 Task: Add Three Wishes Cinnamon, Grain Free Cereal to the cart.
Action: Mouse moved to (867, 312)
Screenshot: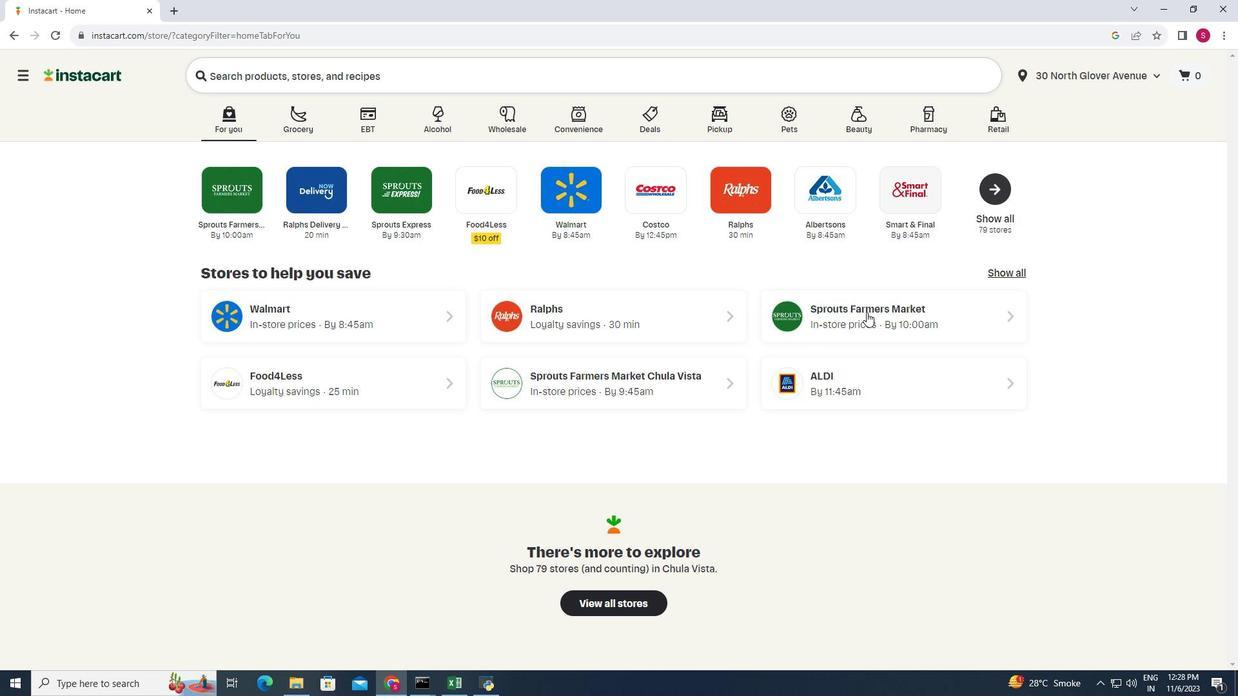 
Action: Mouse pressed left at (867, 312)
Screenshot: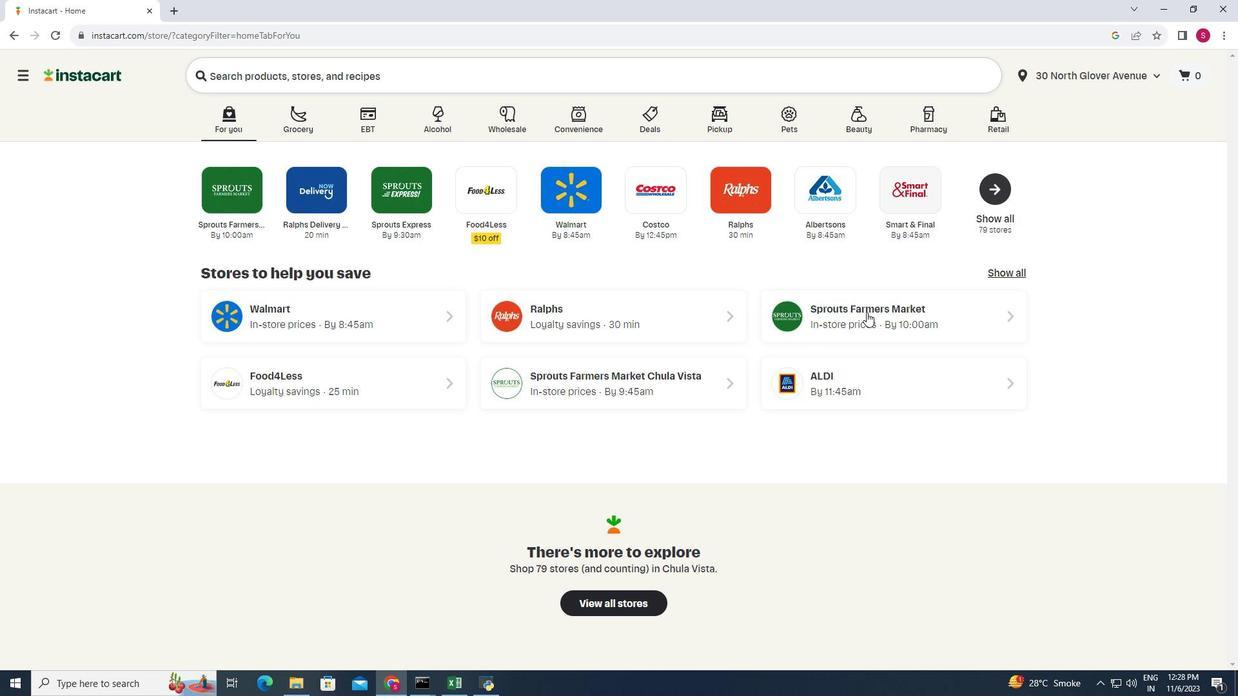 
Action: Mouse moved to (138, 458)
Screenshot: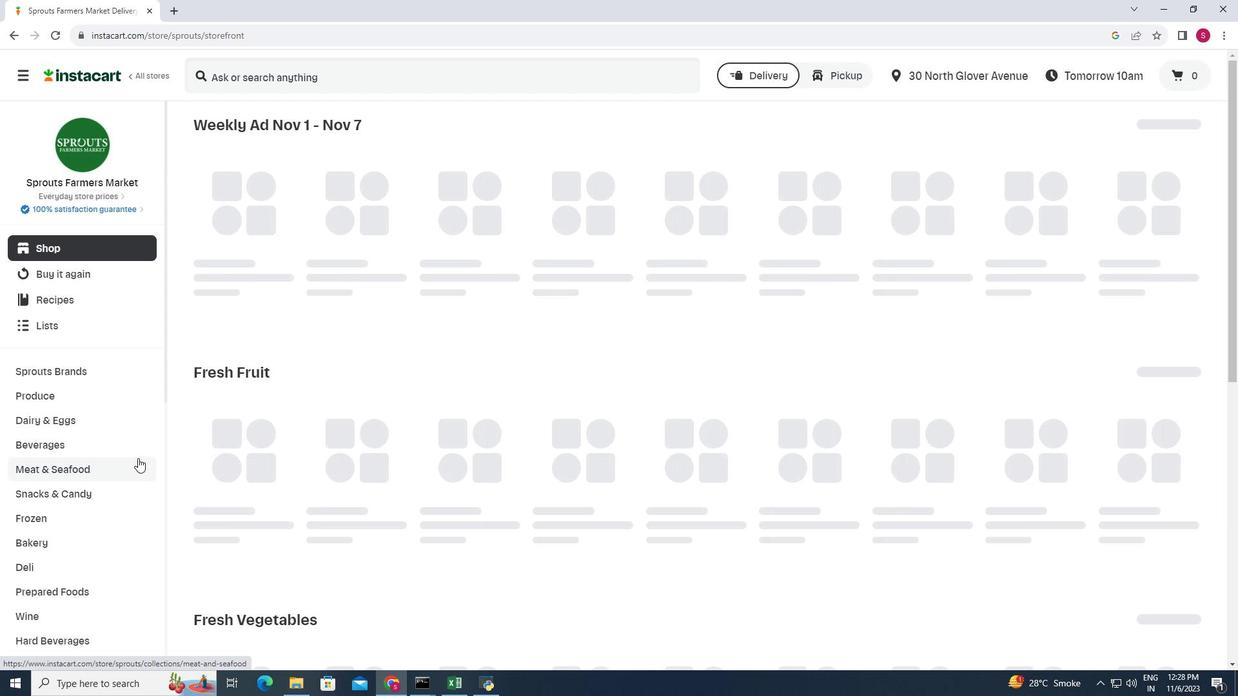 
Action: Mouse scrolled (138, 458) with delta (0, 0)
Screenshot: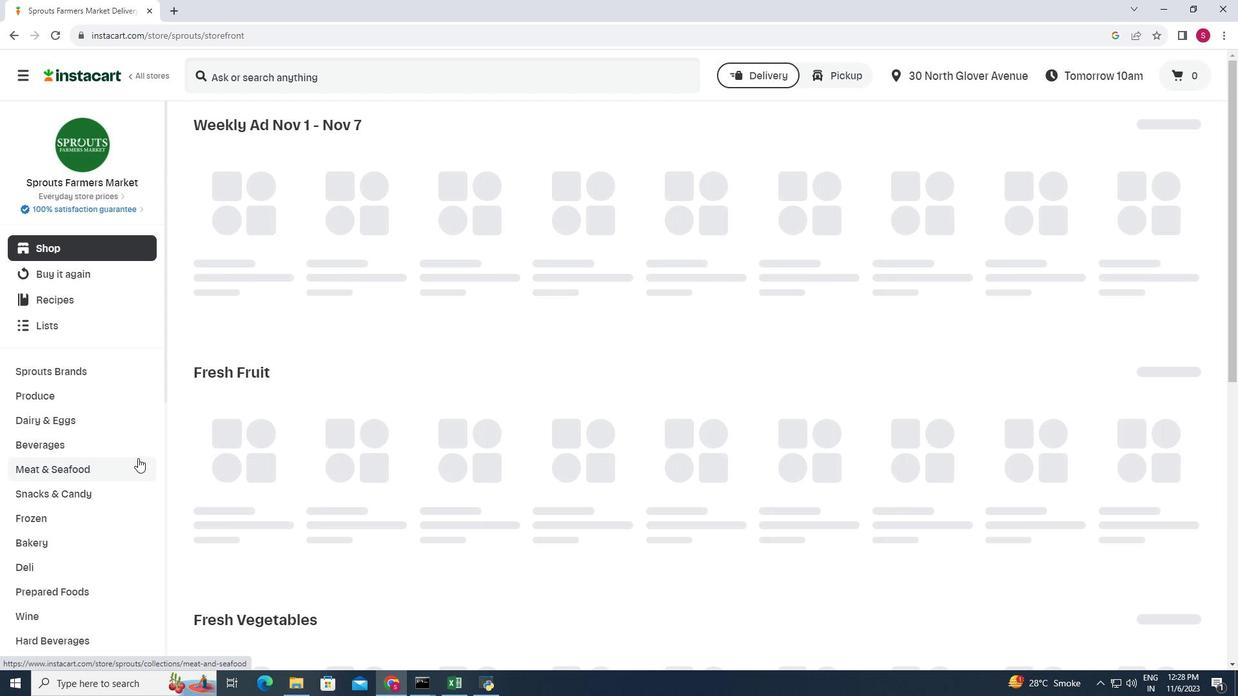 
Action: Mouse moved to (138, 458)
Screenshot: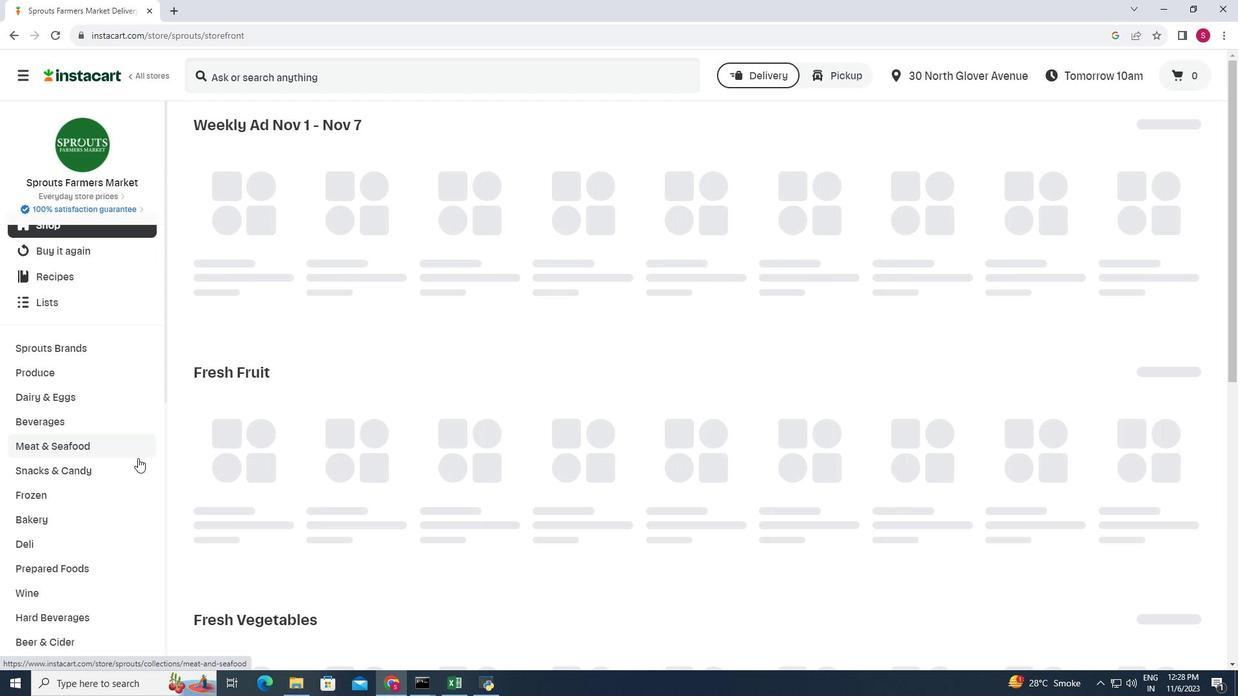 
Action: Mouse scrolled (138, 458) with delta (0, 0)
Screenshot: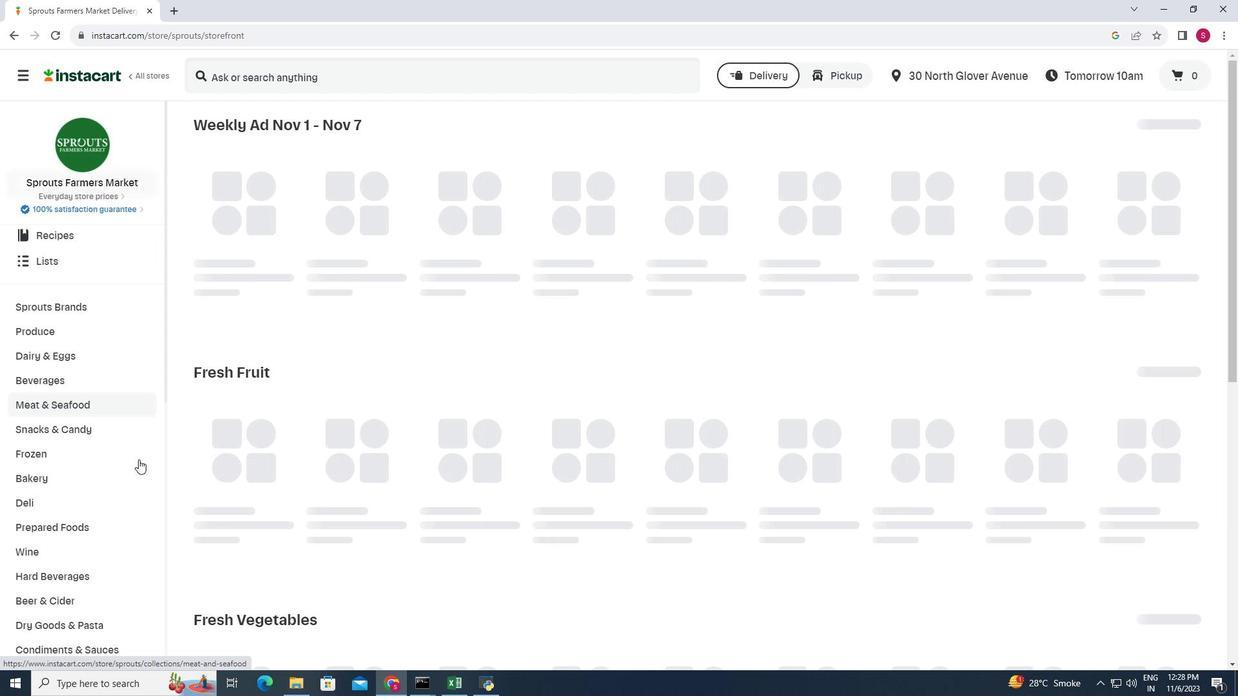 
Action: Mouse moved to (139, 460)
Screenshot: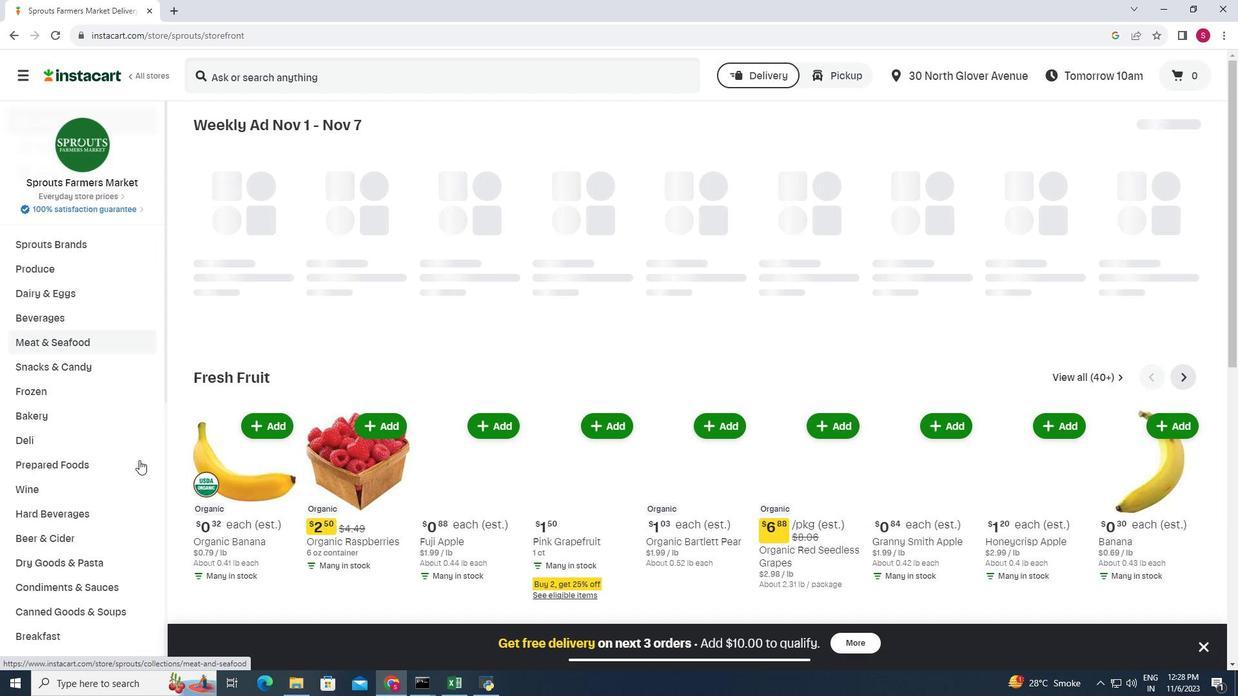 
Action: Mouse scrolled (139, 460) with delta (0, 0)
Screenshot: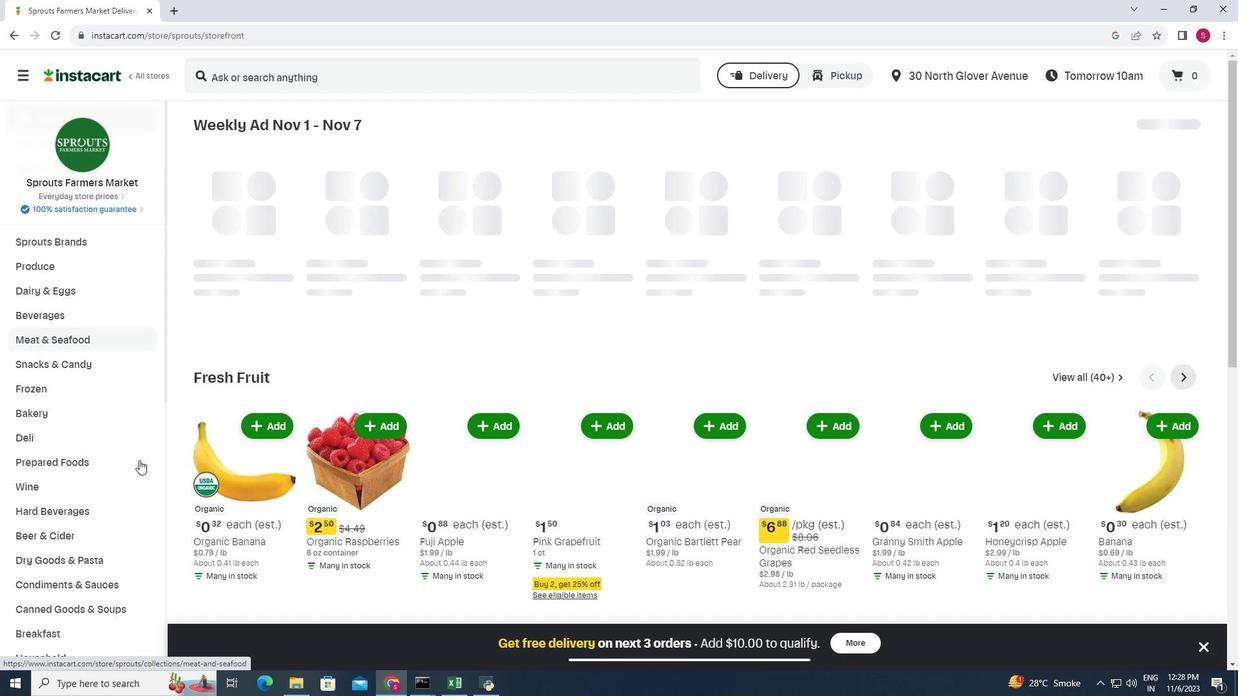
Action: Mouse moved to (80, 576)
Screenshot: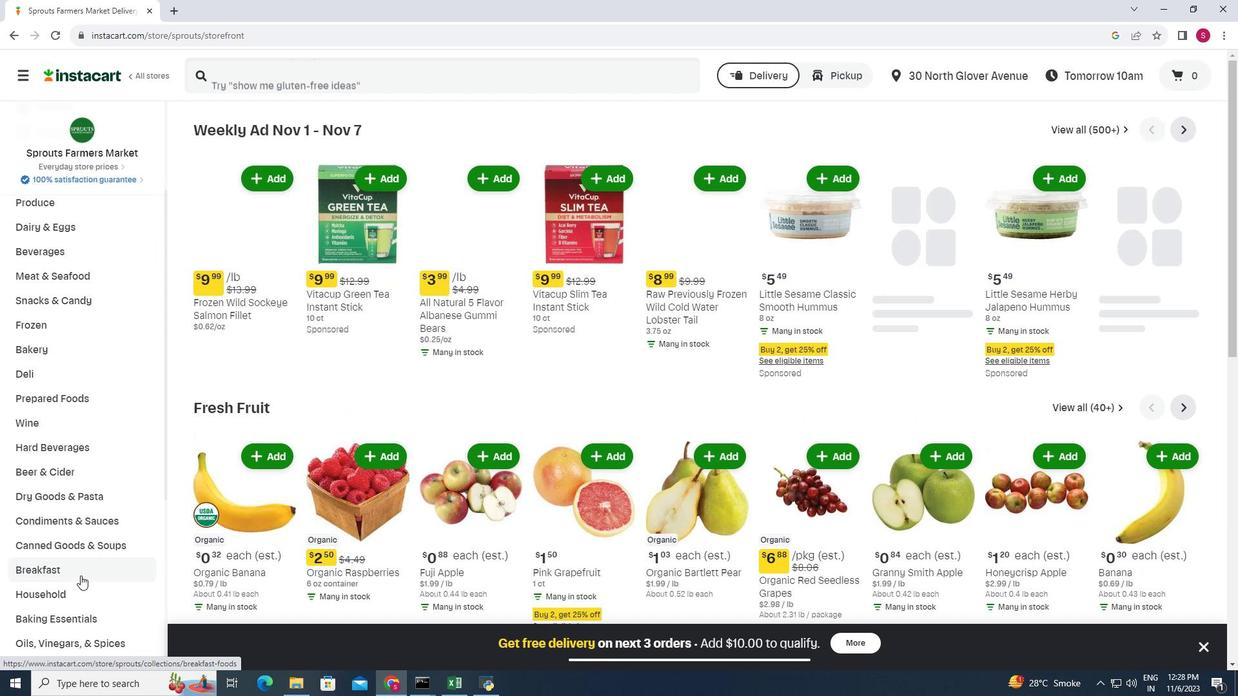 
Action: Mouse pressed left at (80, 576)
Screenshot: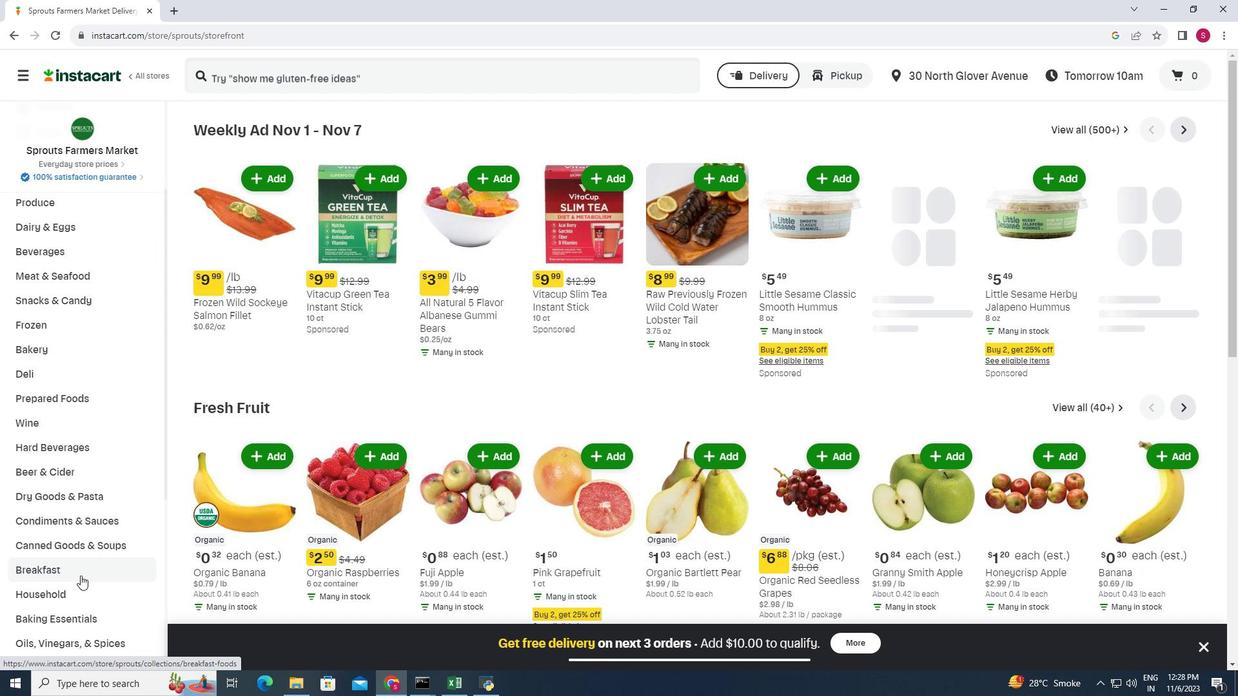 
Action: Mouse moved to (953, 157)
Screenshot: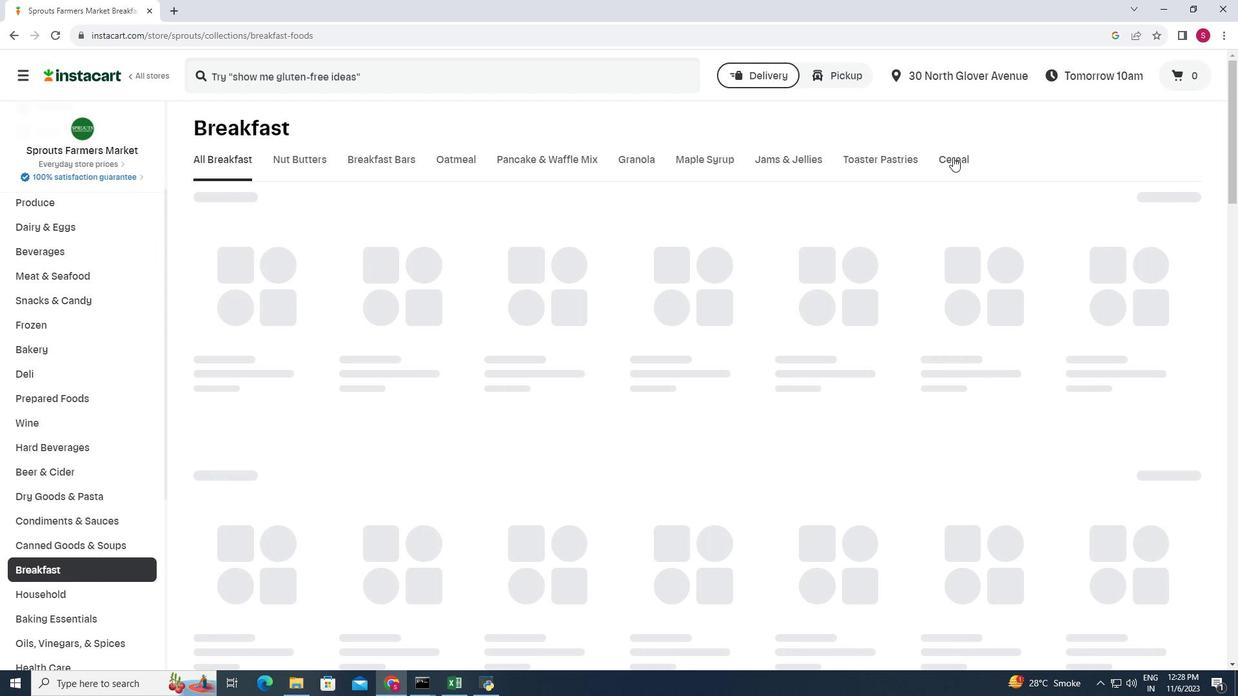 
Action: Mouse pressed left at (953, 157)
Screenshot: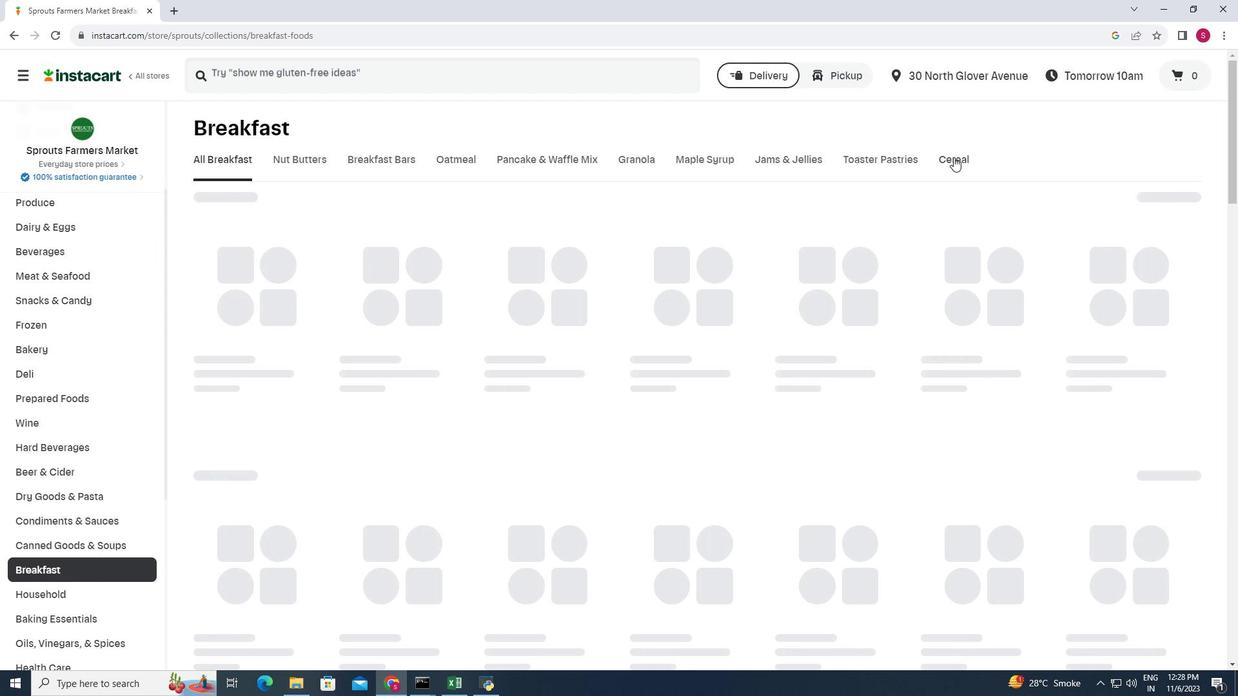 
Action: Mouse moved to (560, 236)
Screenshot: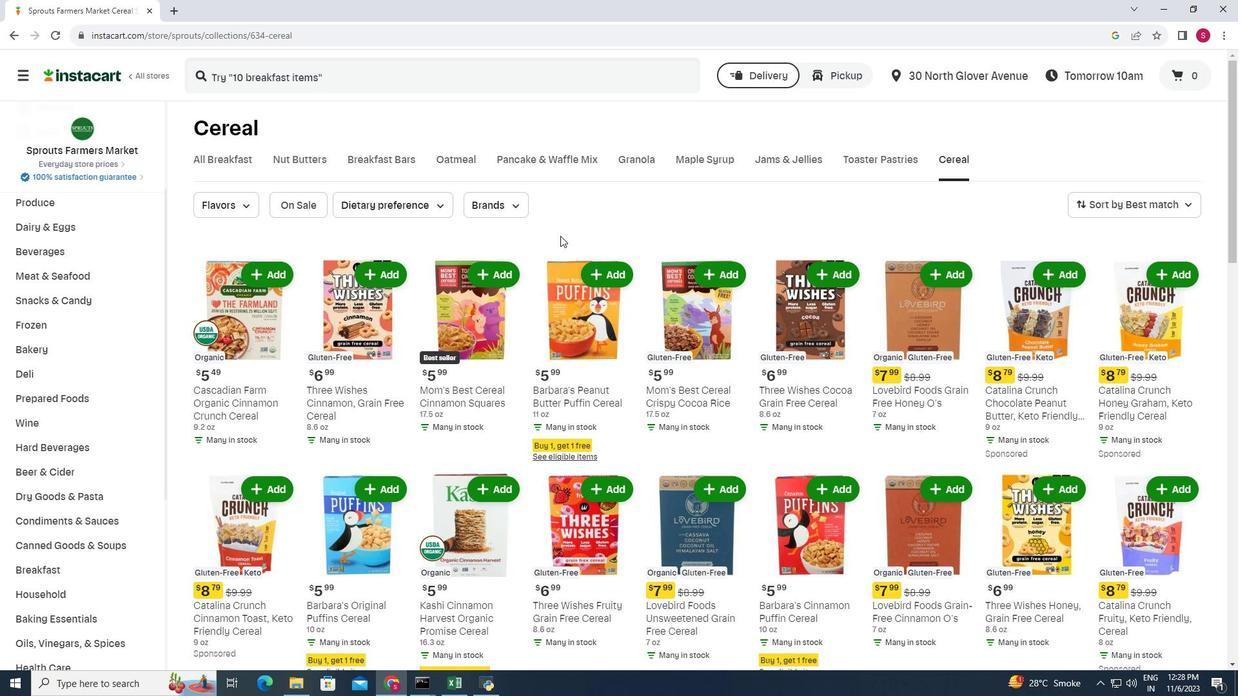 
Action: Mouse scrolled (560, 235) with delta (0, 0)
Screenshot: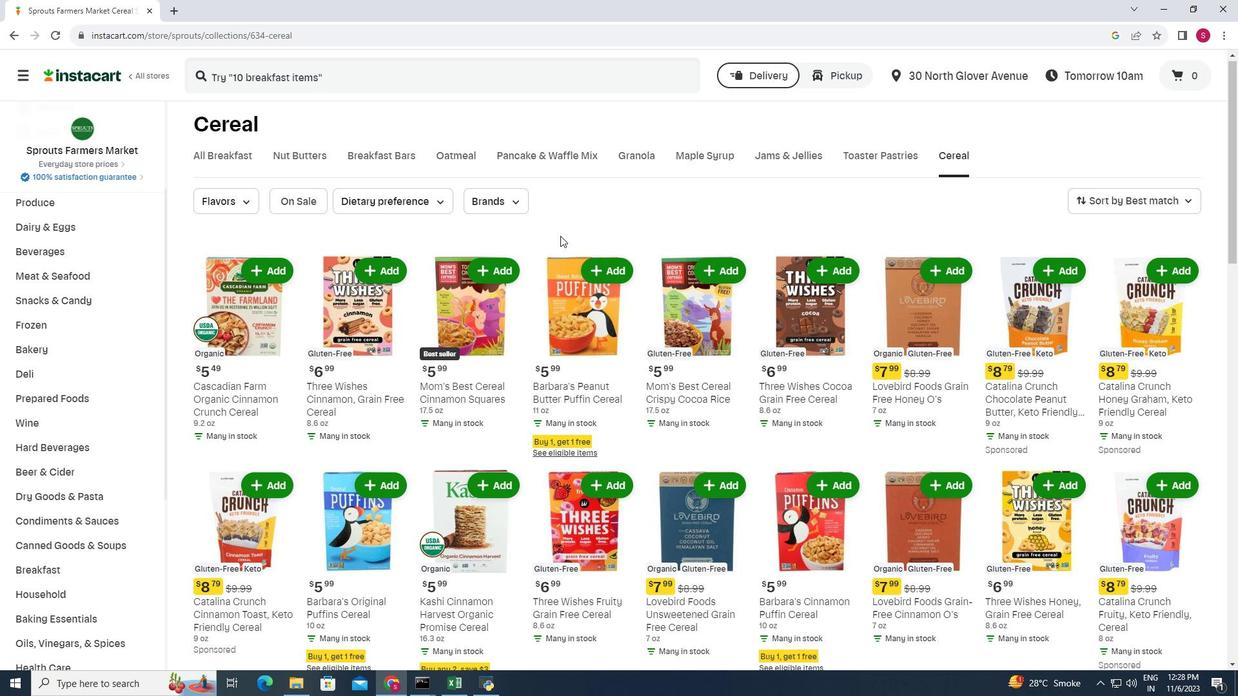
Action: Mouse moved to (560, 234)
Screenshot: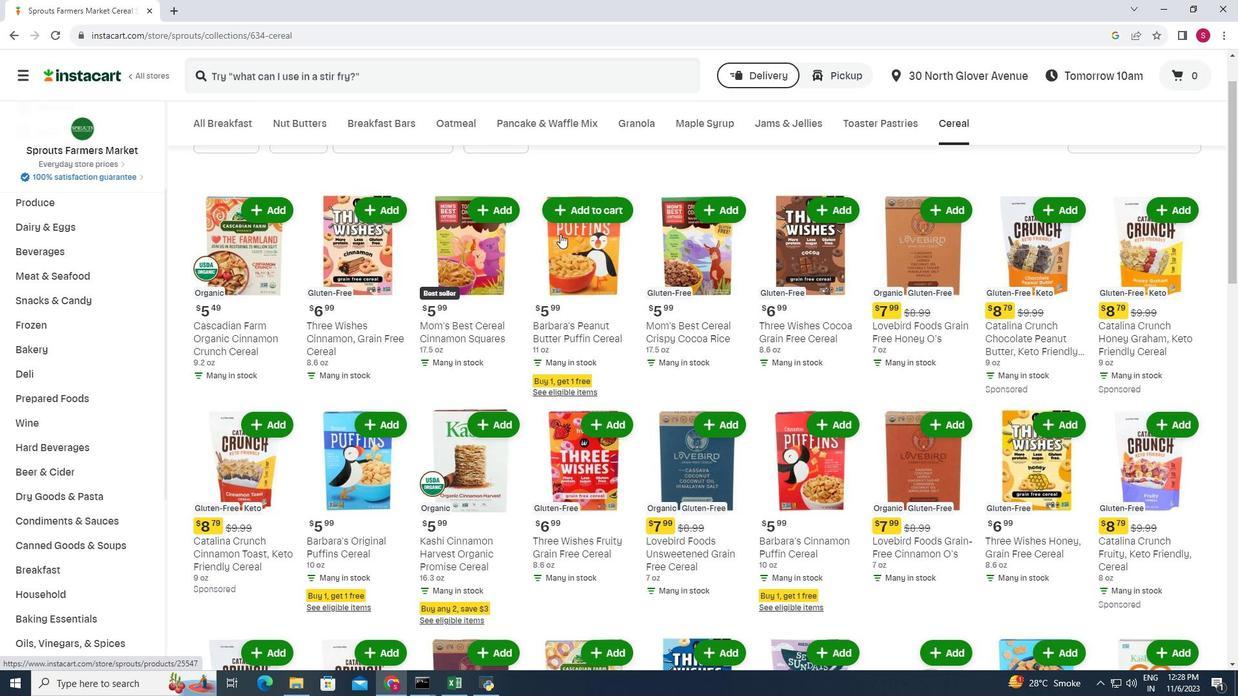 
Action: Mouse scrolled (560, 233) with delta (0, 0)
Screenshot: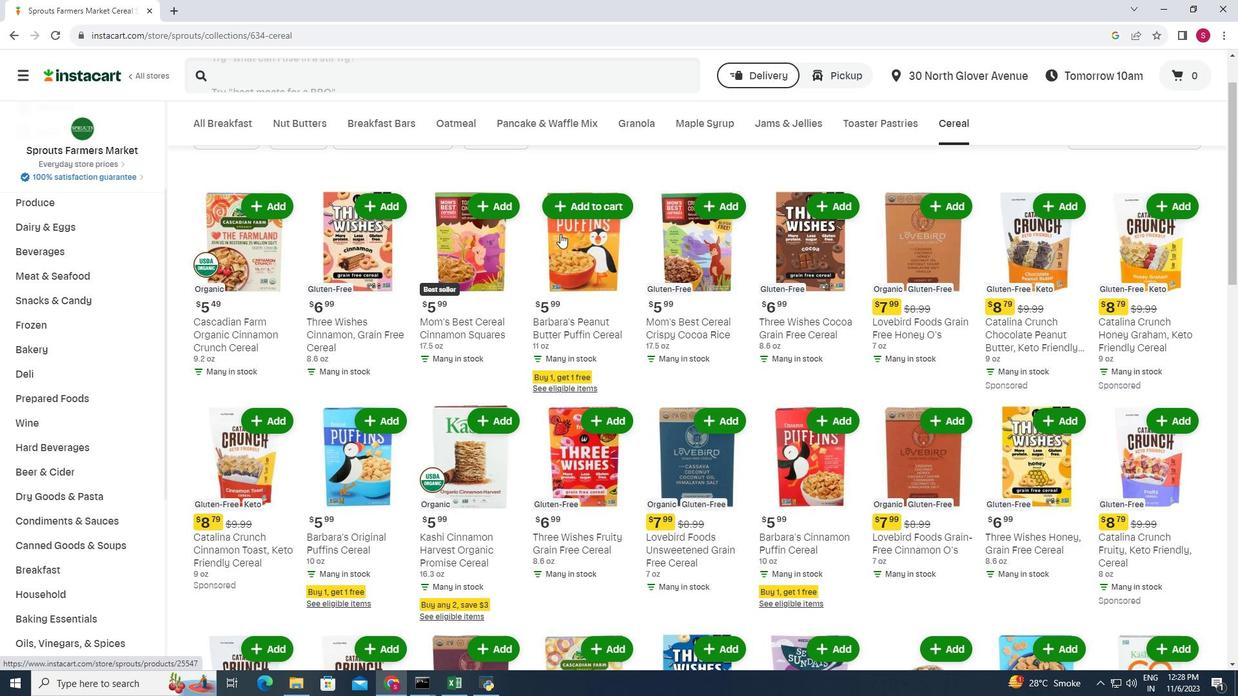
Action: Mouse moved to (559, 234)
Screenshot: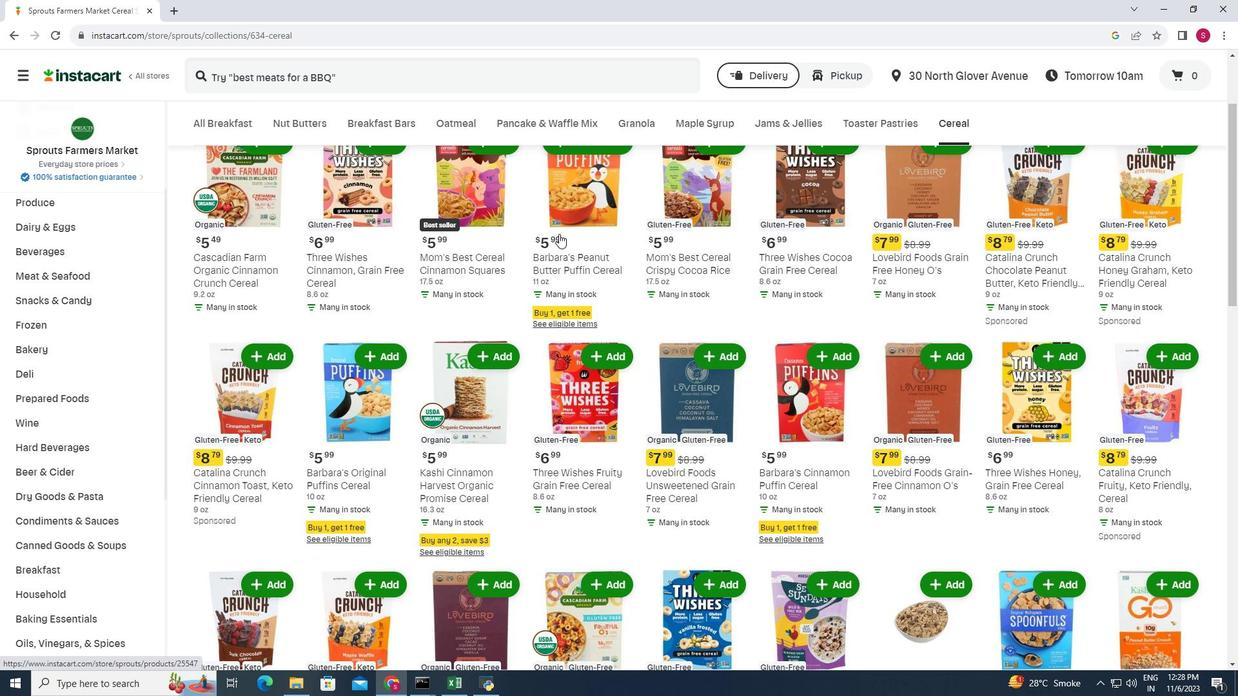 
Action: Mouse scrolled (559, 233) with delta (0, 0)
Screenshot: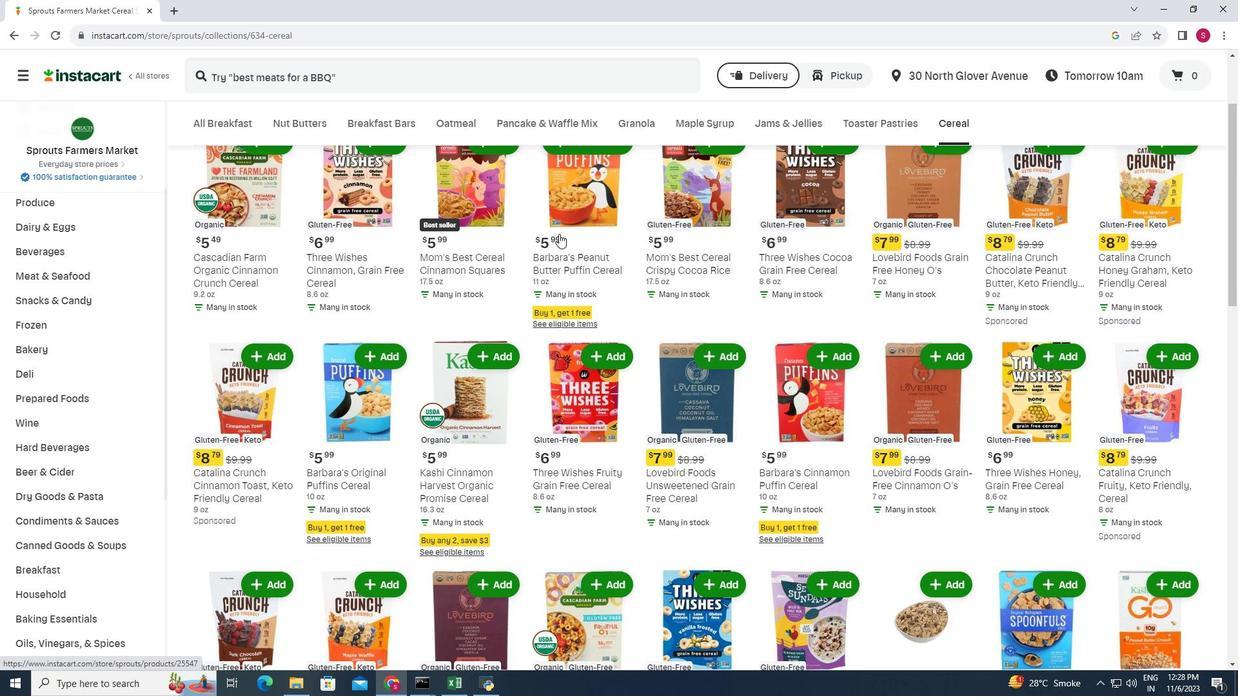 
Action: Mouse moved to (558, 237)
Screenshot: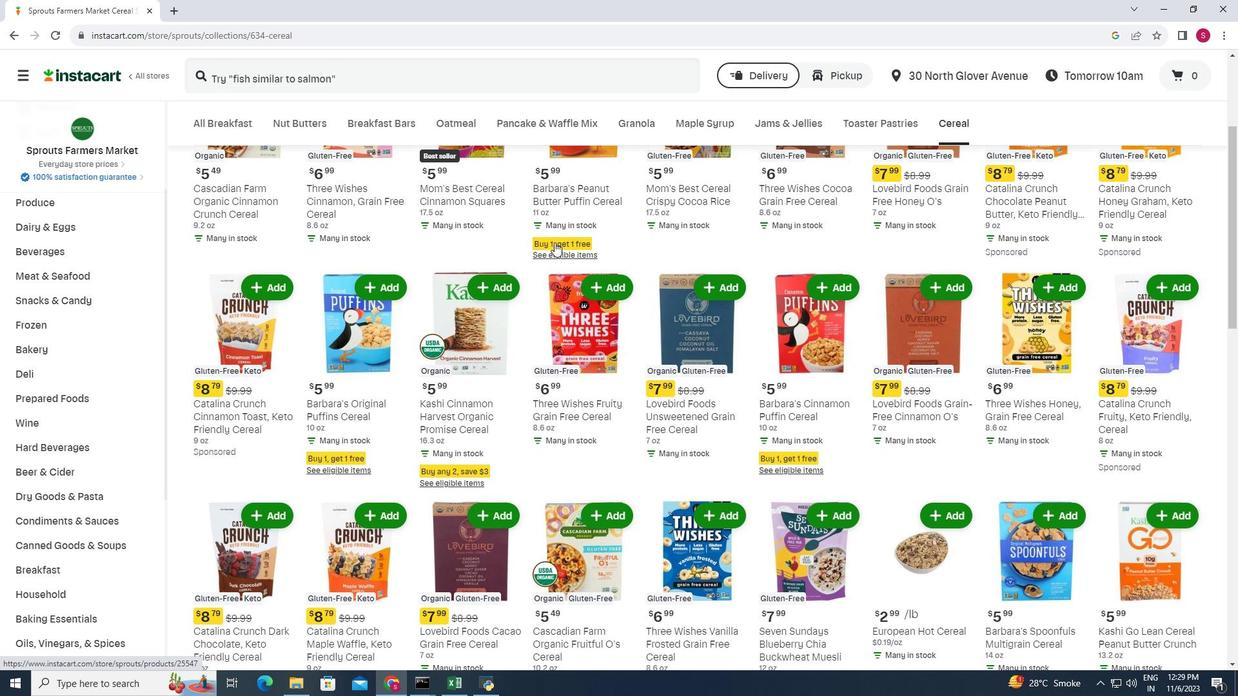 
Action: Mouse scrolled (558, 236) with delta (0, 0)
Screenshot: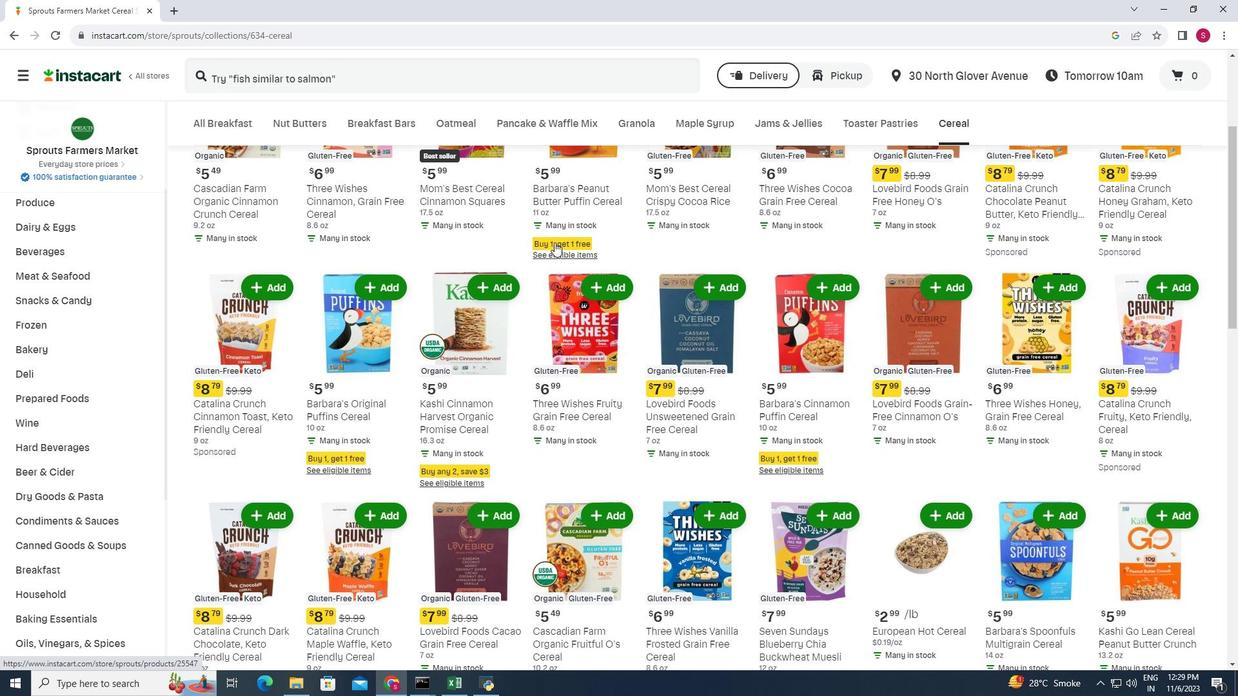 
Action: Mouse moved to (555, 245)
Screenshot: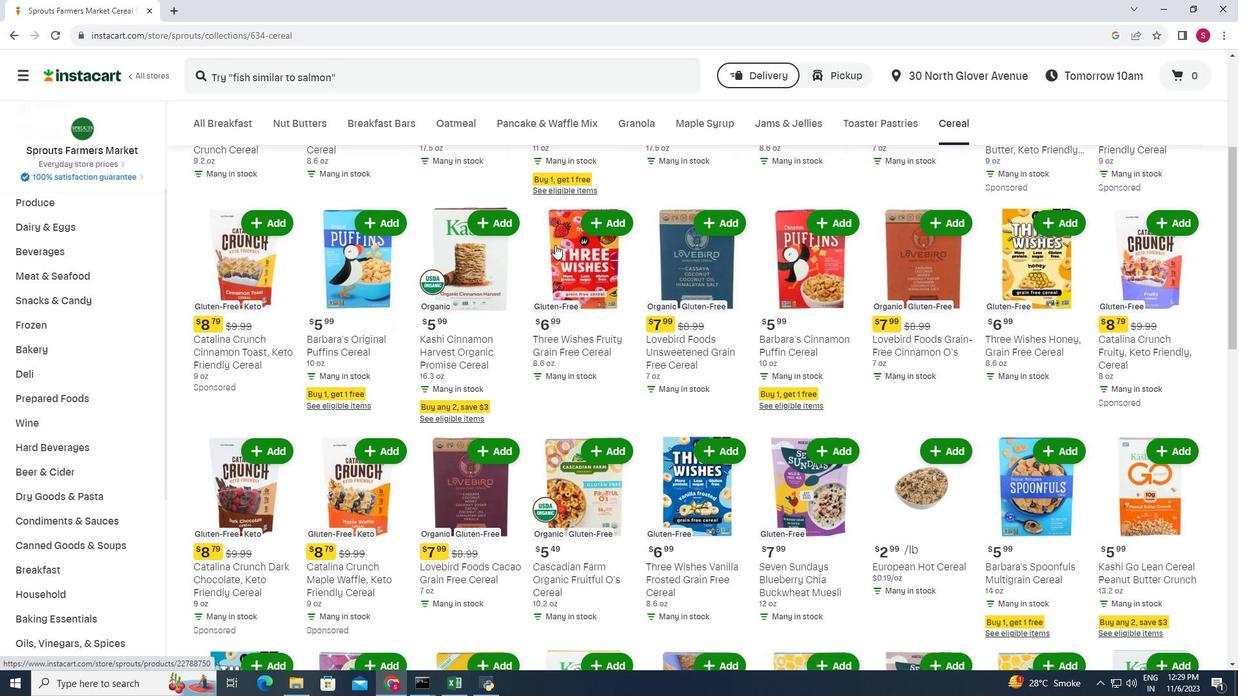 
Action: Mouse scrolled (555, 244) with delta (0, 0)
Screenshot: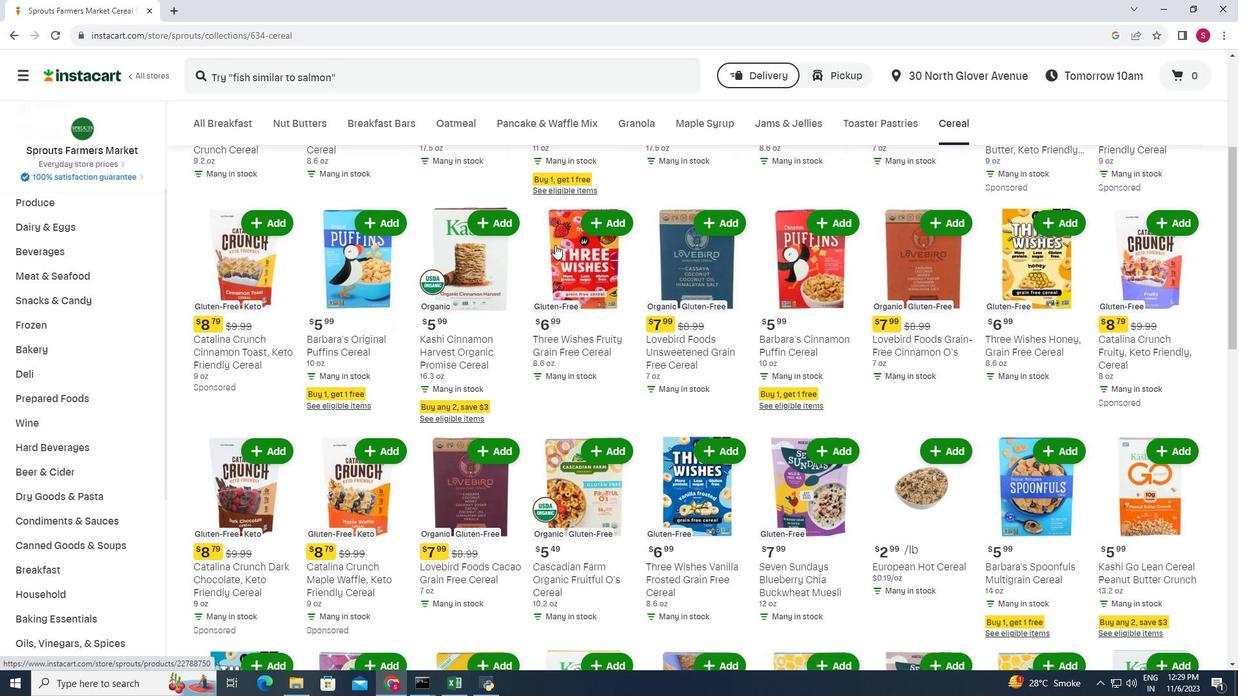 
Action: Mouse moved to (539, 243)
Screenshot: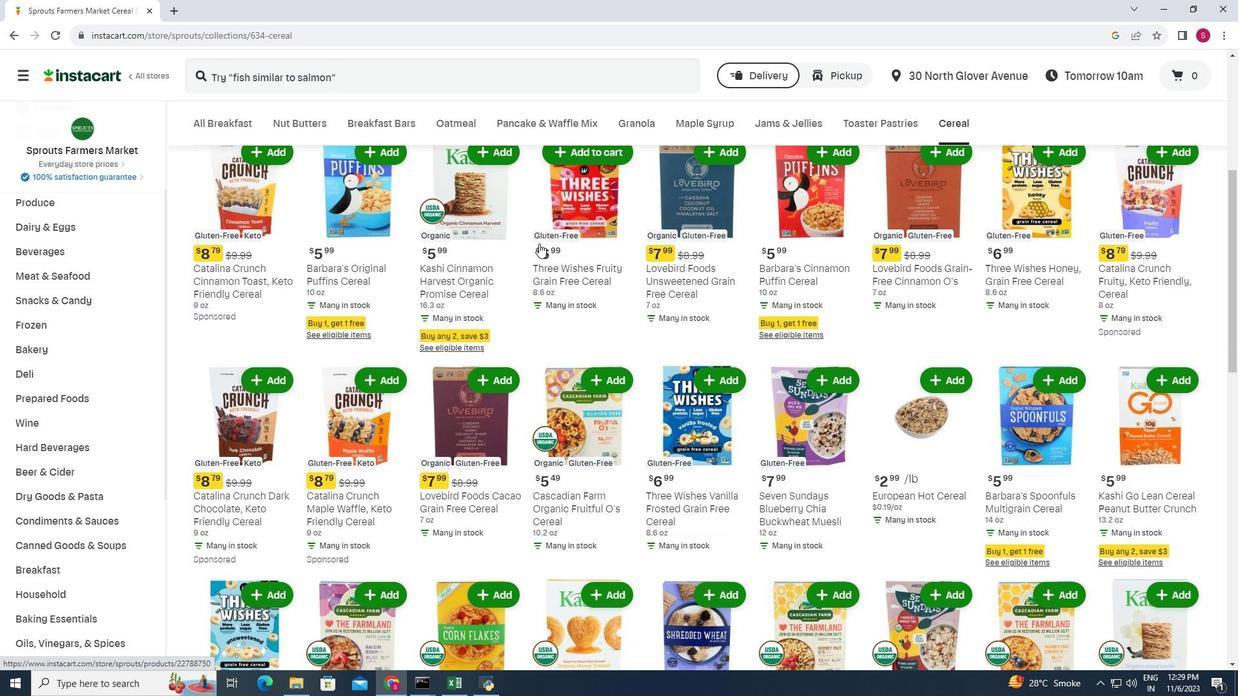 
Action: Mouse scrolled (539, 243) with delta (0, 0)
Screenshot: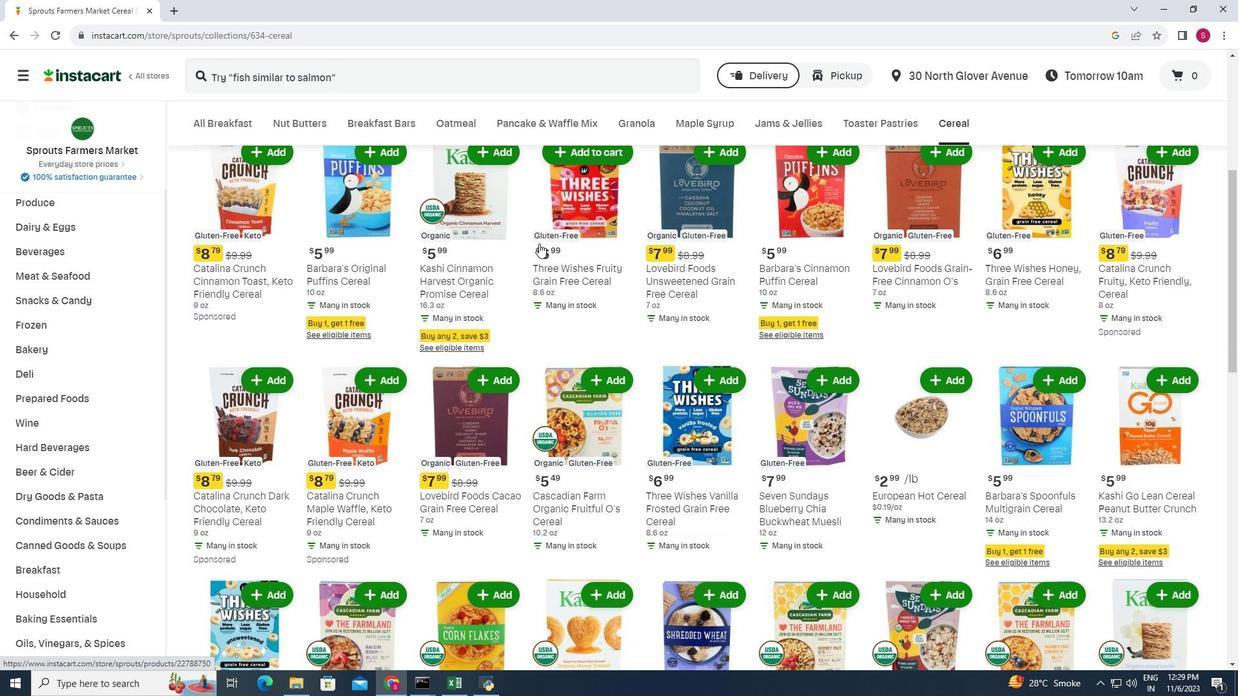 
Action: Mouse moved to (538, 243)
Screenshot: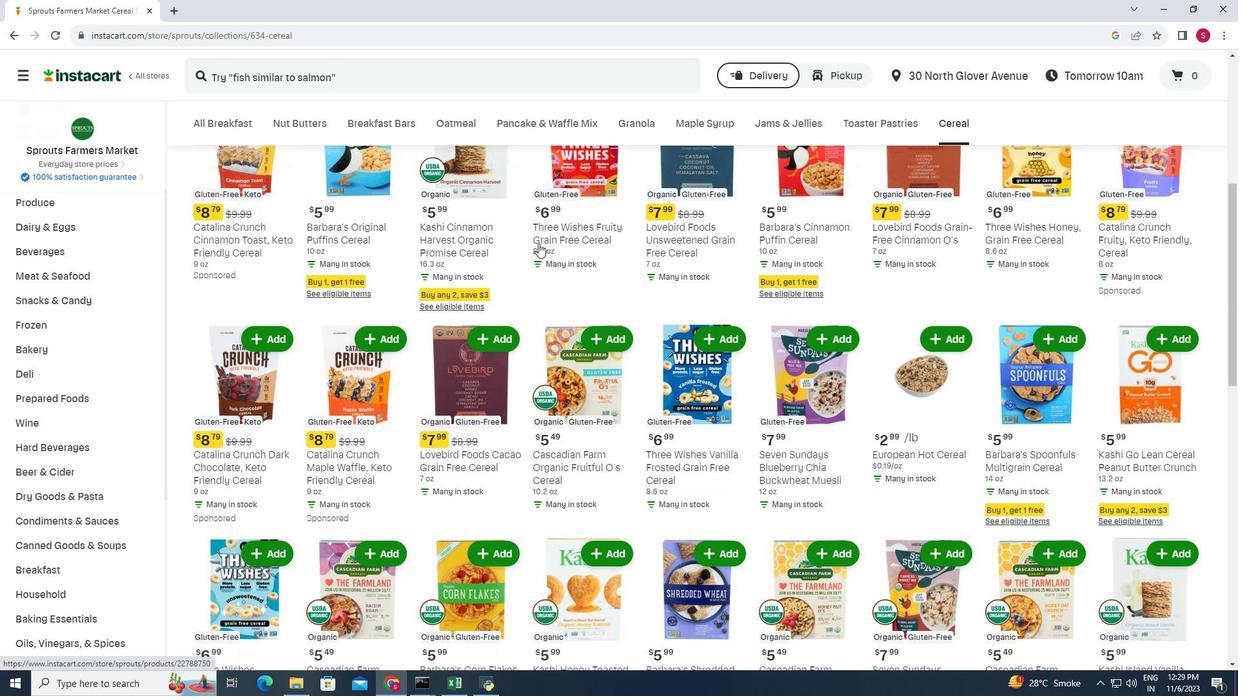 
Action: Mouse scrolled (538, 243) with delta (0, 0)
Screenshot: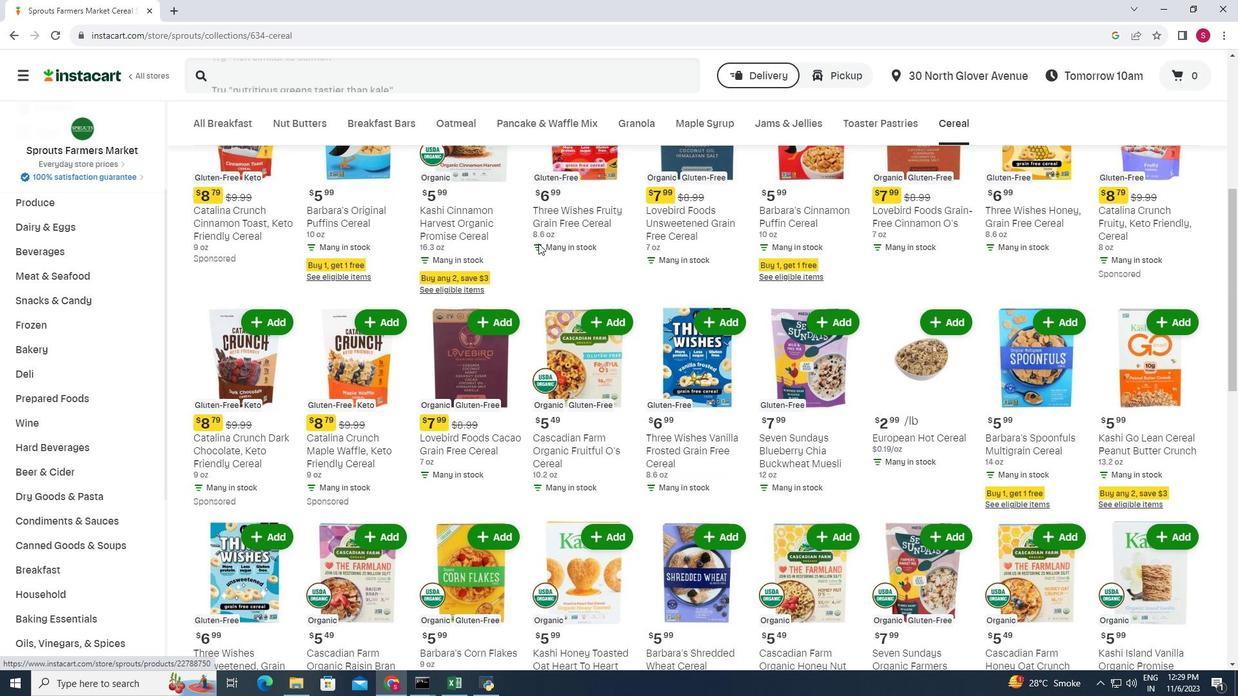 
Action: Mouse scrolled (538, 243) with delta (0, 0)
Screenshot: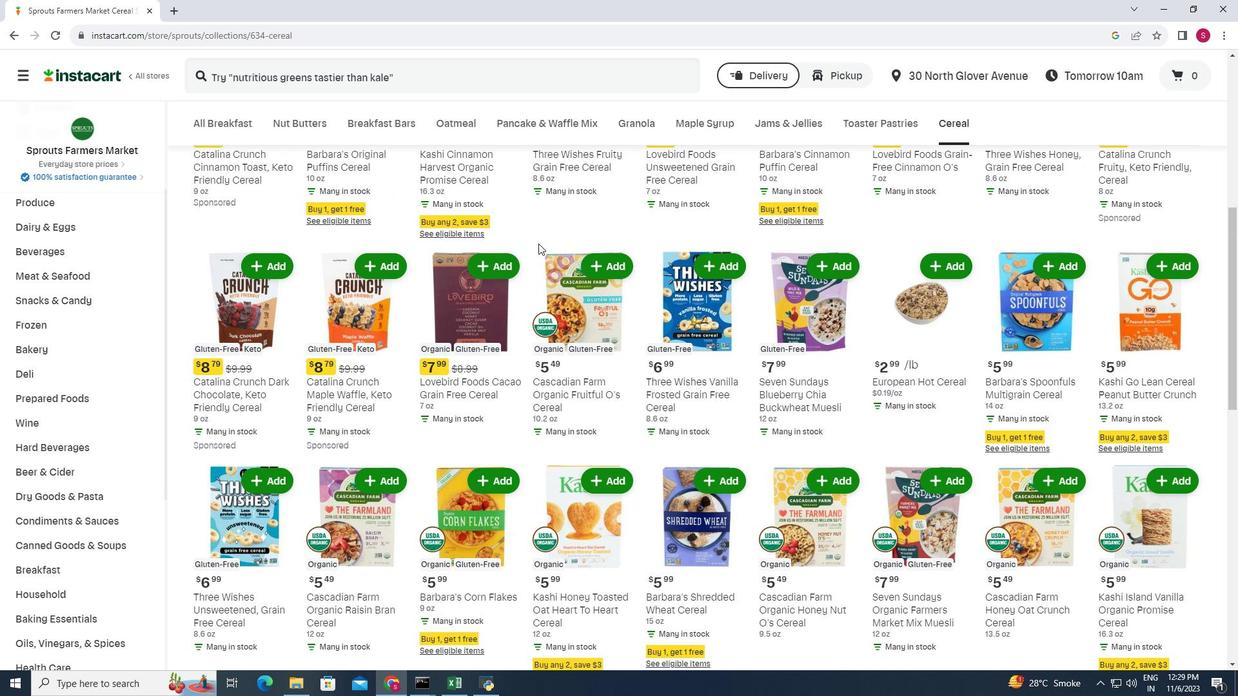 
Action: Mouse scrolled (538, 243) with delta (0, 0)
Screenshot: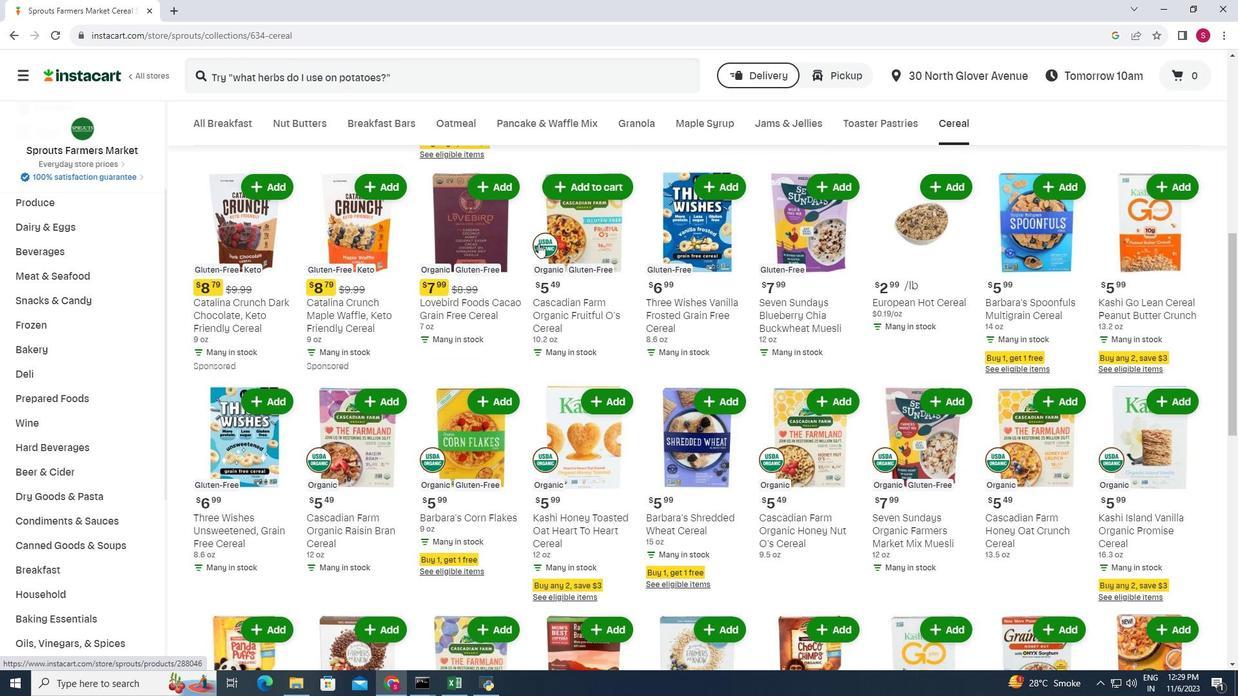 
Action: Mouse scrolled (538, 243) with delta (0, 0)
Screenshot: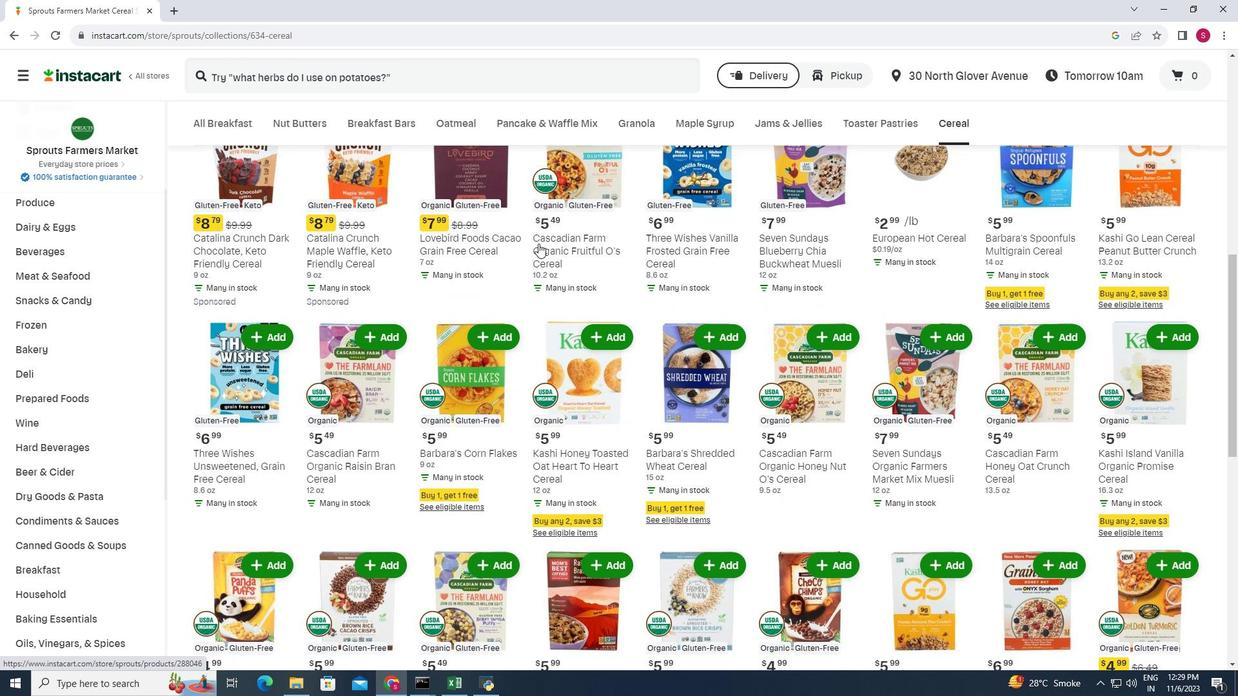 
Action: Mouse scrolled (538, 243) with delta (0, 0)
Screenshot: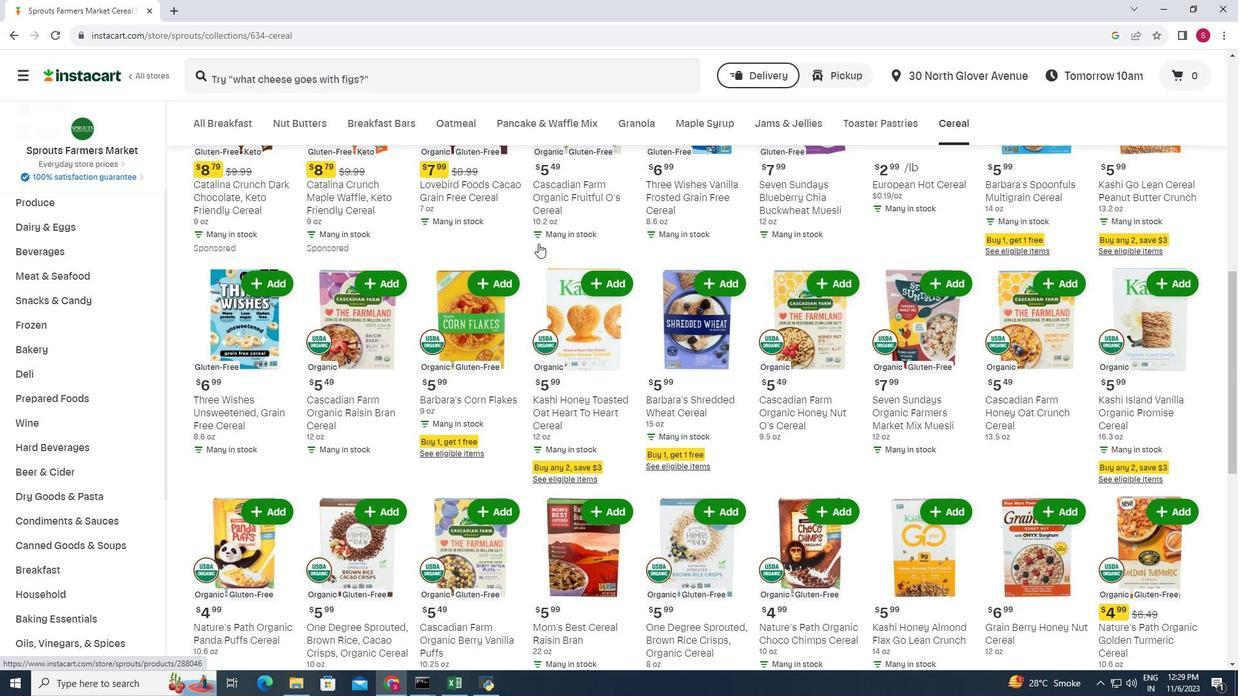 
Action: Mouse moved to (538, 243)
Screenshot: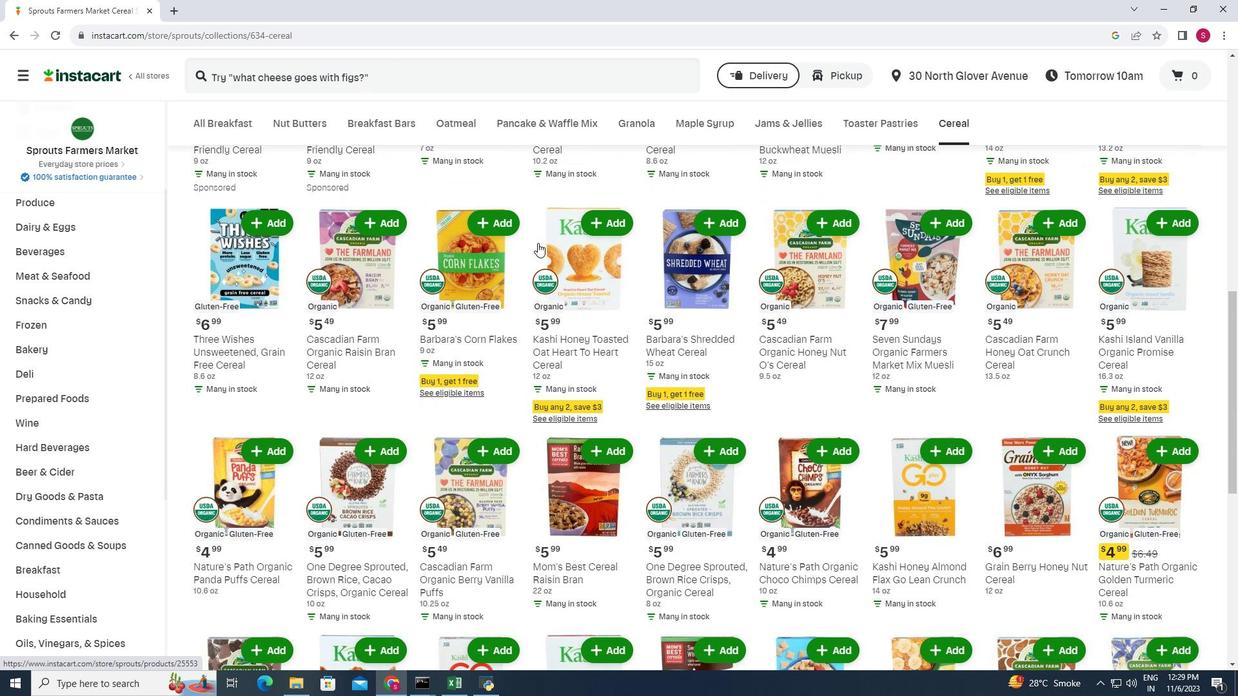 
Action: Mouse scrolled (538, 242) with delta (0, 0)
Screenshot: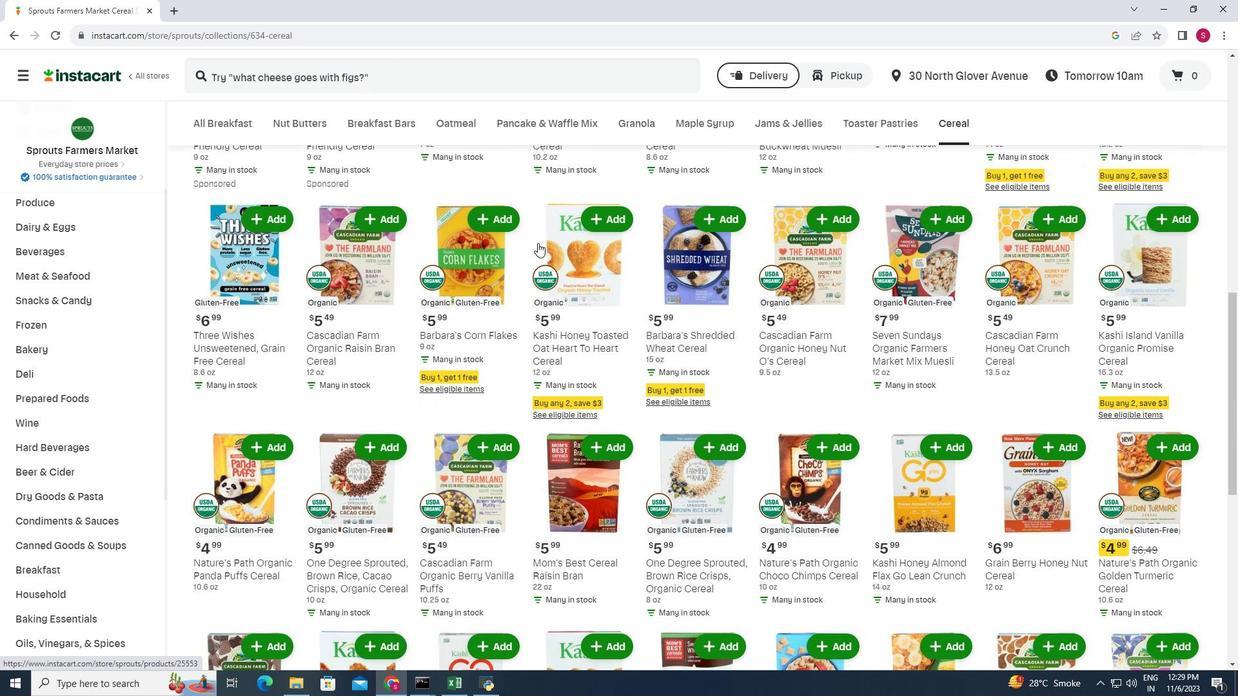 
Action: Mouse scrolled (538, 242) with delta (0, 0)
Screenshot: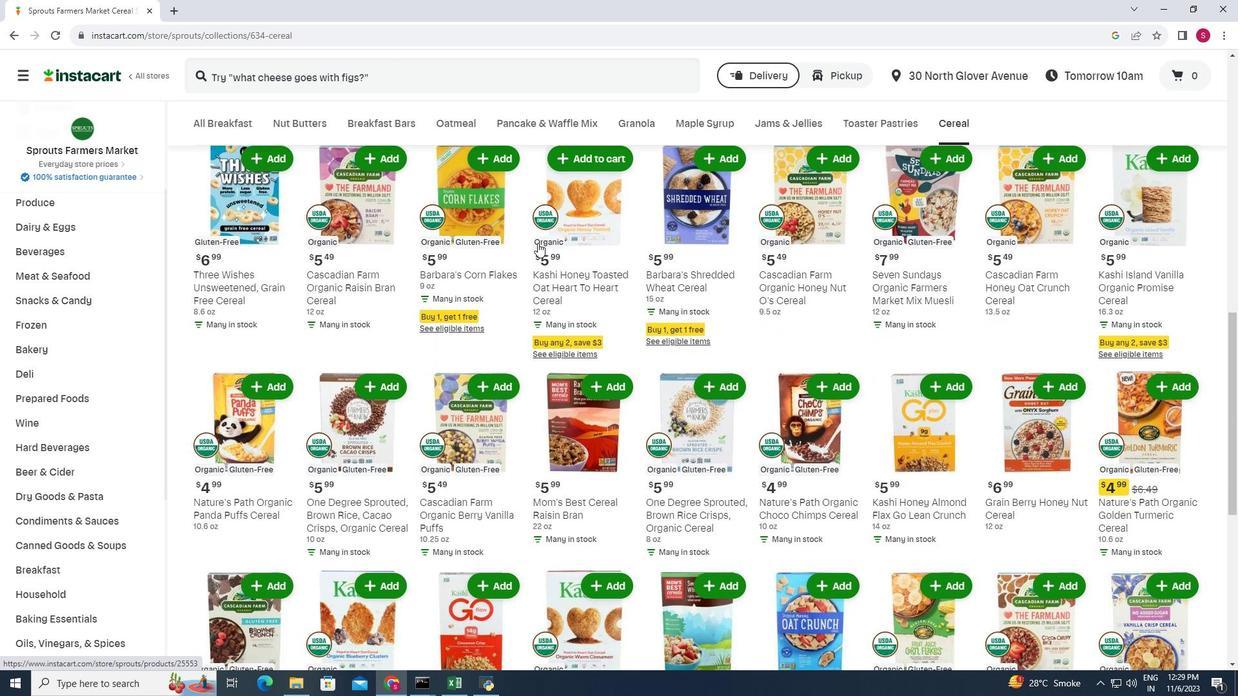 
Action: Mouse moved to (537, 243)
Screenshot: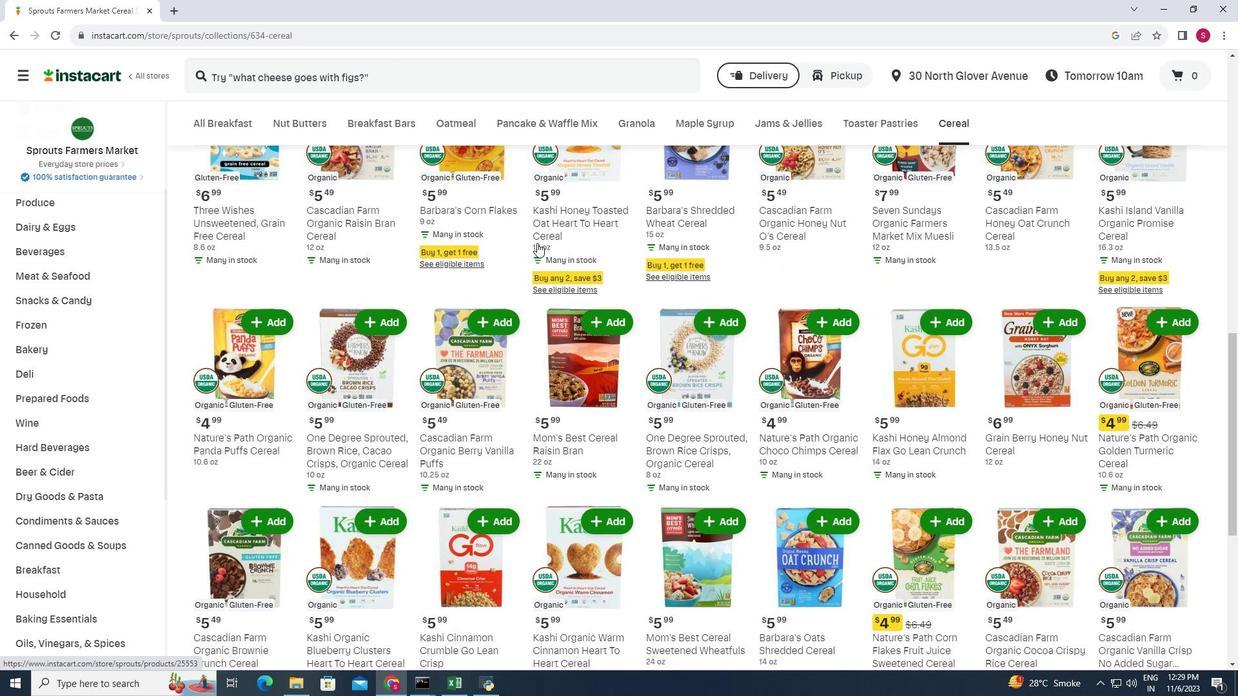 
Action: Mouse scrolled (537, 242) with delta (0, 0)
Screenshot: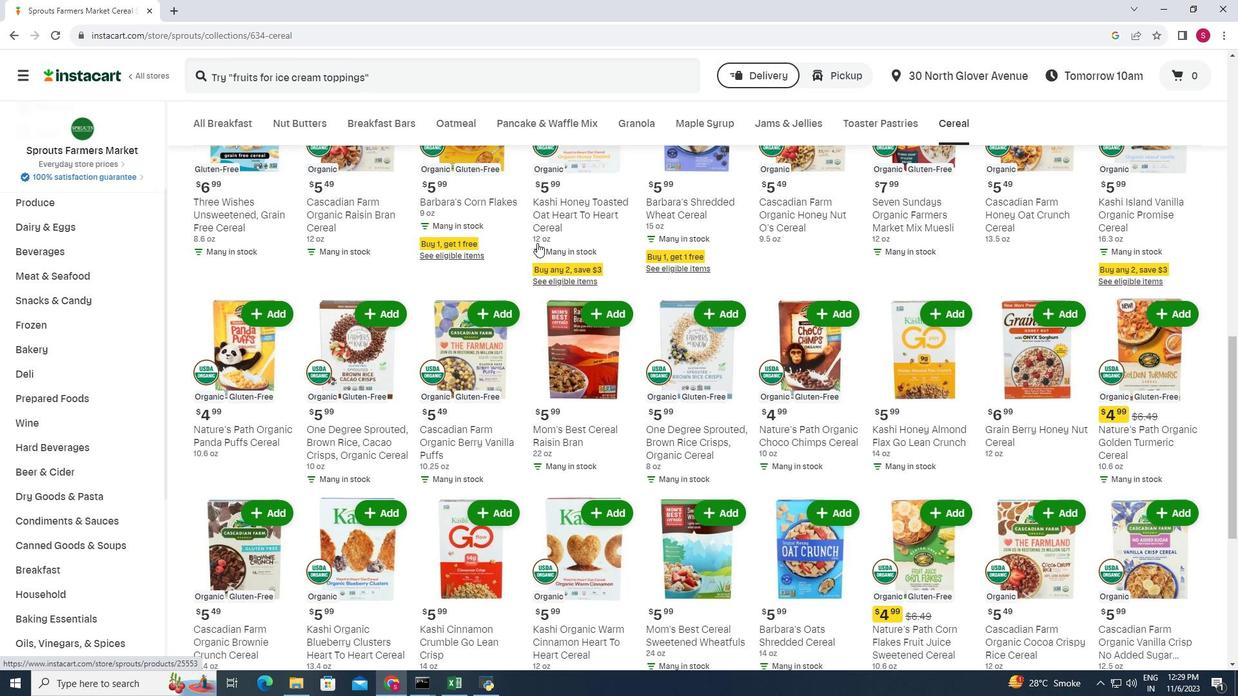 
Action: Mouse scrolled (537, 242) with delta (0, 0)
Screenshot: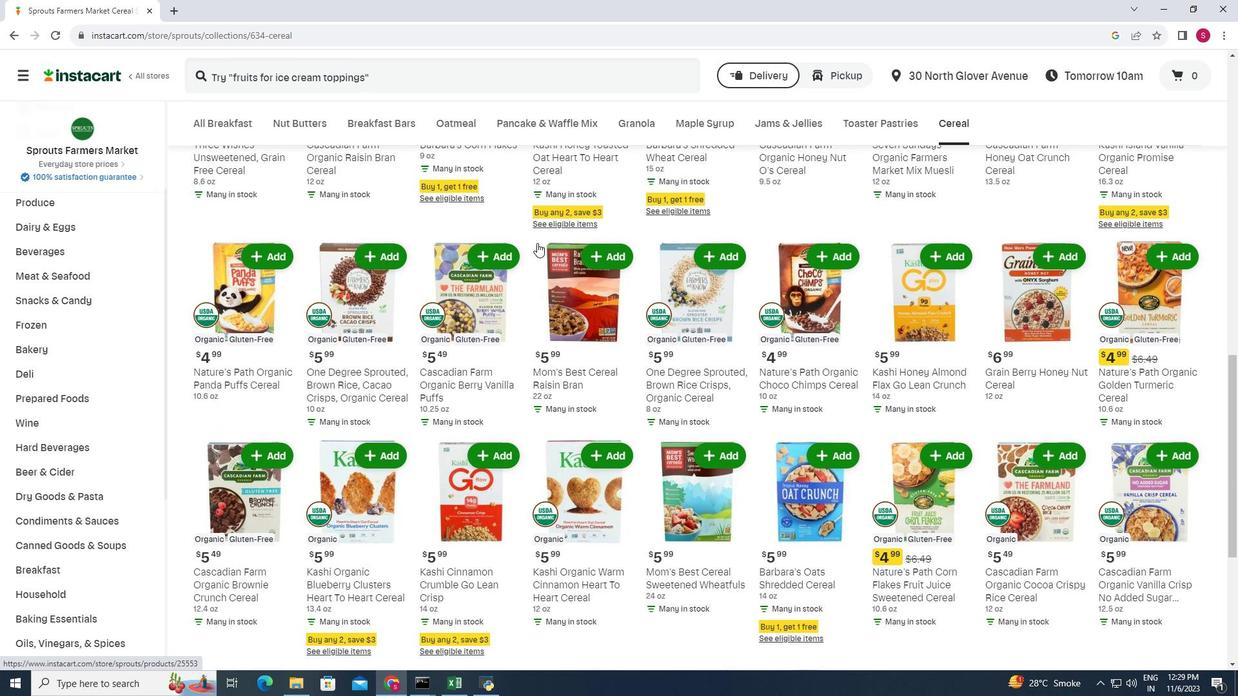 
Action: Mouse moved to (529, 243)
Screenshot: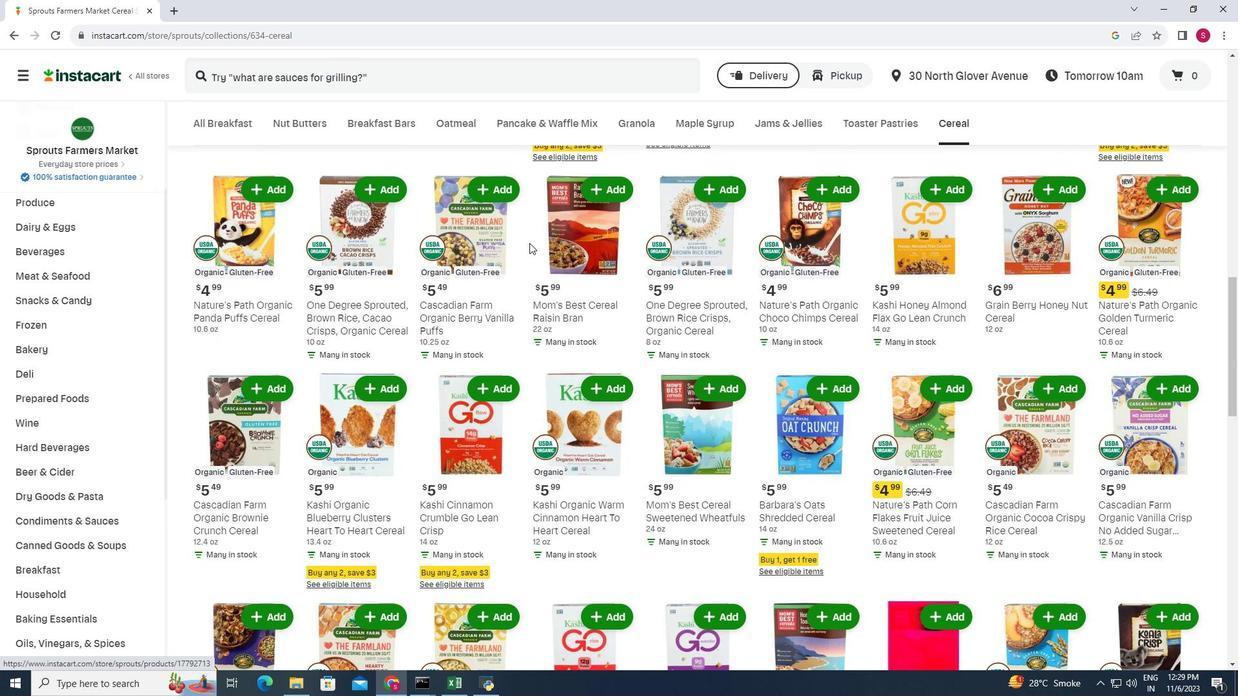 
Action: Mouse scrolled (529, 242) with delta (0, 0)
Screenshot: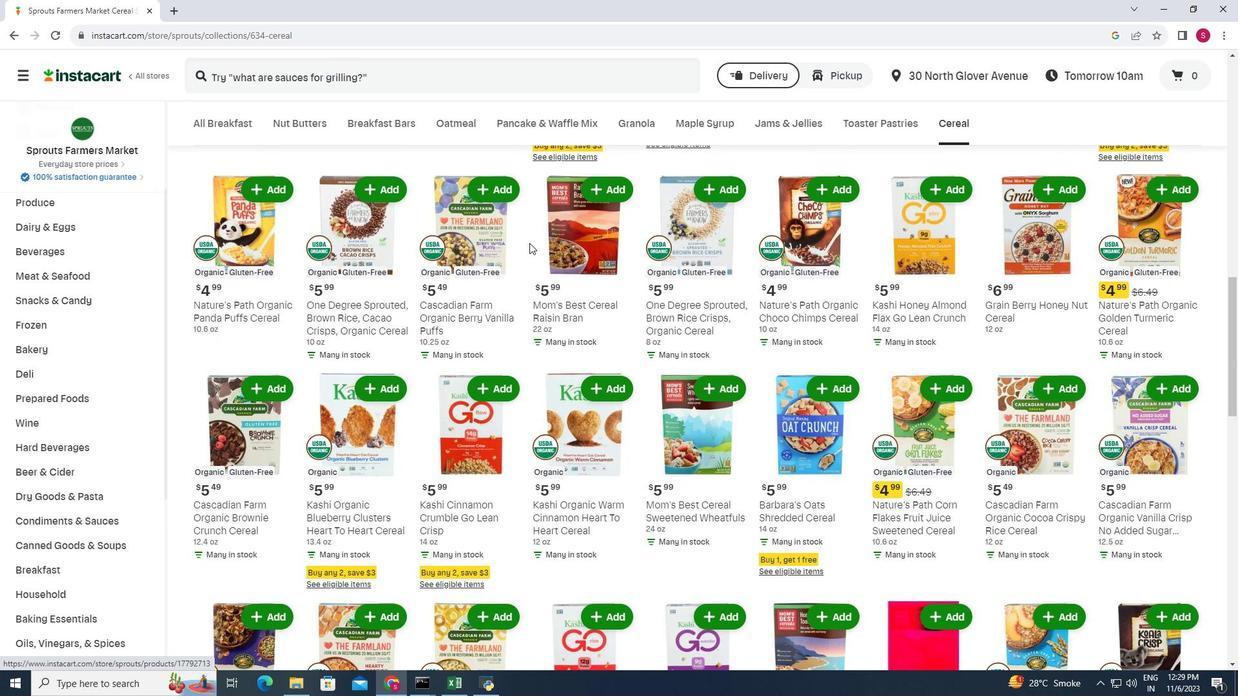 
Action: Mouse moved to (527, 243)
Screenshot: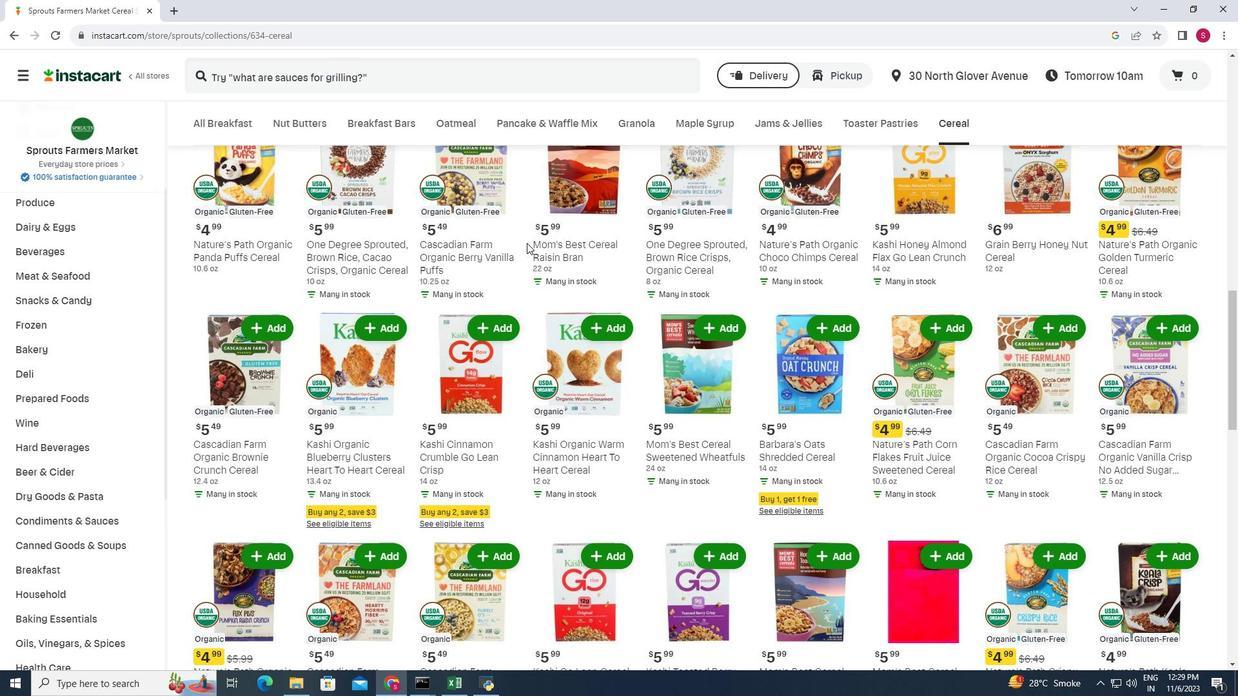
Action: Mouse scrolled (527, 242) with delta (0, 0)
Screenshot: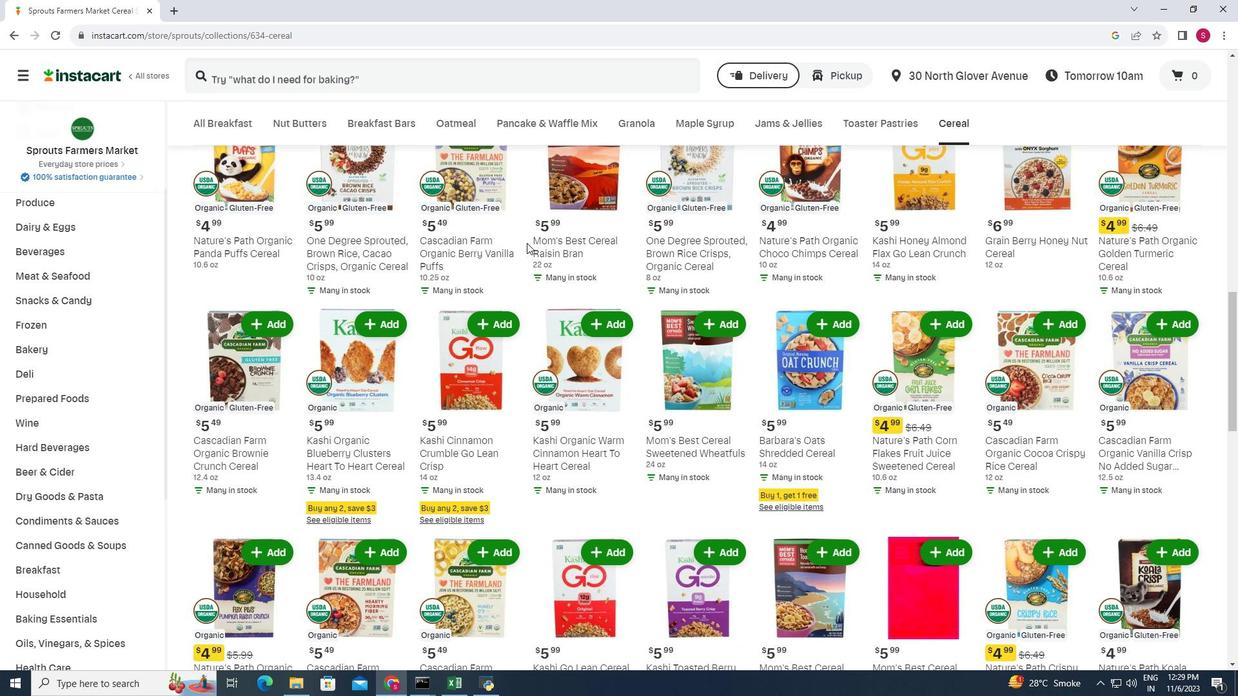 
Action: Mouse moved to (527, 243)
Screenshot: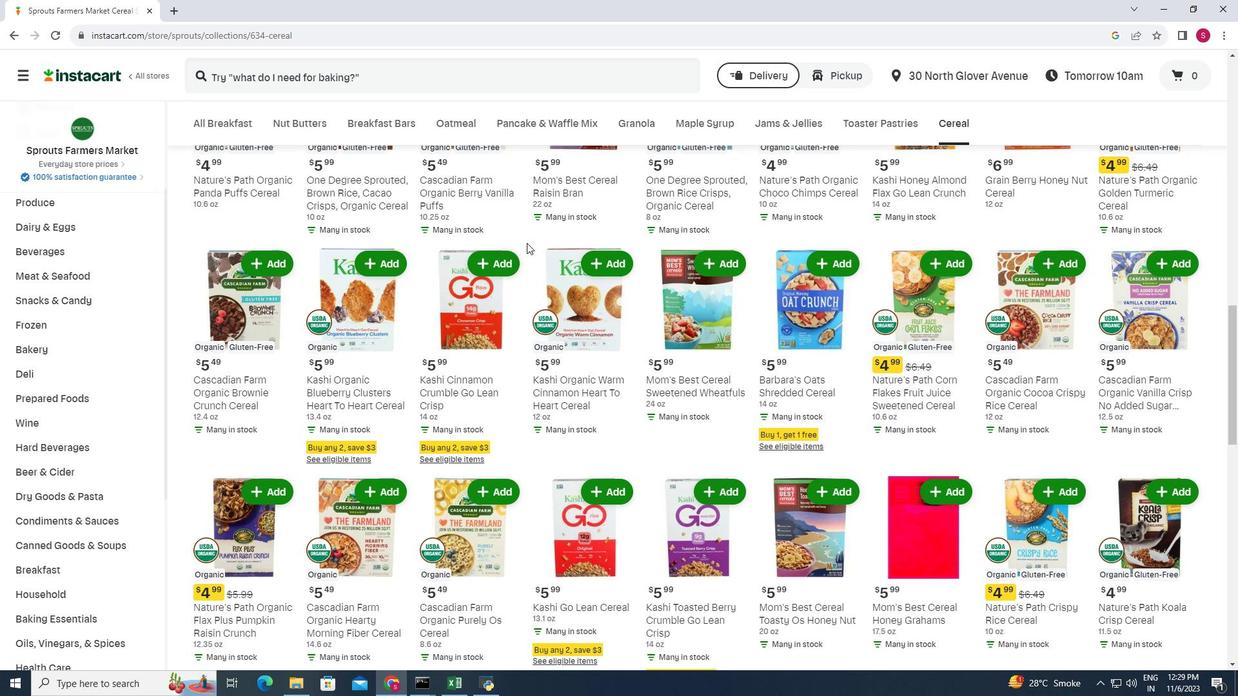 
Action: Mouse scrolled (527, 242) with delta (0, 0)
Screenshot: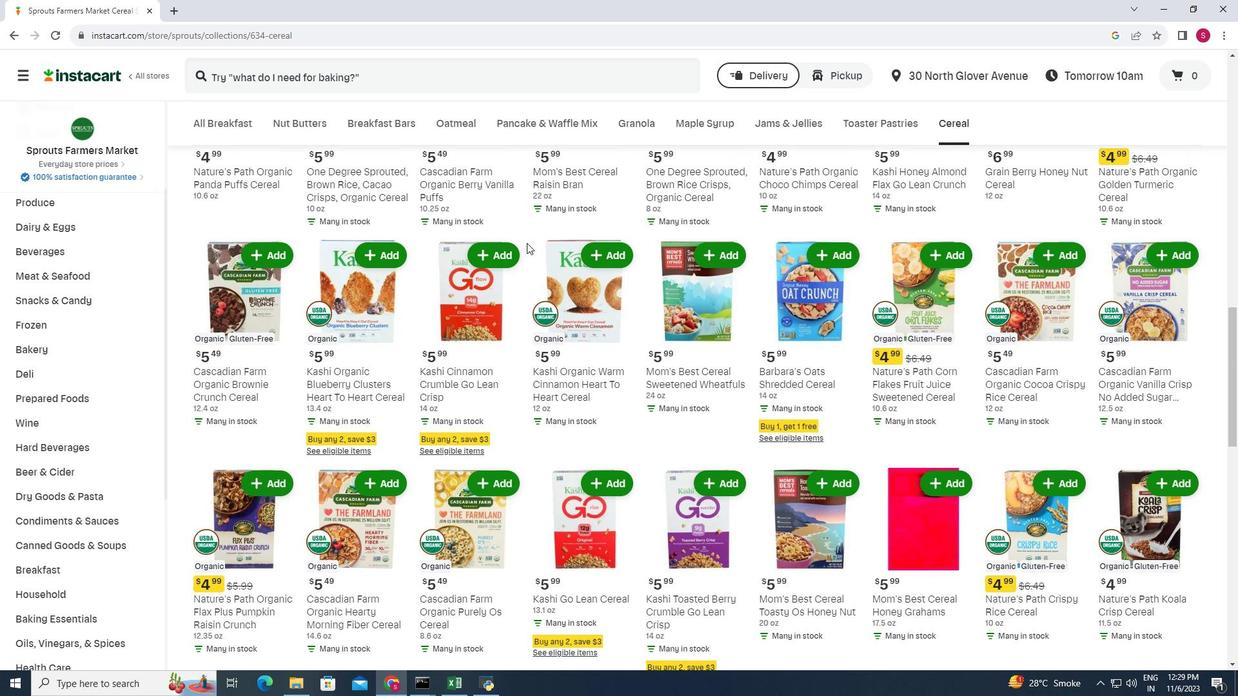 
Action: Mouse scrolled (527, 242) with delta (0, 0)
Screenshot: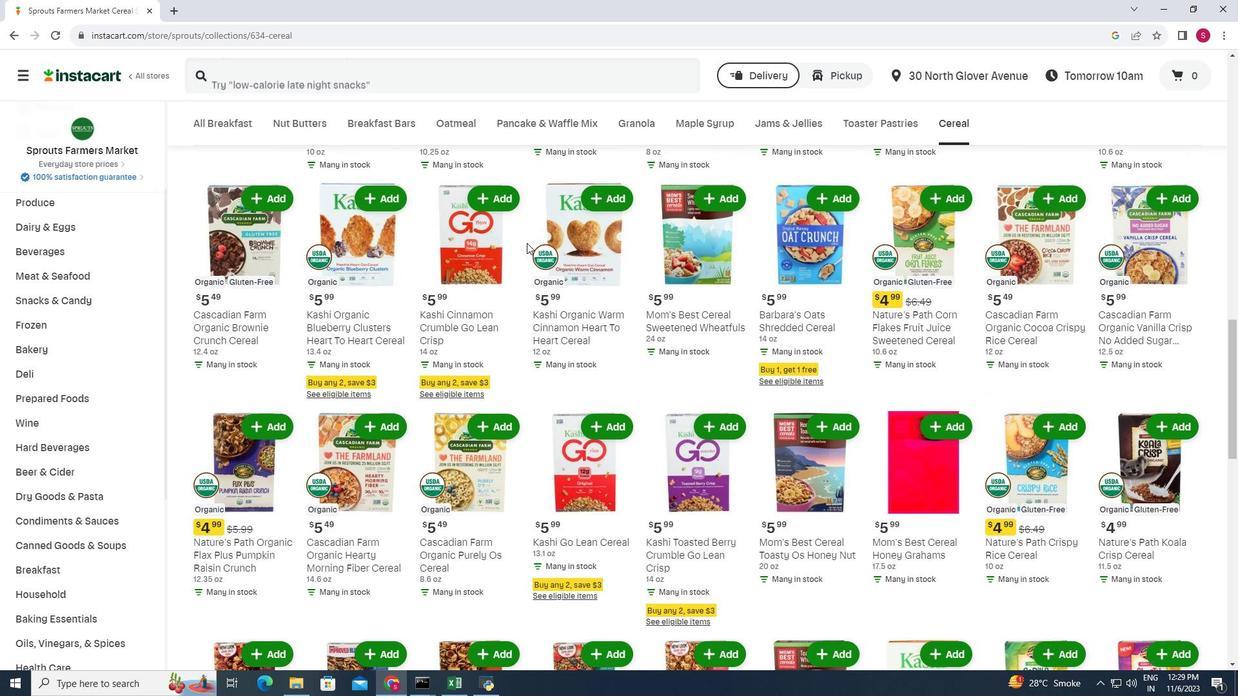
Action: Mouse scrolled (527, 242) with delta (0, 0)
Screenshot: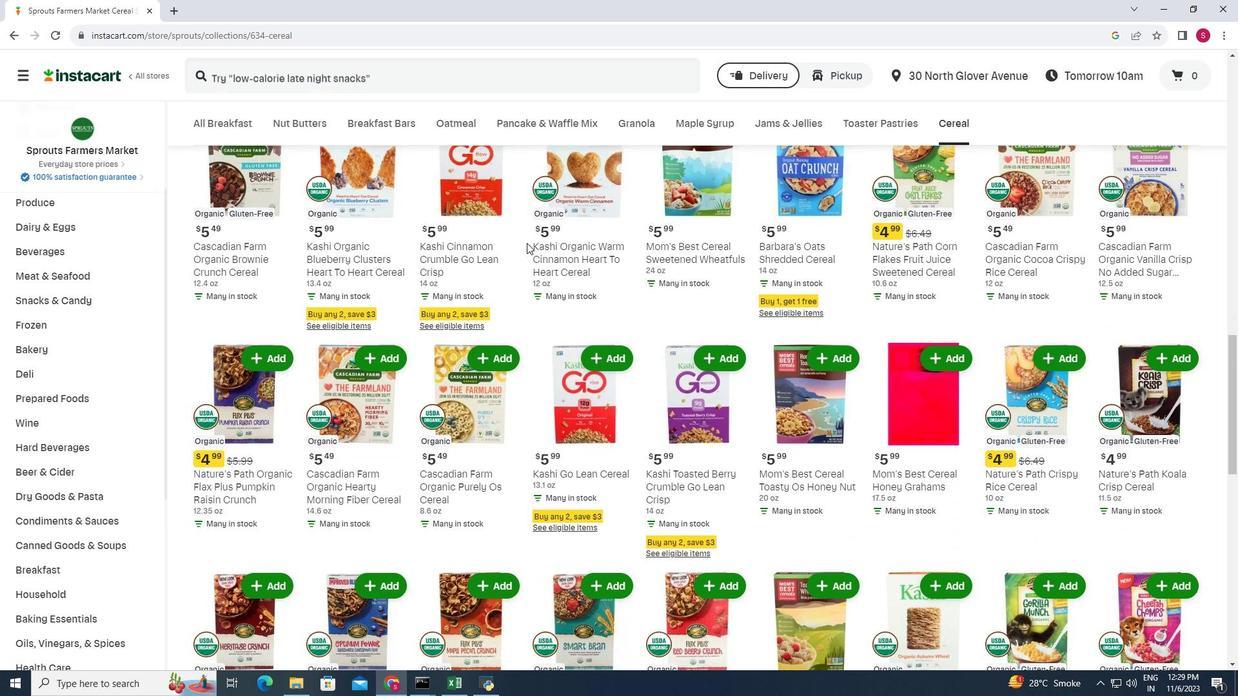 
Action: Mouse scrolled (527, 242) with delta (0, 0)
Screenshot: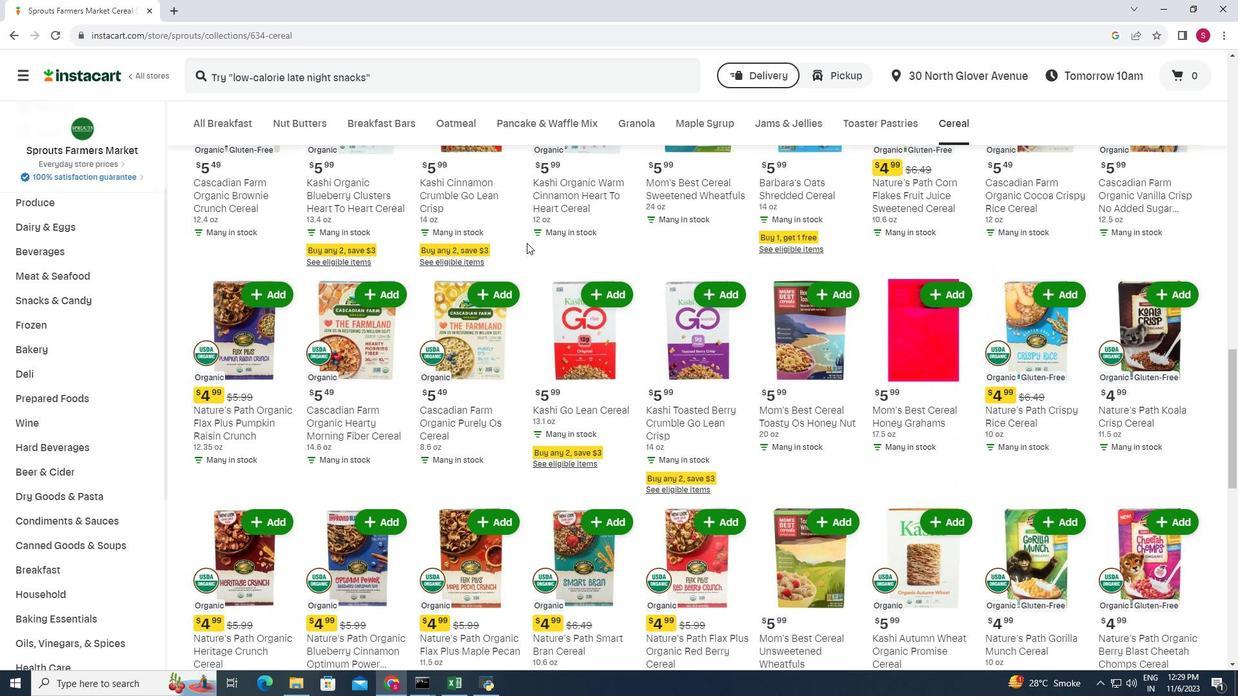 
Action: Mouse scrolled (527, 242) with delta (0, 0)
Screenshot: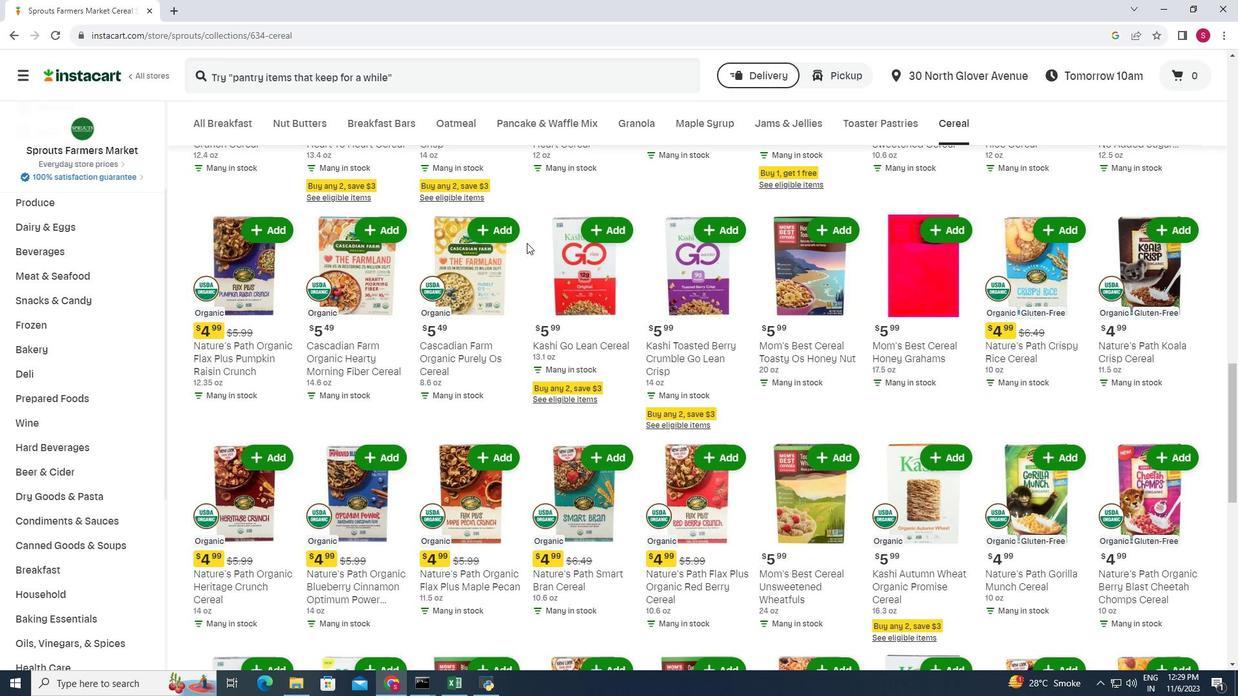 
Action: Mouse scrolled (527, 242) with delta (0, 0)
Screenshot: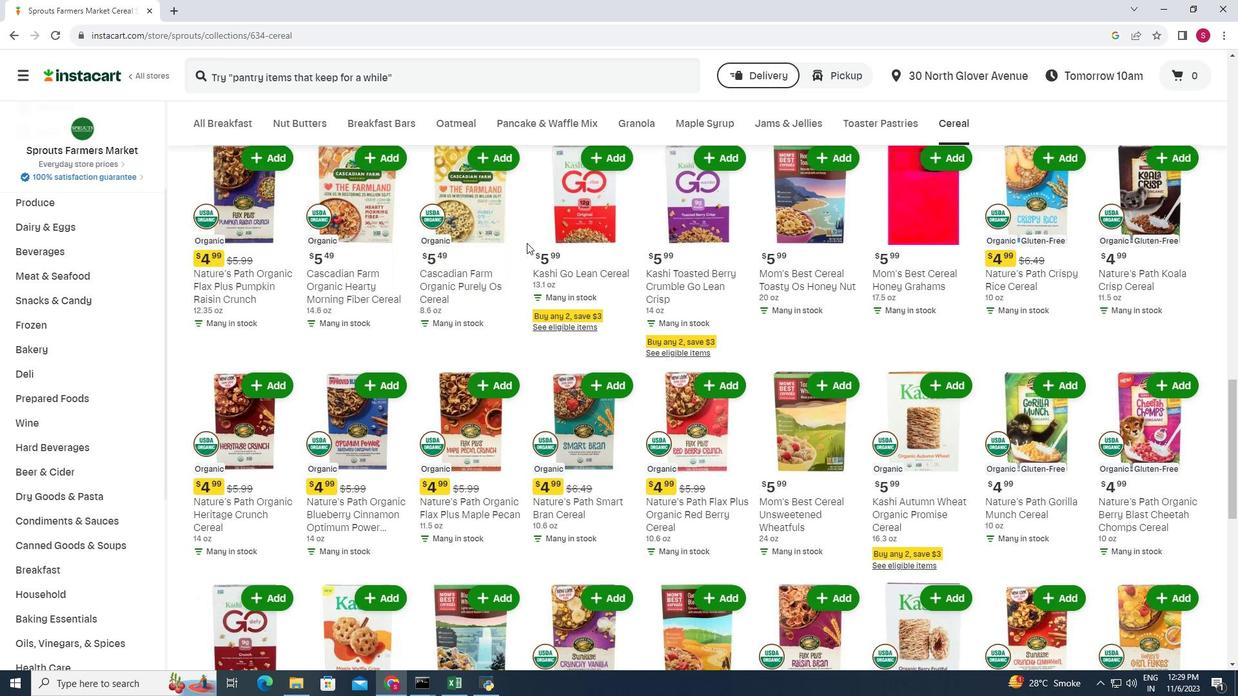 
Action: Mouse moved to (526, 243)
Screenshot: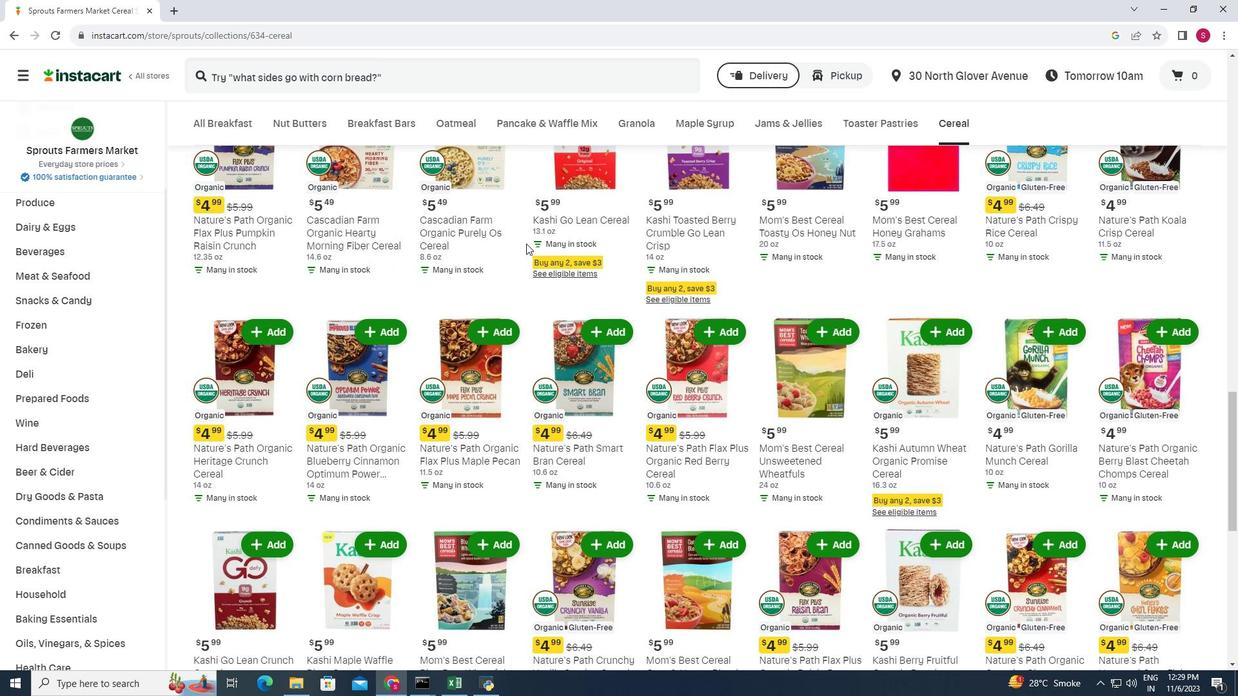 
Action: Mouse scrolled (526, 243) with delta (0, 0)
Screenshot: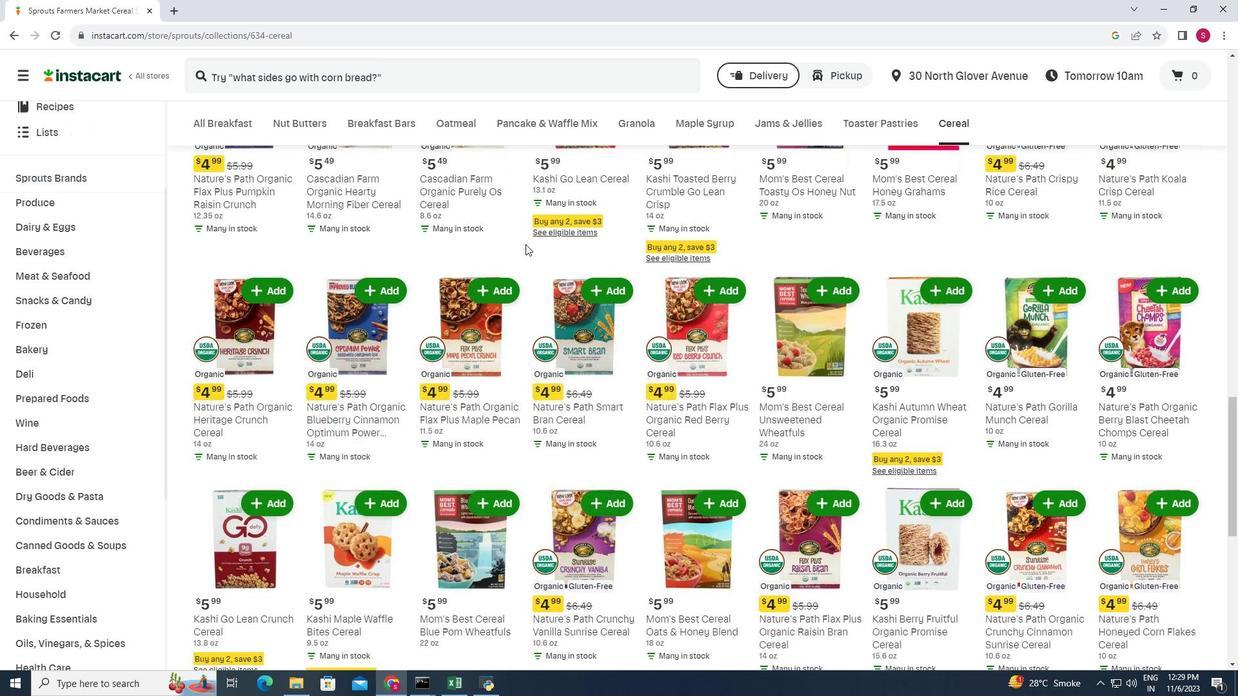 
Action: Mouse moved to (525, 244)
Screenshot: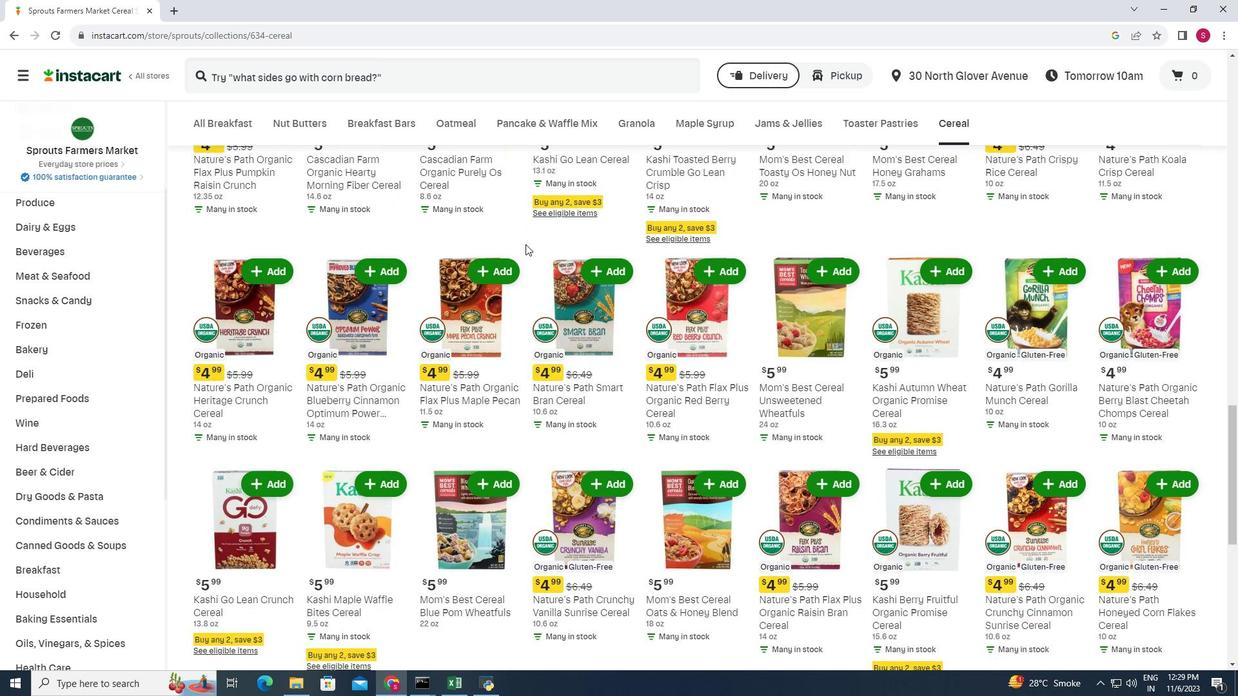 
Action: Mouse scrolled (525, 243) with delta (0, 0)
Screenshot: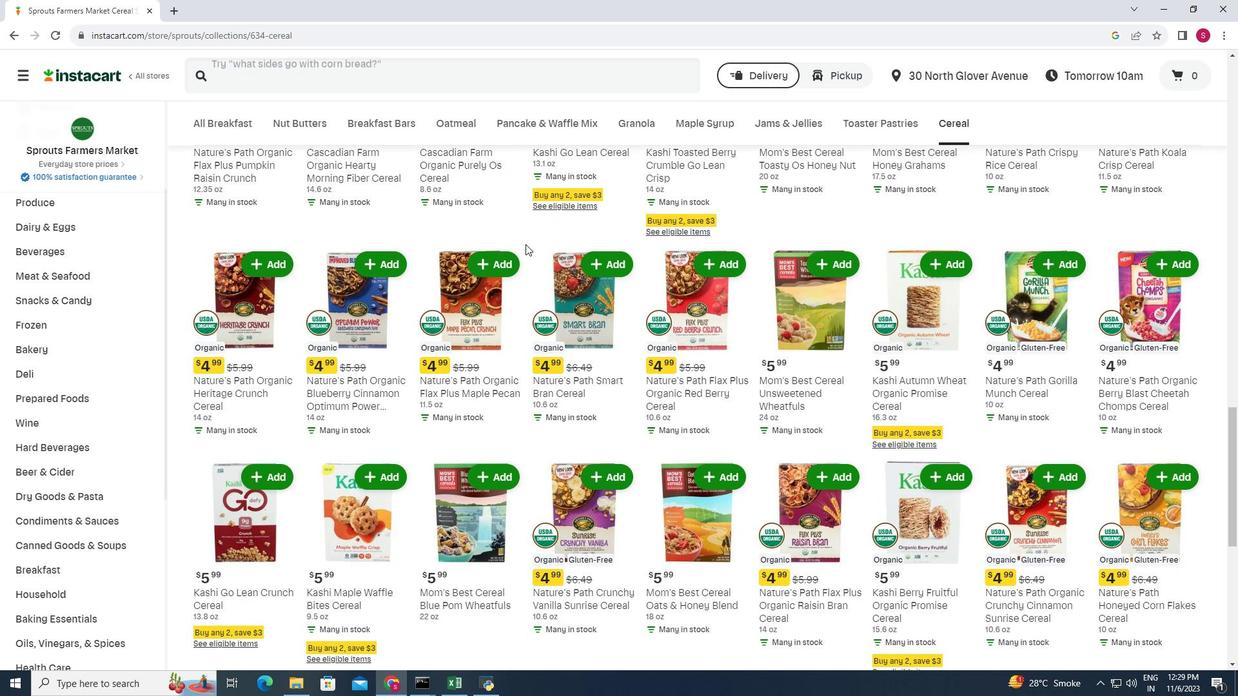 
Action: Mouse scrolled (525, 243) with delta (0, 0)
Screenshot: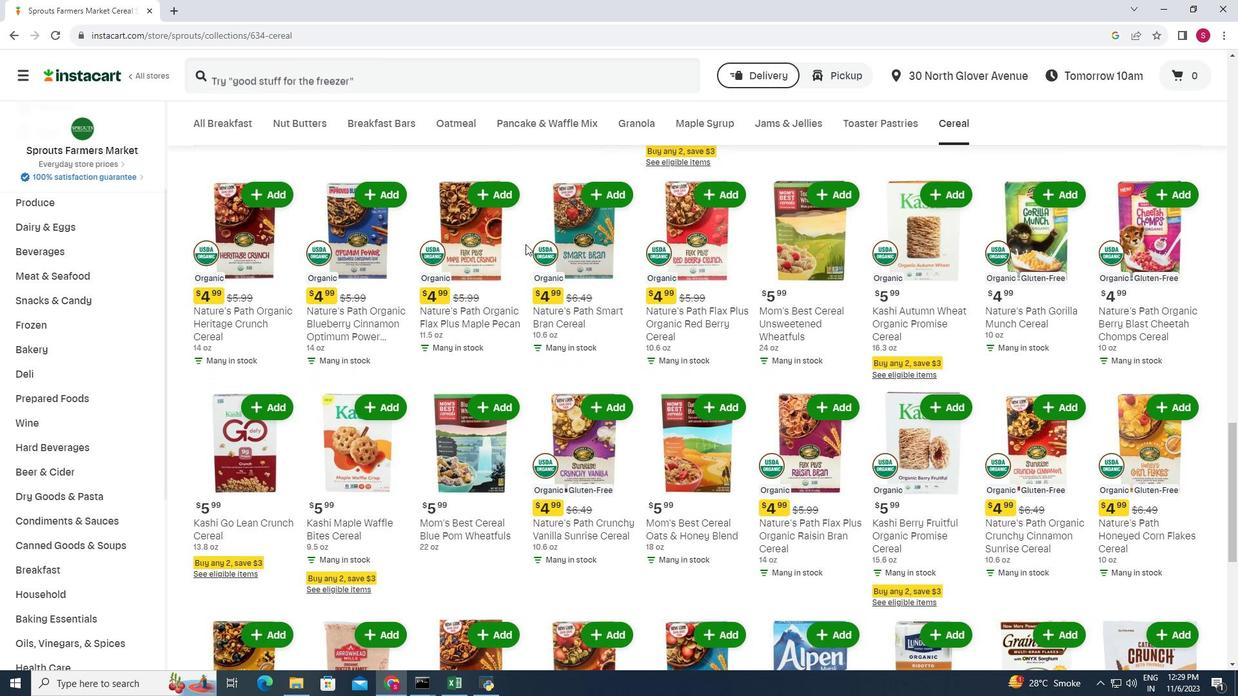 
Action: Mouse moved to (523, 255)
Screenshot: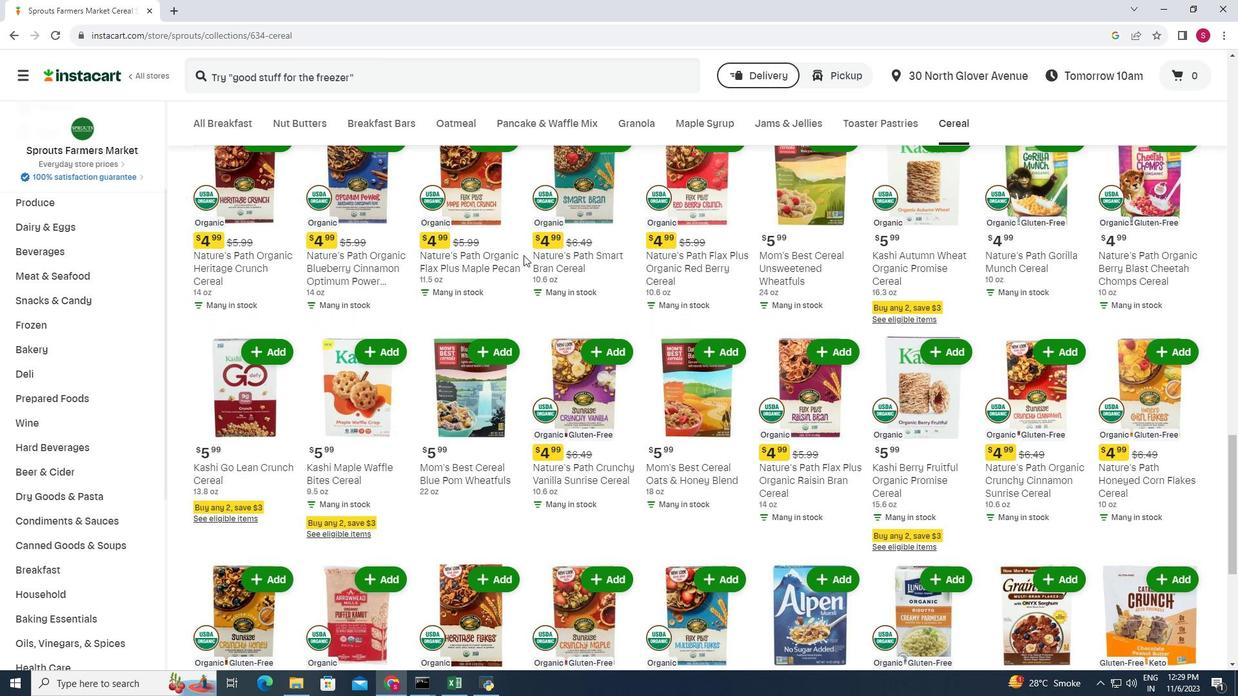 
Action: Mouse scrolled (523, 254) with delta (0, 0)
Screenshot: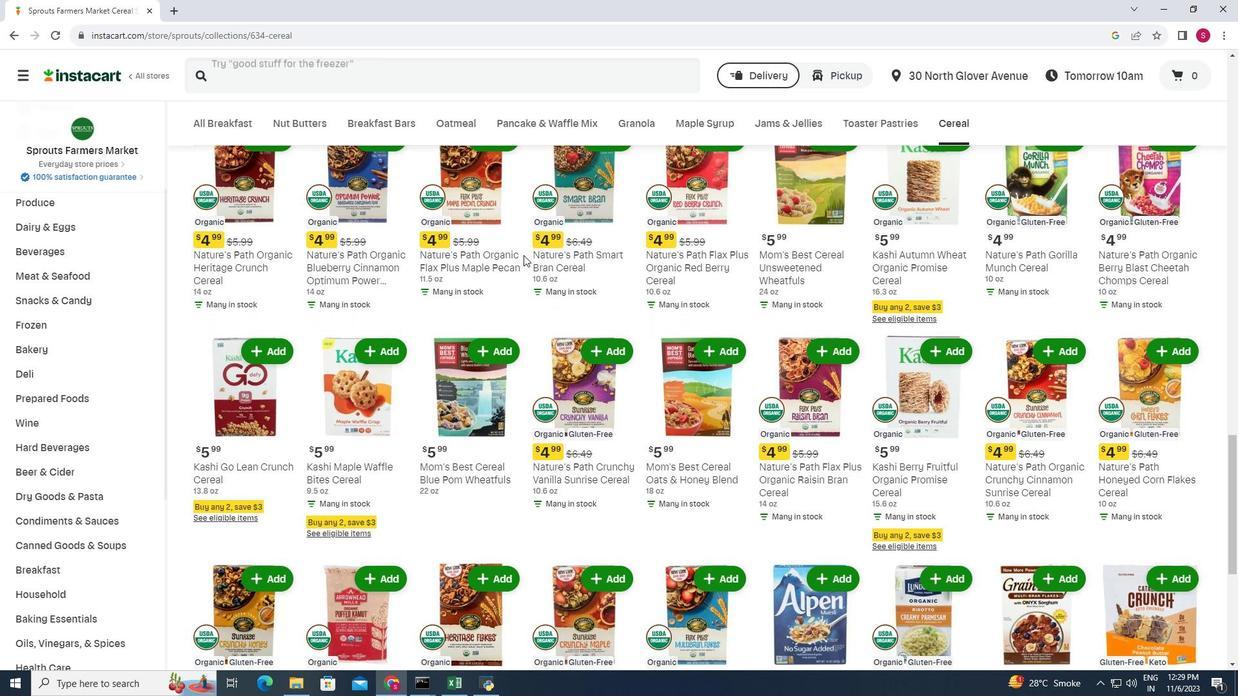 
Action: Mouse scrolled (523, 254) with delta (0, 0)
Screenshot: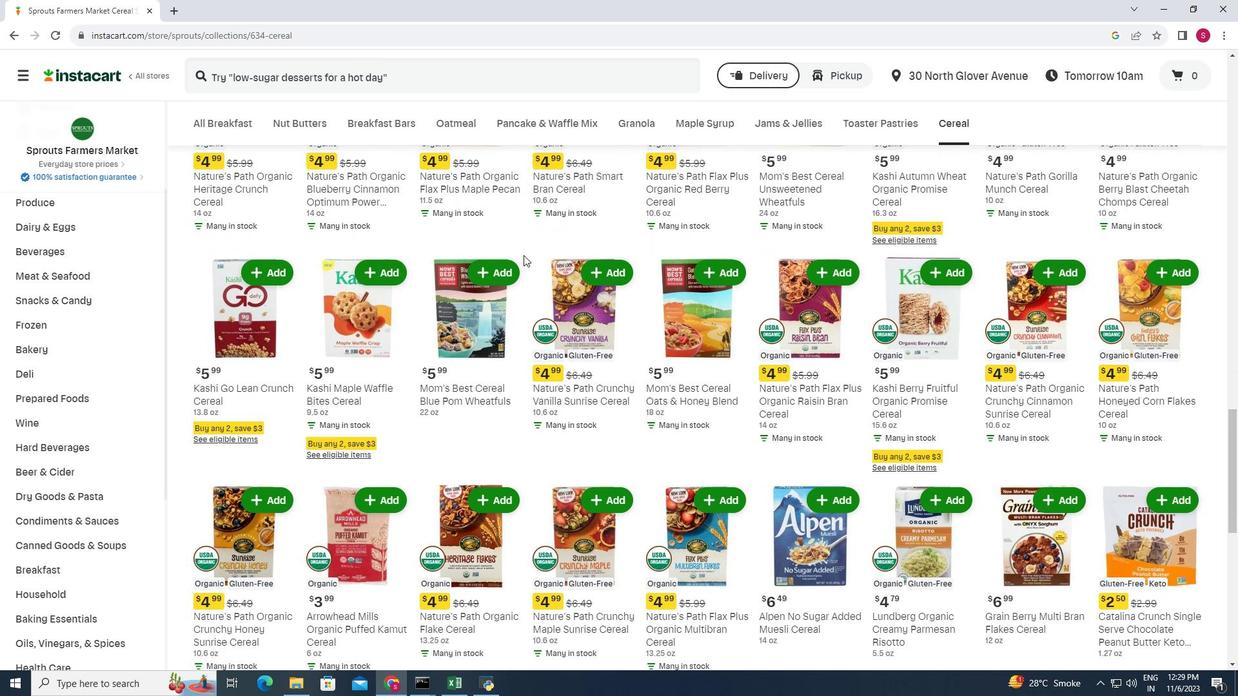 
Action: Mouse moved to (524, 254)
Screenshot: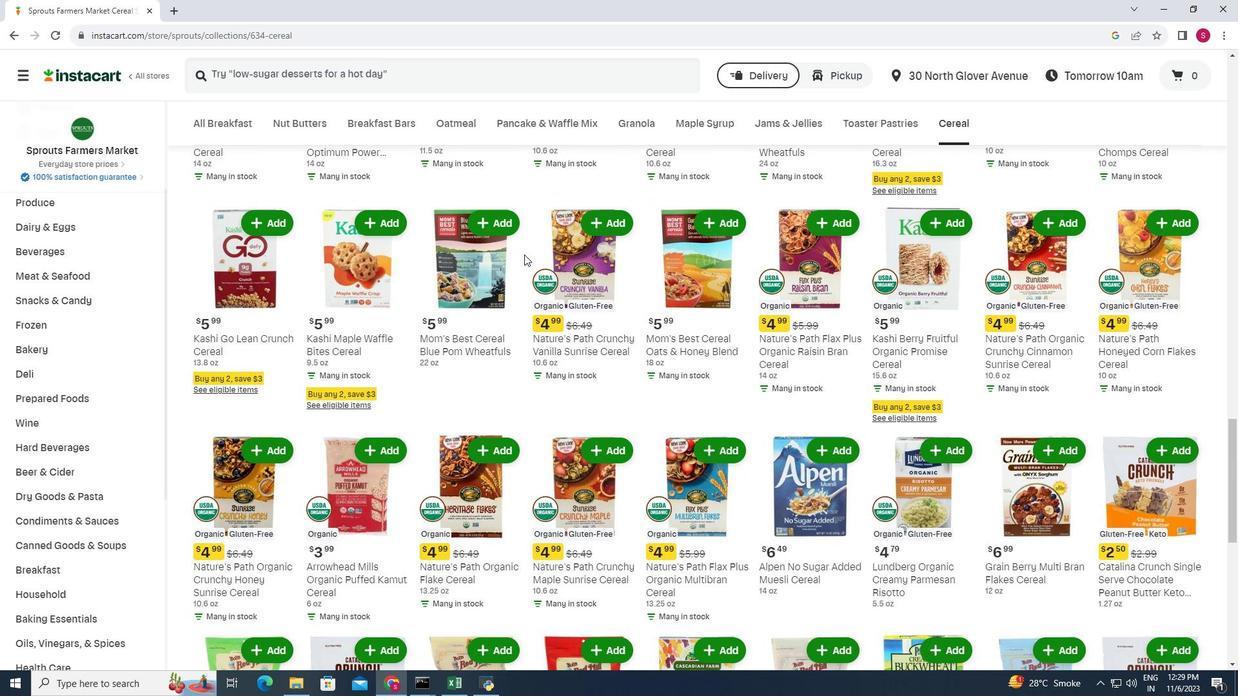 
Action: Mouse scrolled (524, 254) with delta (0, 0)
Screenshot: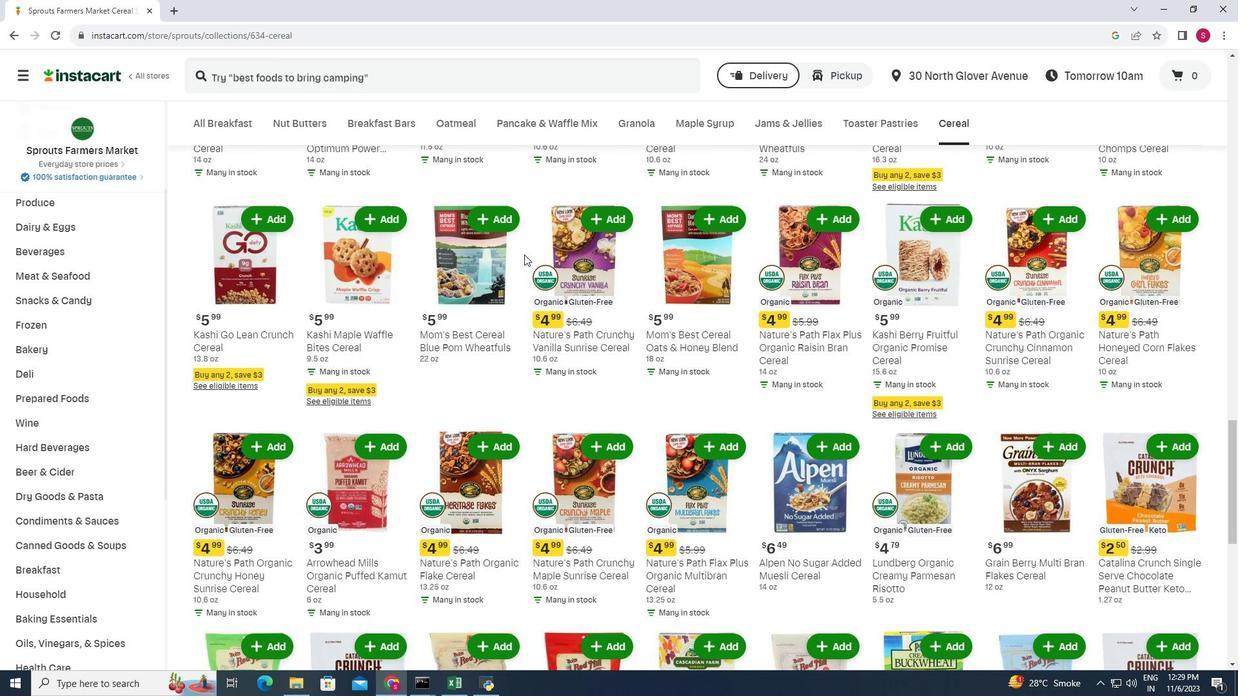 
Action: Mouse moved to (526, 254)
Screenshot: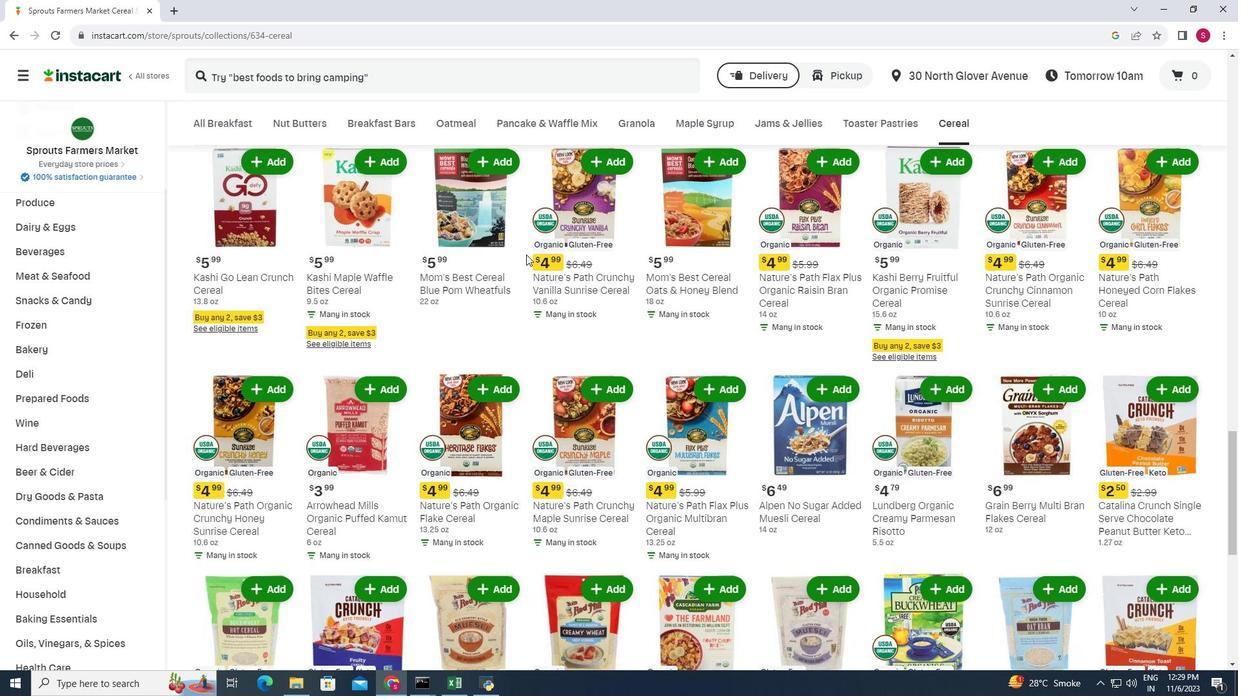 
Action: Mouse scrolled (526, 254) with delta (0, 0)
Screenshot: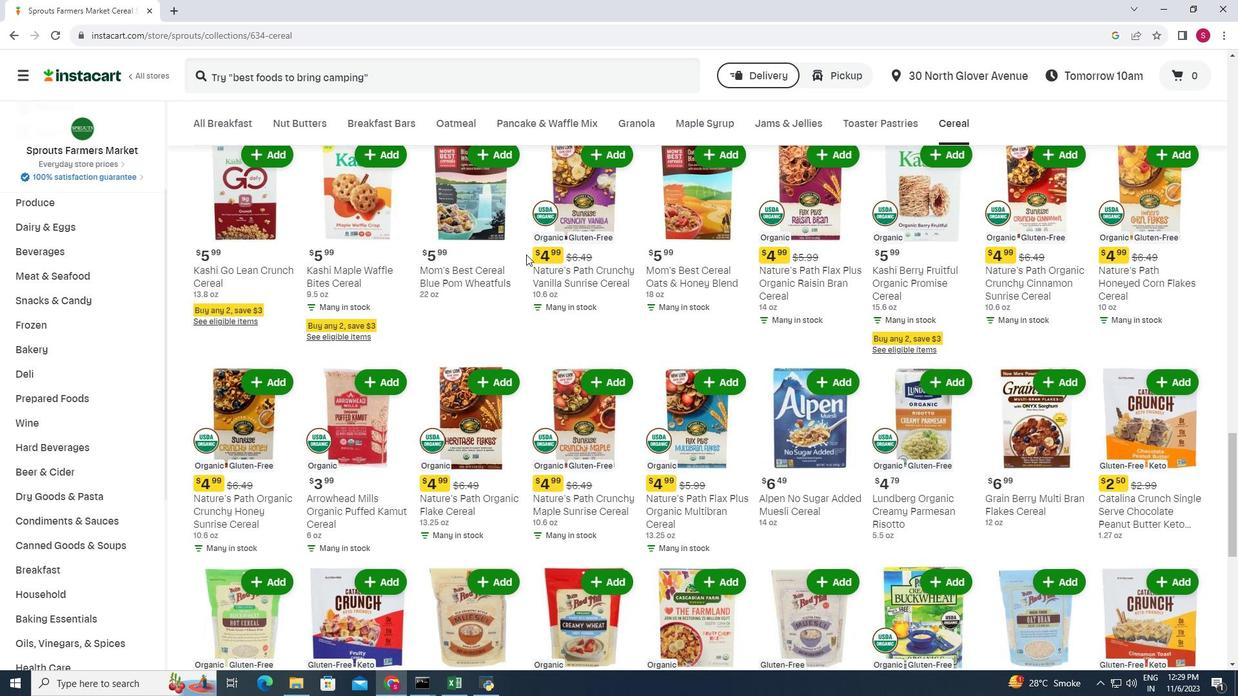 
Action: Mouse scrolled (526, 254) with delta (0, 0)
Screenshot: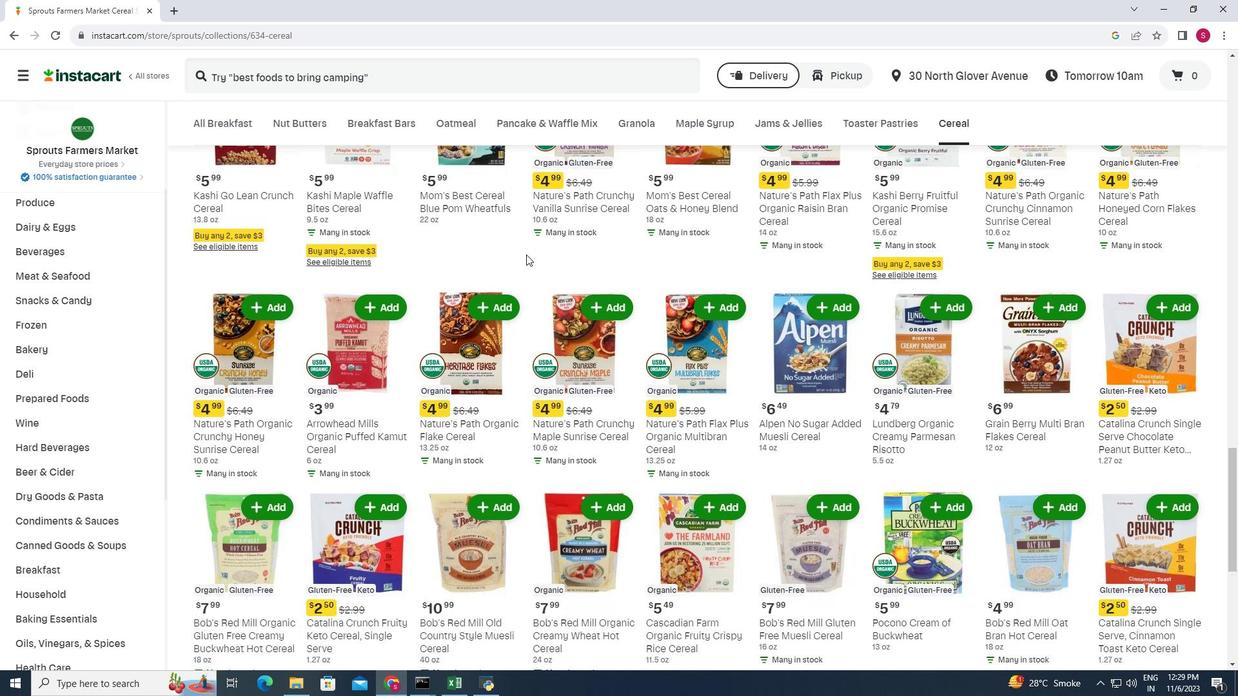 
Action: Mouse moved to (526, 254)
Screenshot: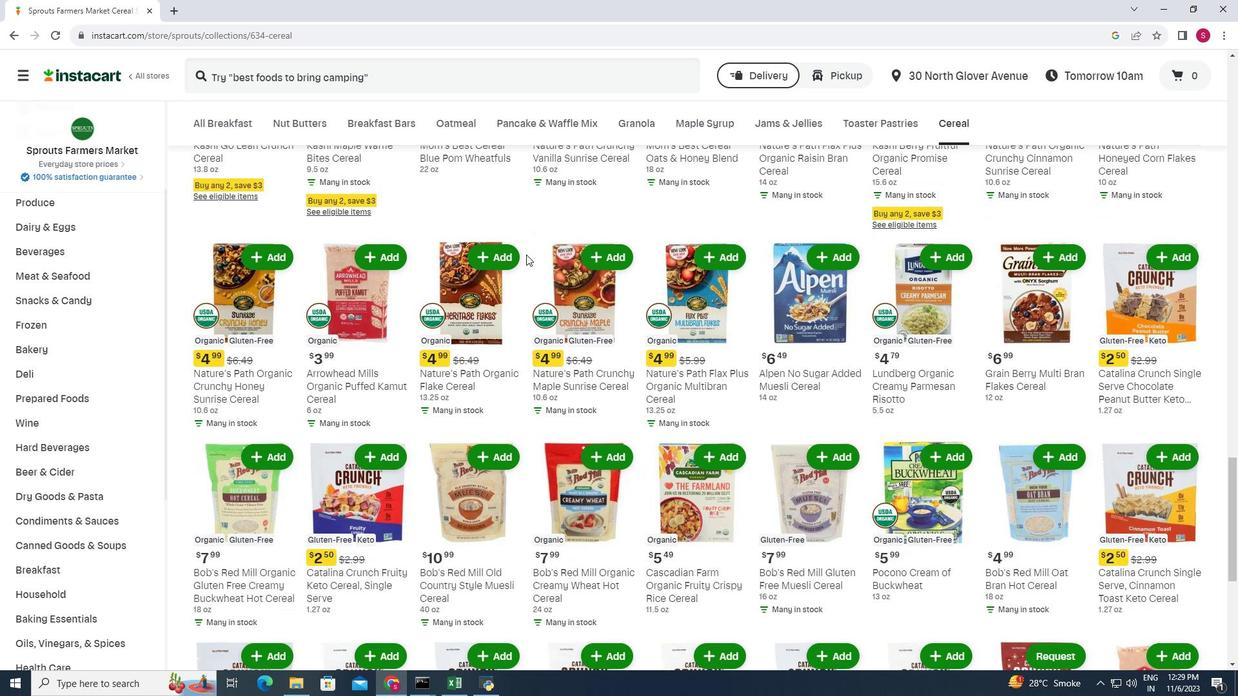 
Action: Mouse scrolled (526, 254) with delta (0, 0)
Screenshot: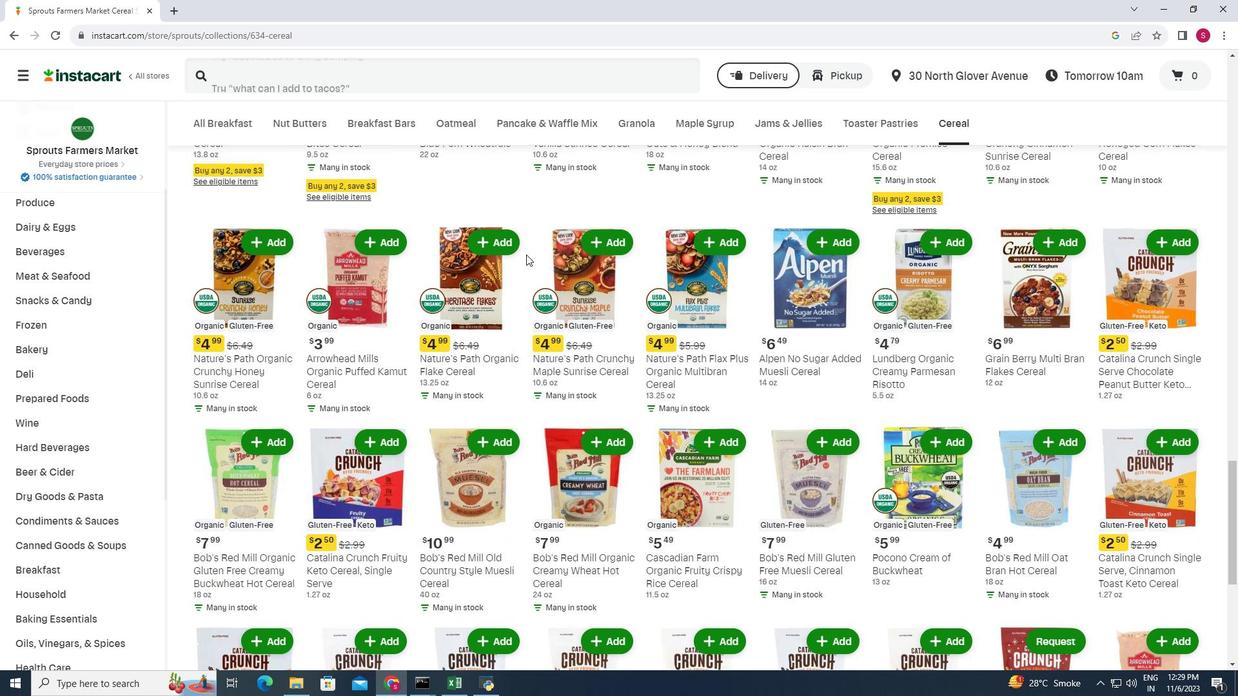 
Action: Mouse scrolled (526, 254) with delta (0, 0)
Screenshot: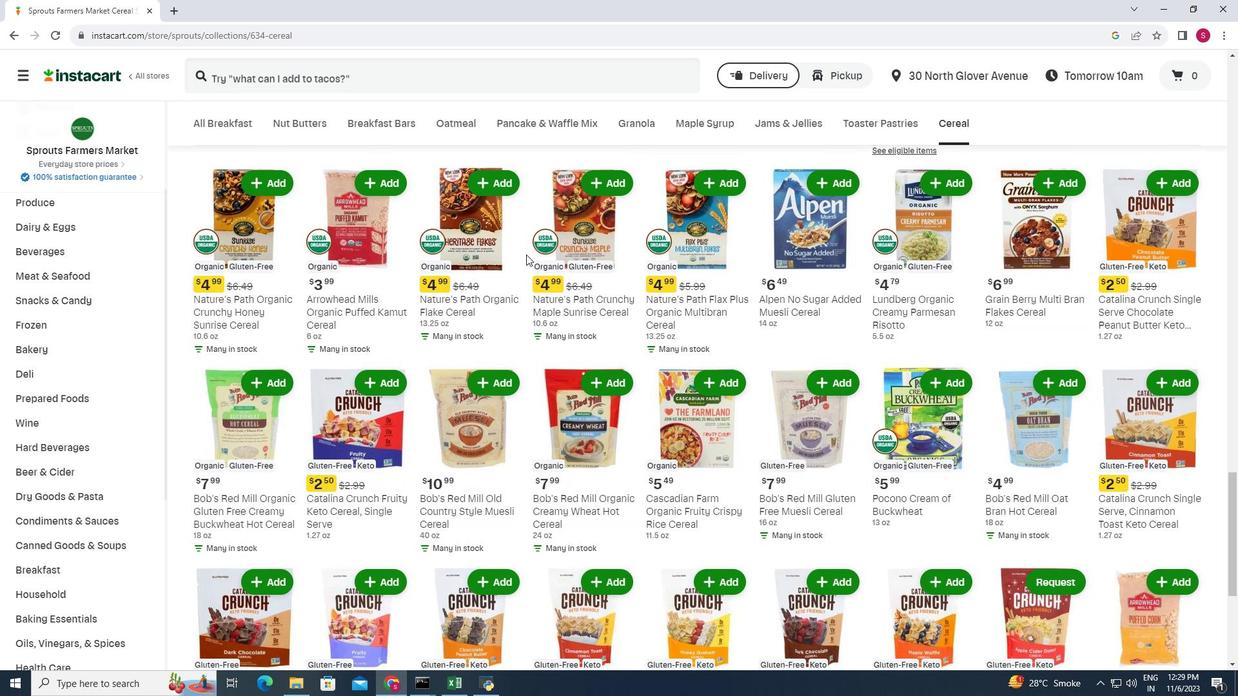 
Action: Mouse scrolled (526, 254) with delta (0, 0)
Screenshot: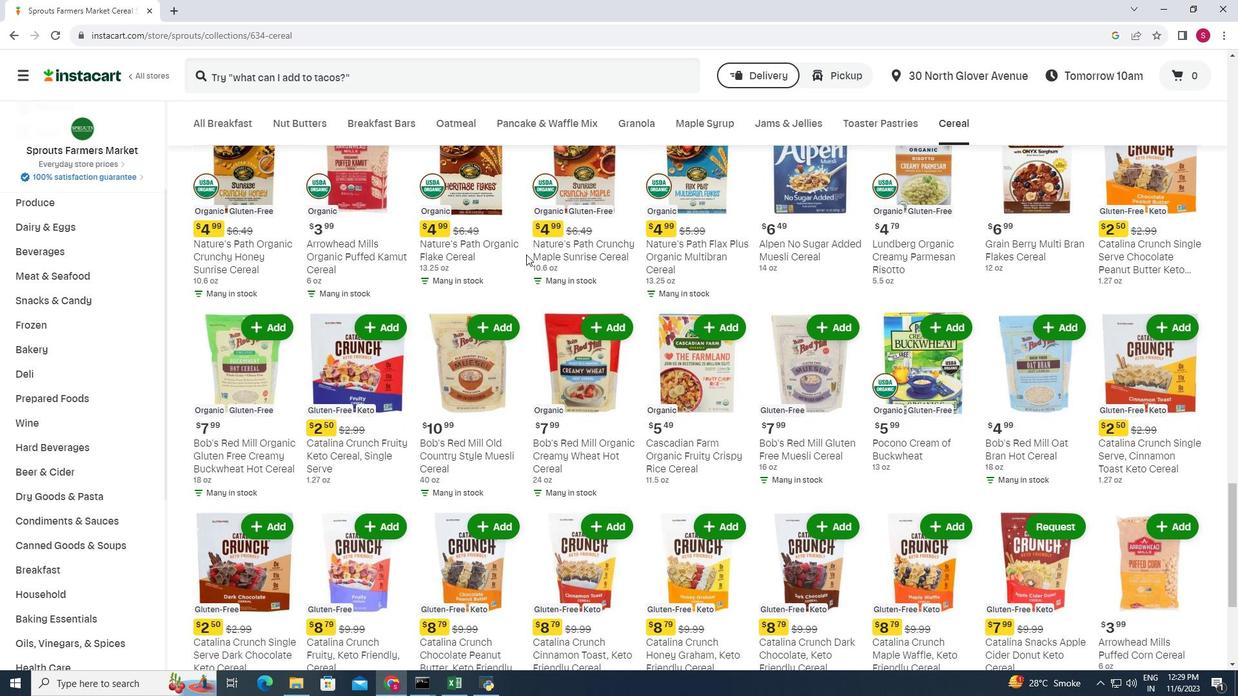 
Action: Mouse scrolled (526, 254) with delta (0, 0)
Screenshot: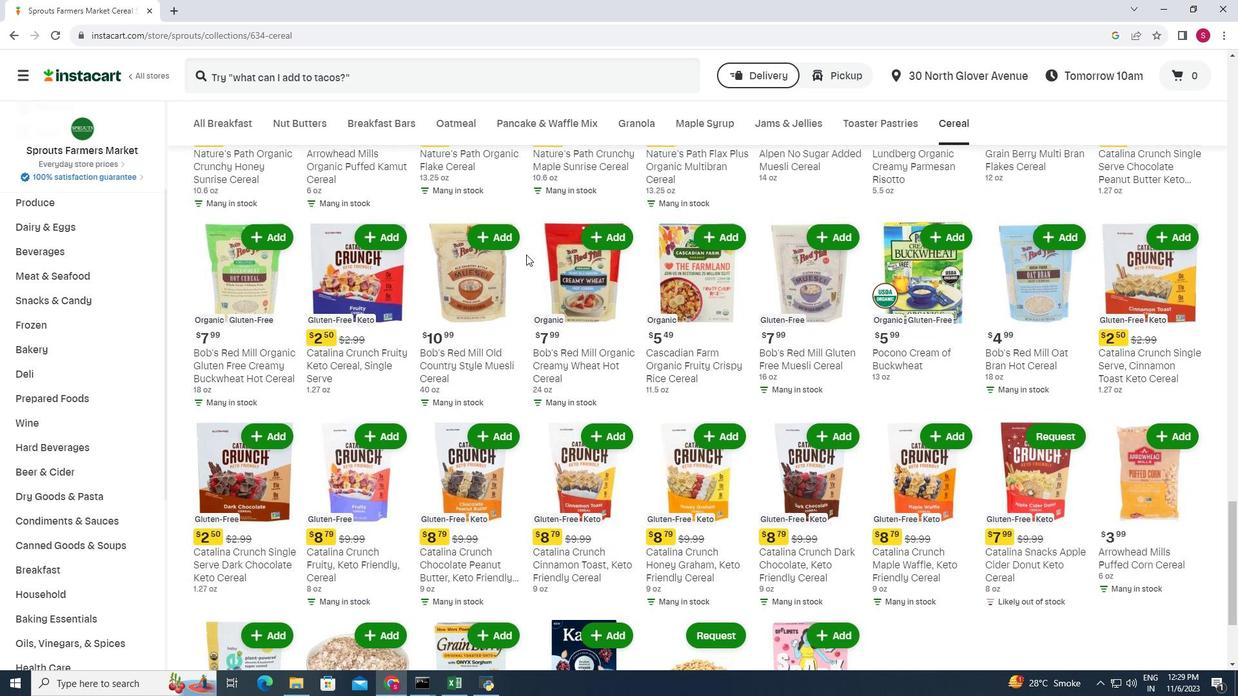 
Action: Mouse scrolled (526, 254) with delta (0, 0)
Screenshot: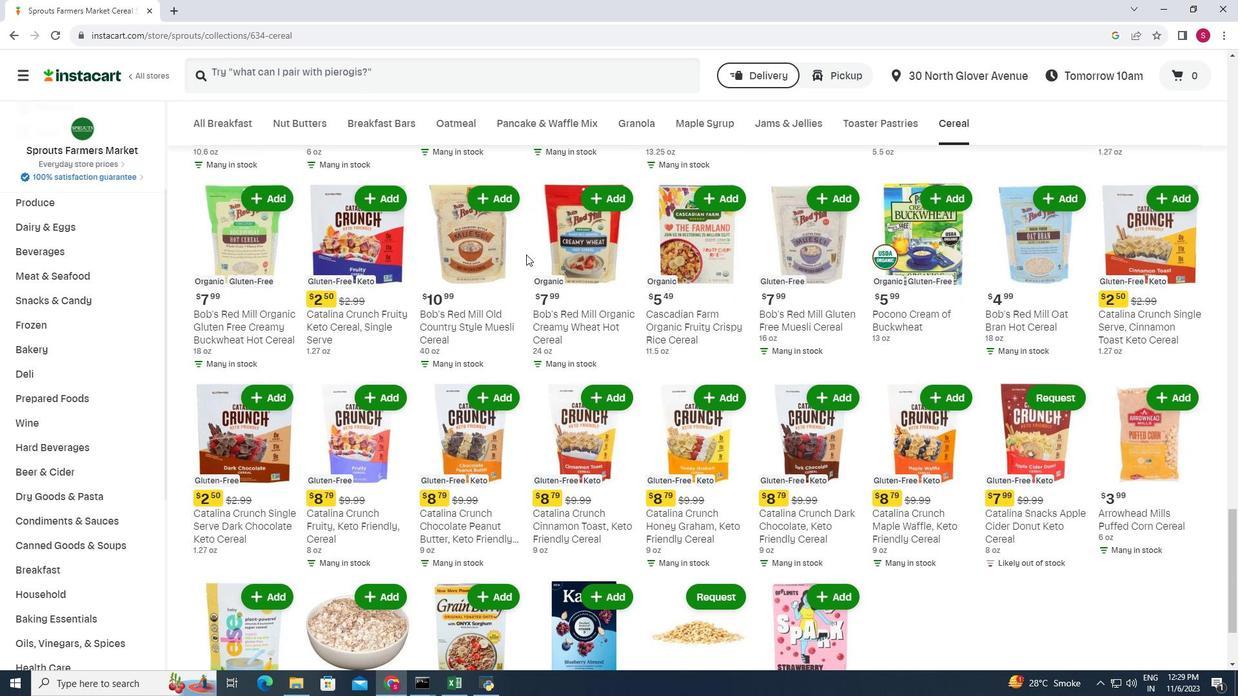 
Action: Mouse scrolled (526, 254) with delta (0, 0)
Screenshot: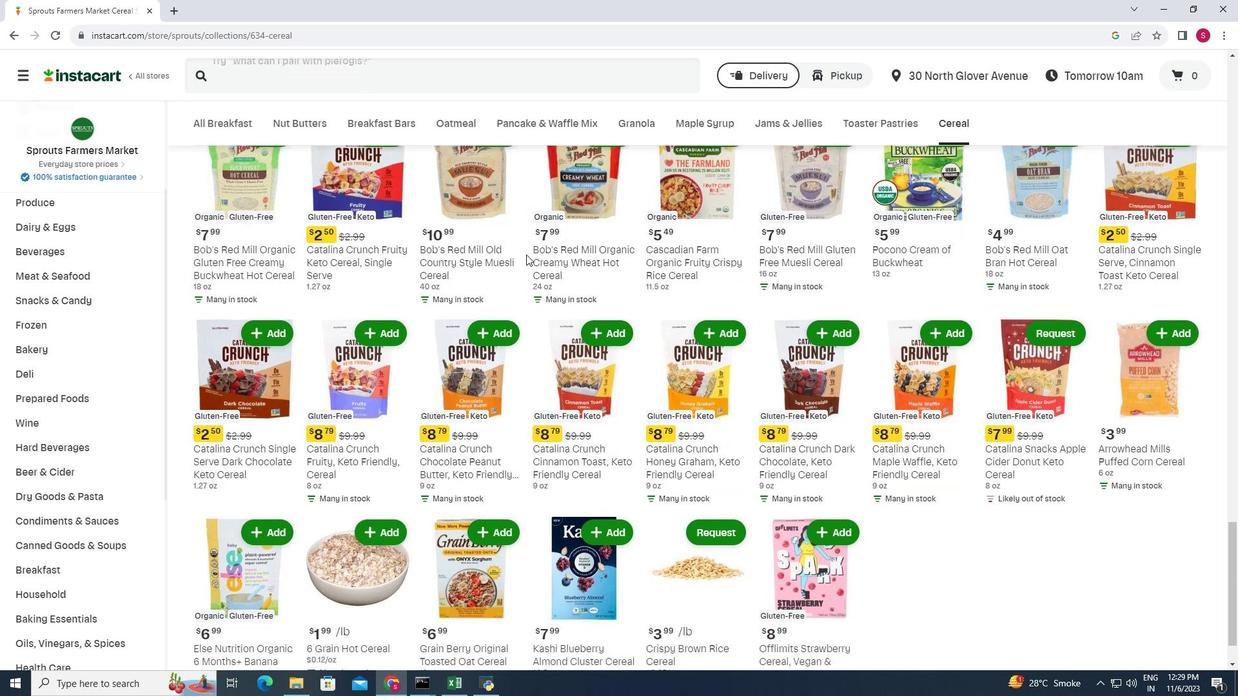 
Action: Mouse scrolled (526, 254) with delta (0, 0)
Screenshot: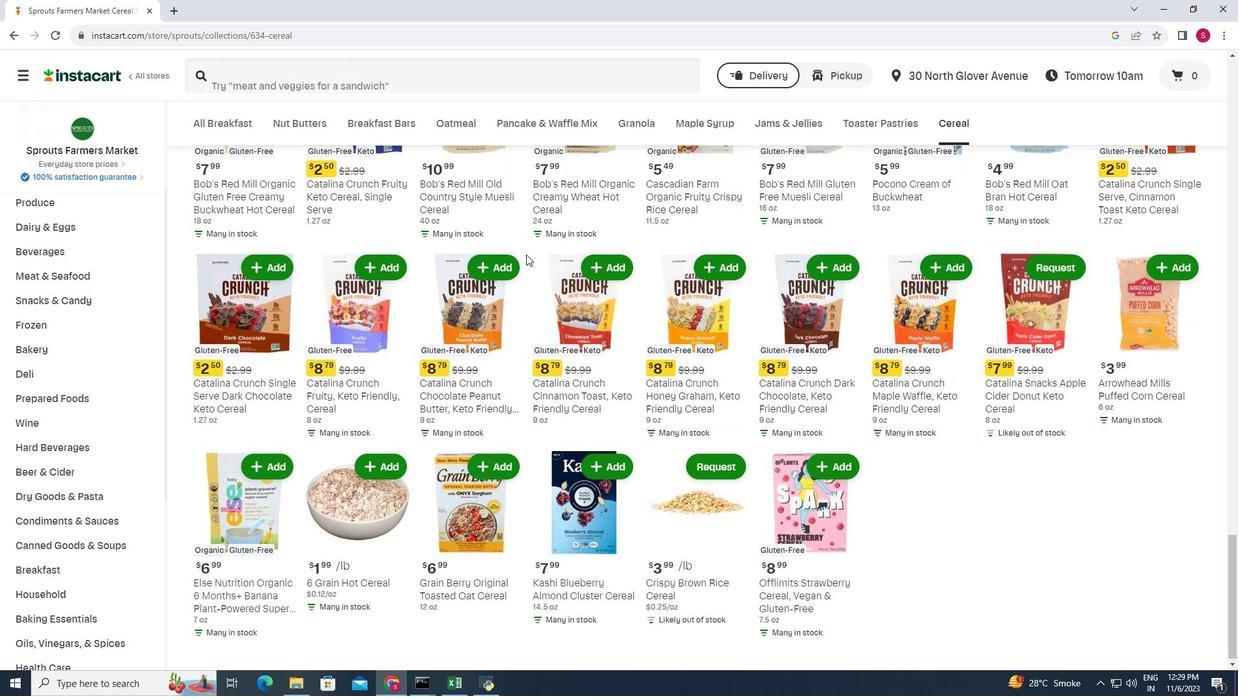 
Action: Mouse scrolled (526, 255) with delta (0, 0)
Screenshot: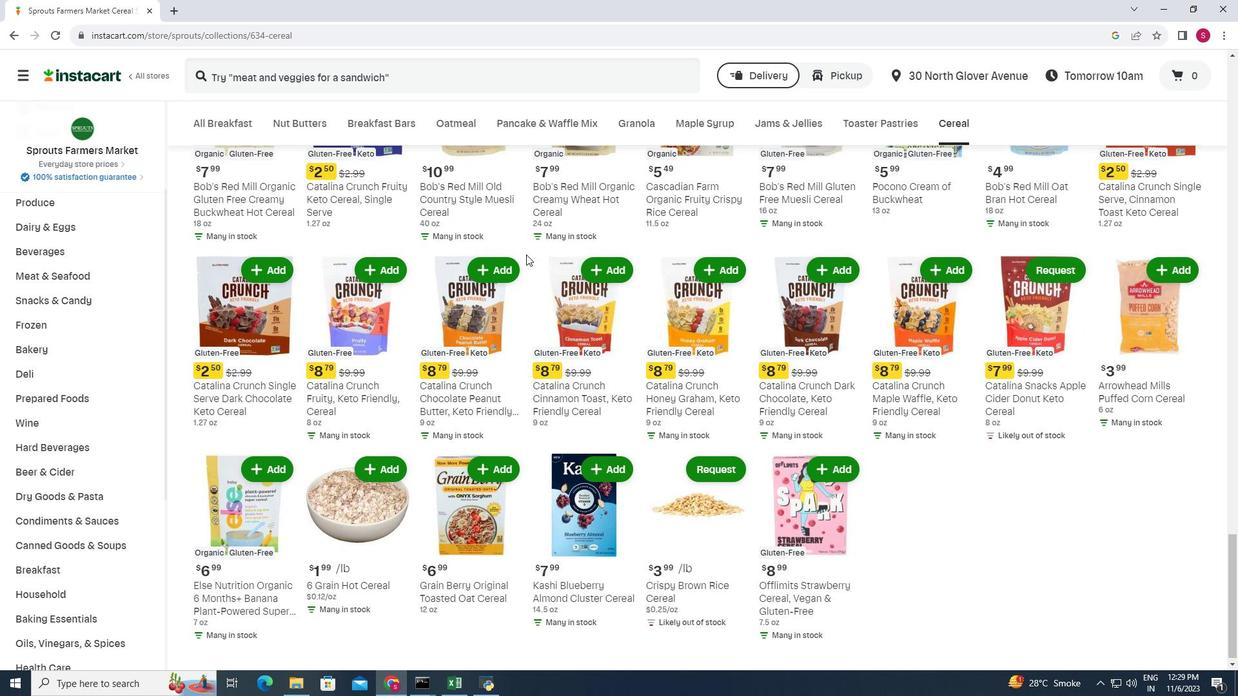 
Action: Mouse scrolled (526, 255) with delta (0, 0)
Screenshot: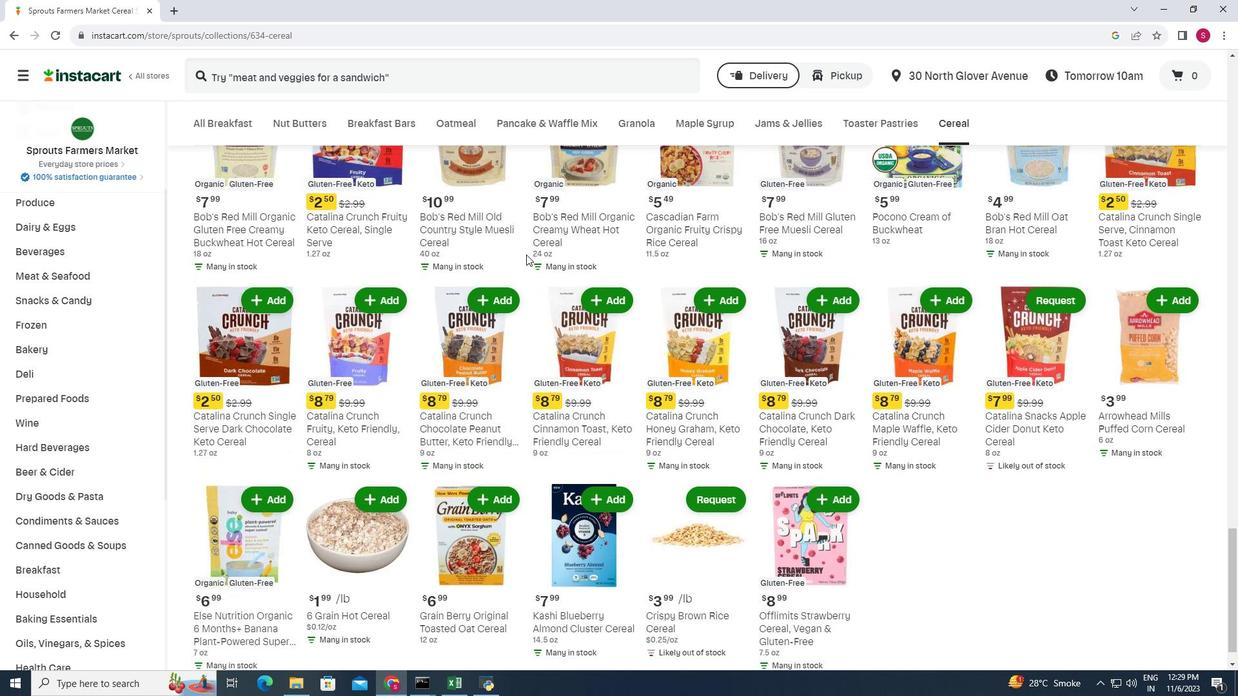 
Action: Mouse scrolled (526, 255) with delta (0, 0)
Screenshot: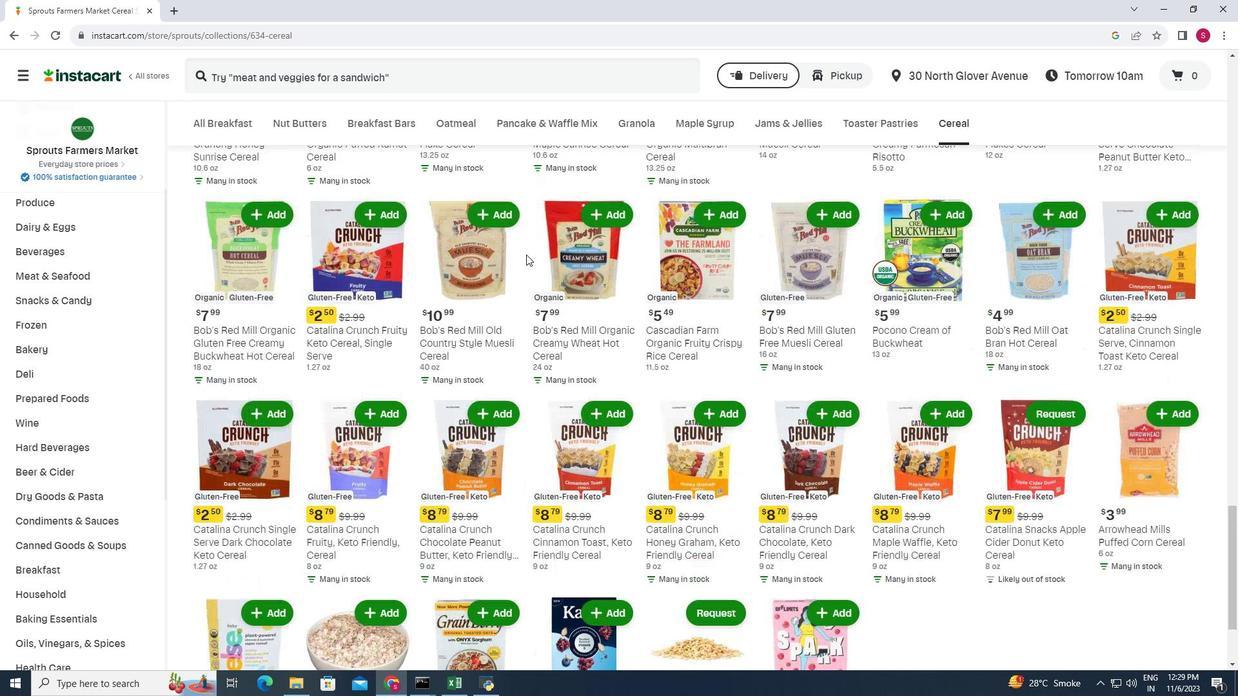 
Action: Mouse scrolled (526, 255) with delta (0, 0)
Screenshot: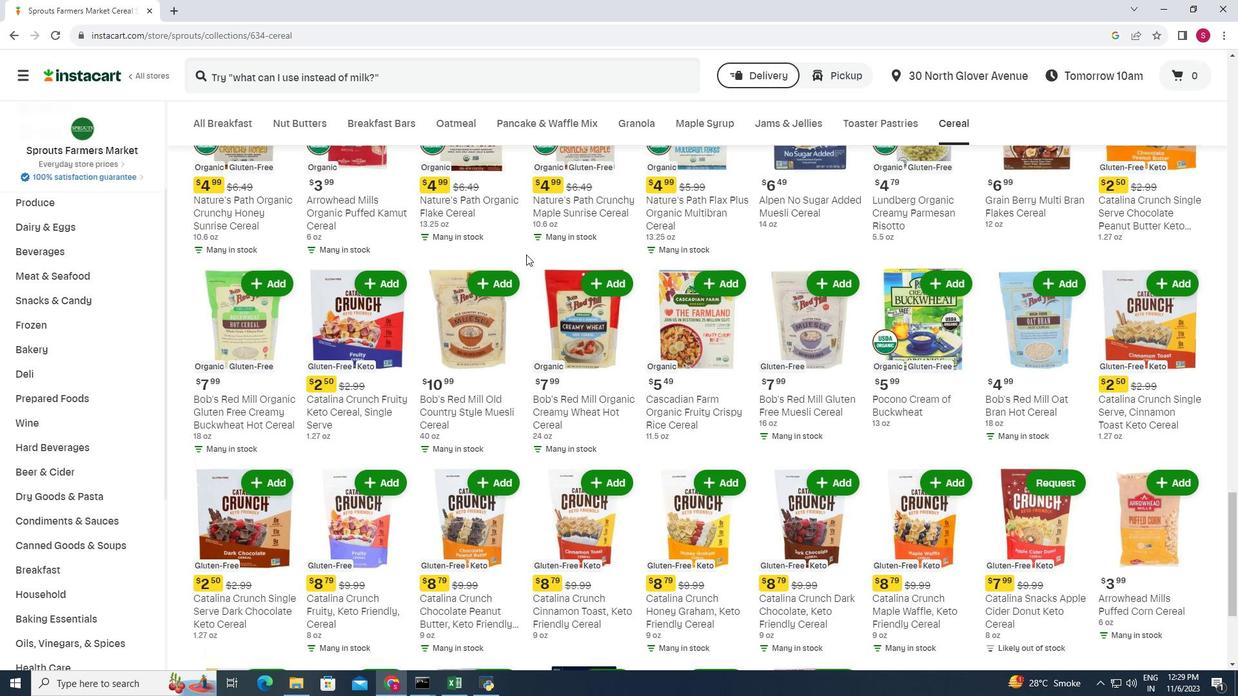 
Action: Mouse scrolled (526, 255) with delta (0, 0)
Screenshot: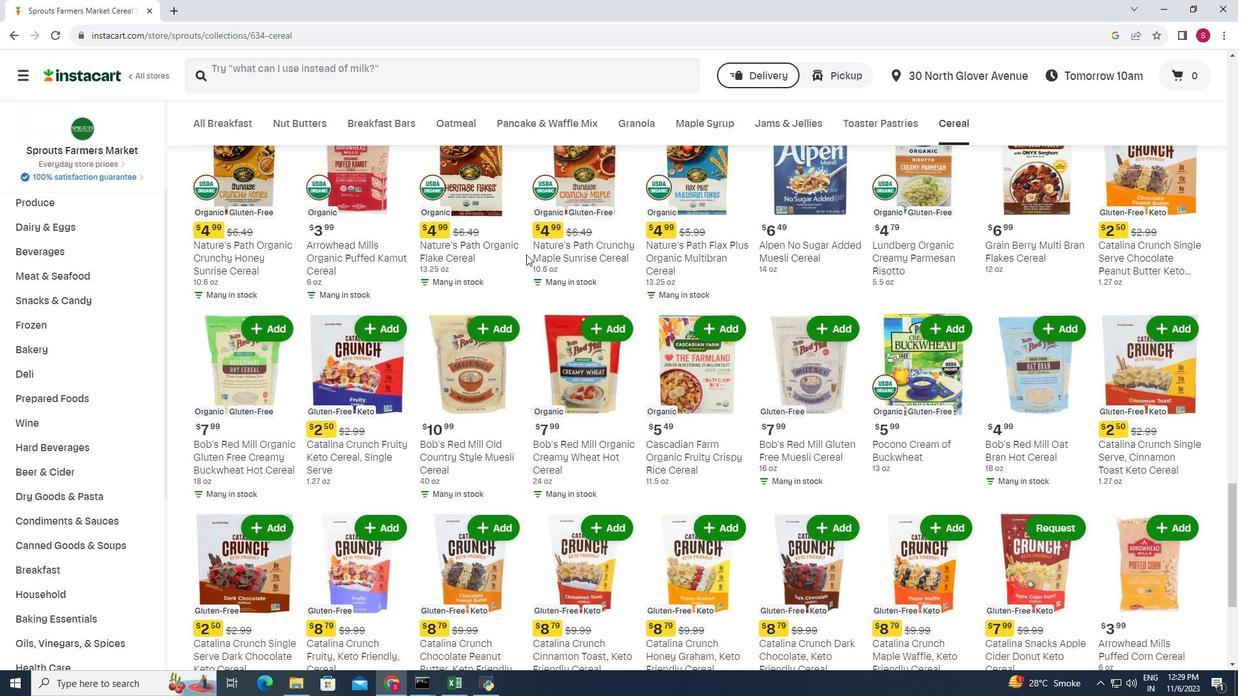 
Action: Mouse scrolled (526, 255) with delta (0, 0)
Screenshot: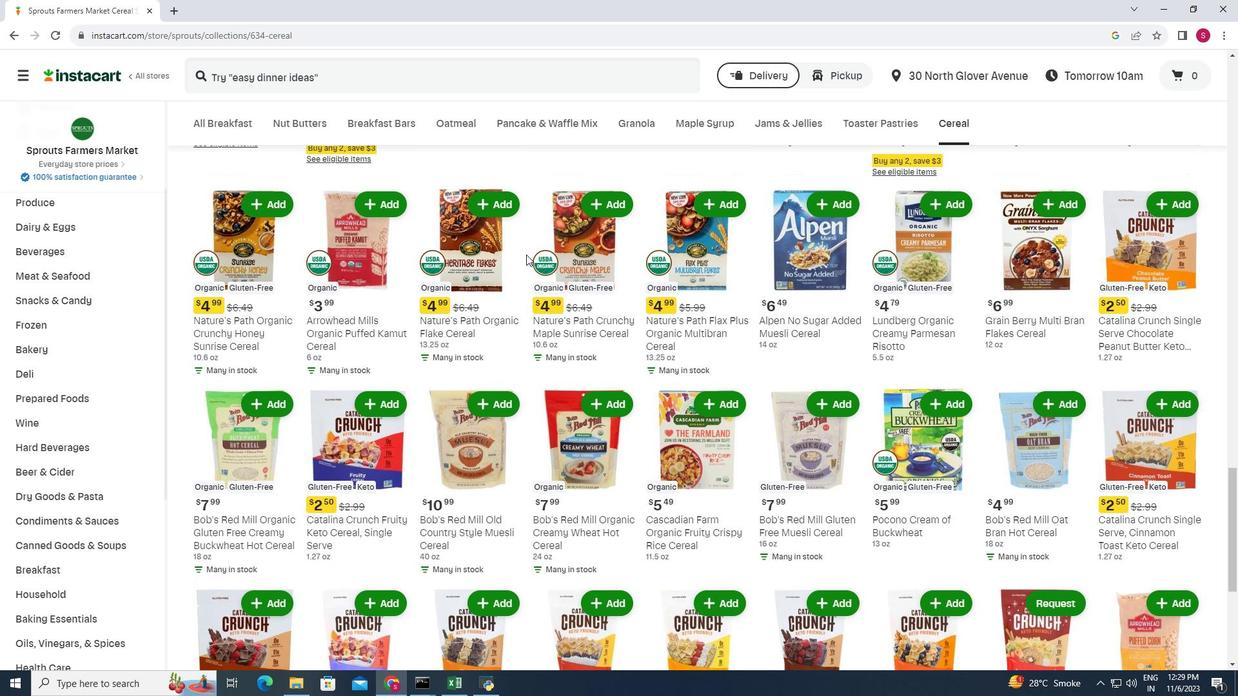 
Action: Mouse scrolled (526, 255) with delta (0, 0)
Screenshot: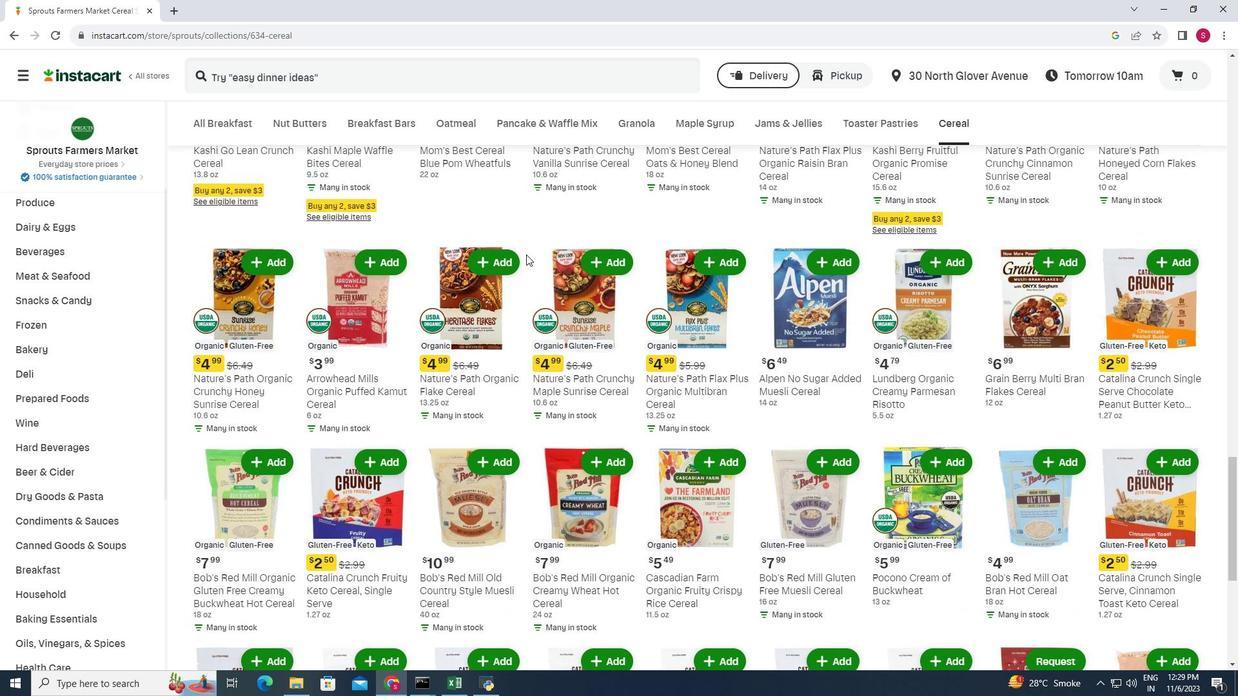 
Action: Mouse scrolled (526, 255) with delta (0, 0)
Screenshot: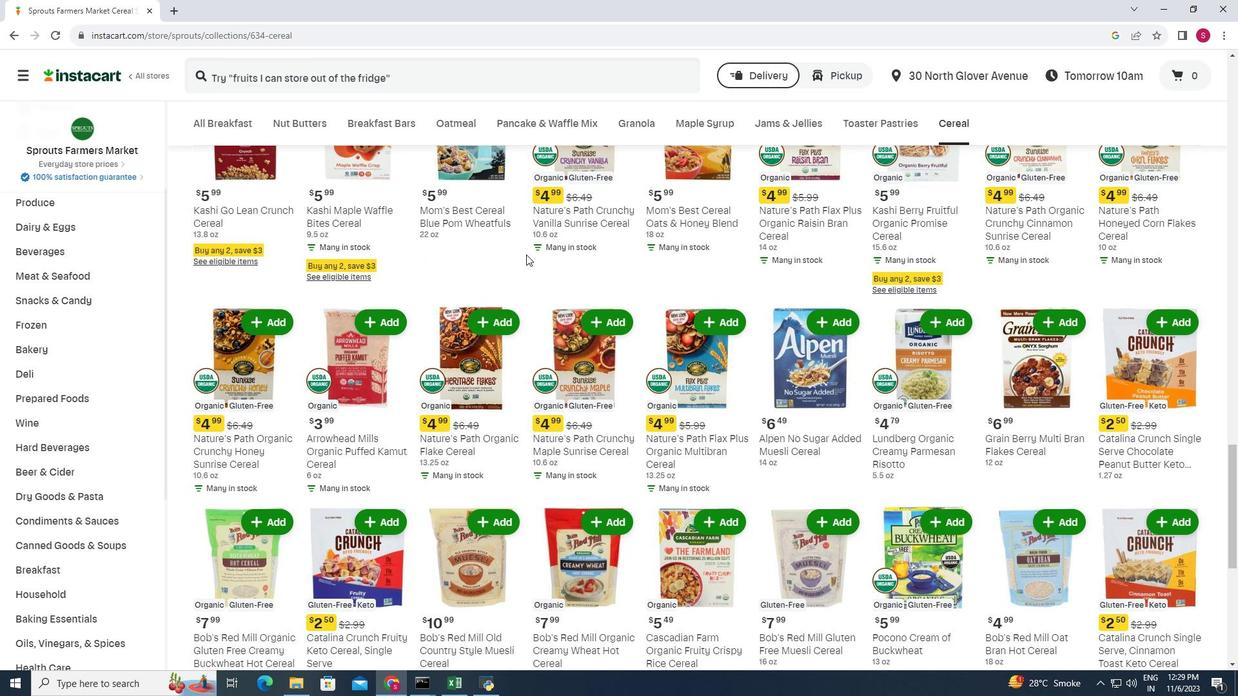 
Action: Mouse scrolled (526, 255) with delta (0, 0)
Screenshot: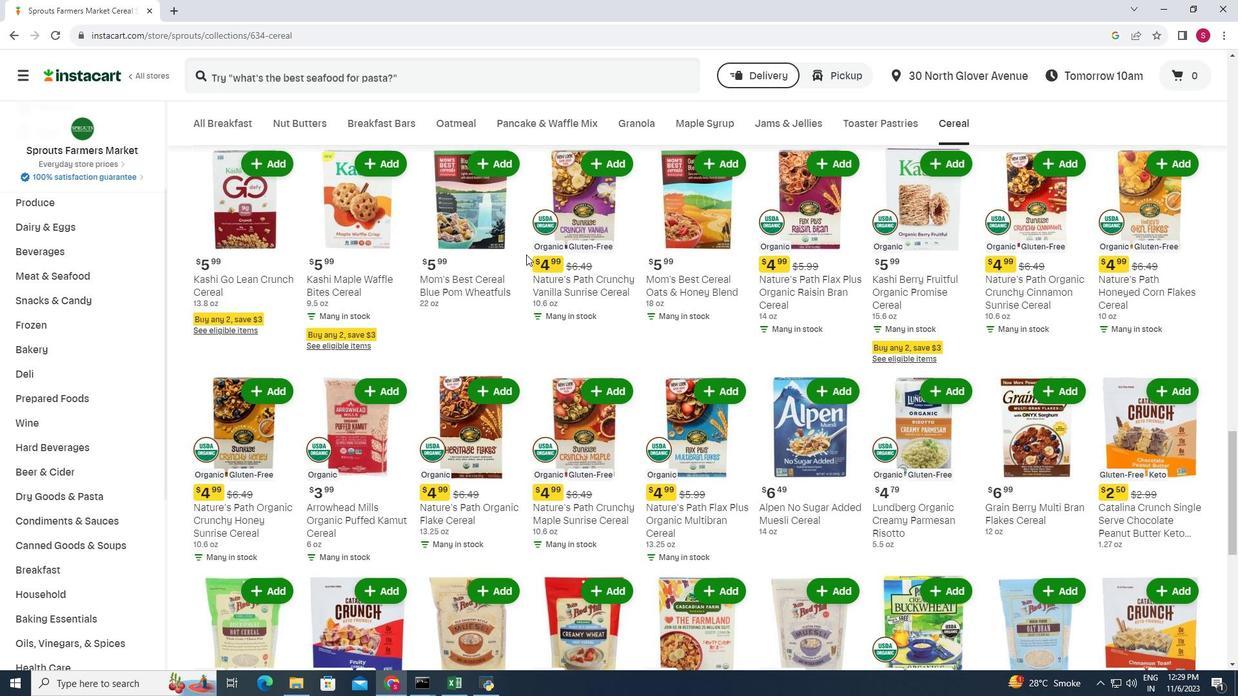 
Action: Mouse scrolled (526, 255) with delta (0, 0)
Screenshot: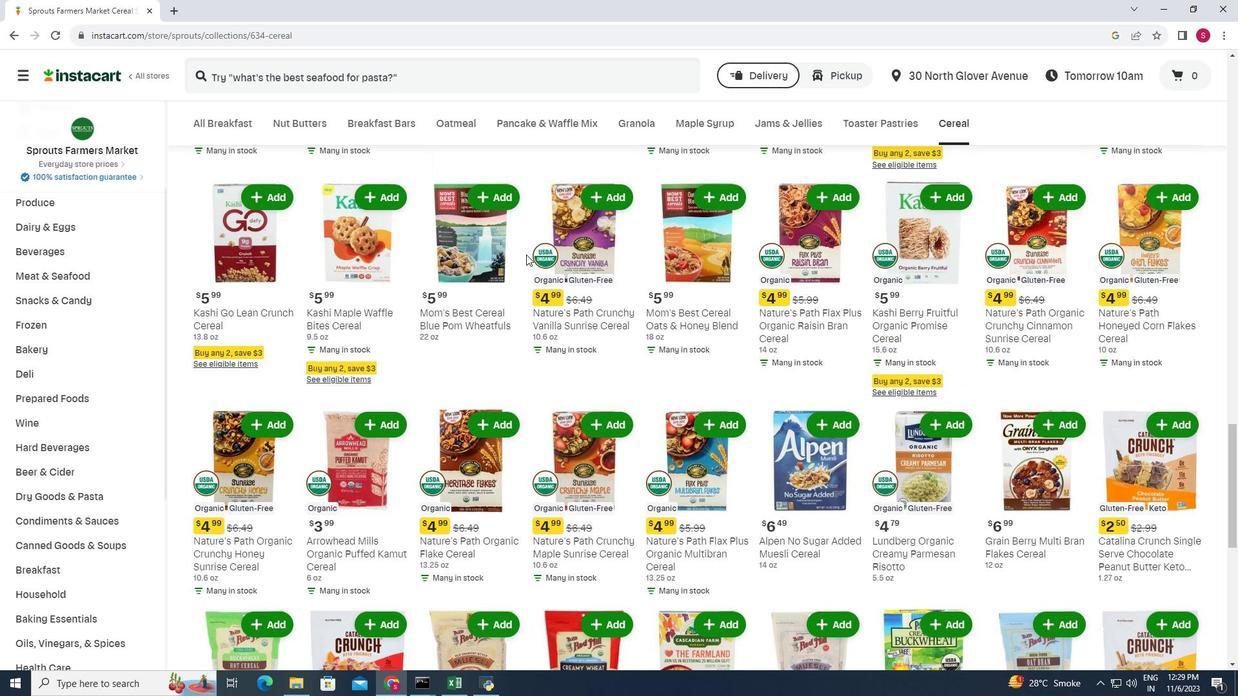 
Action: Mouse scrolled (526, 255) with delta (0, 0)
Screenshot: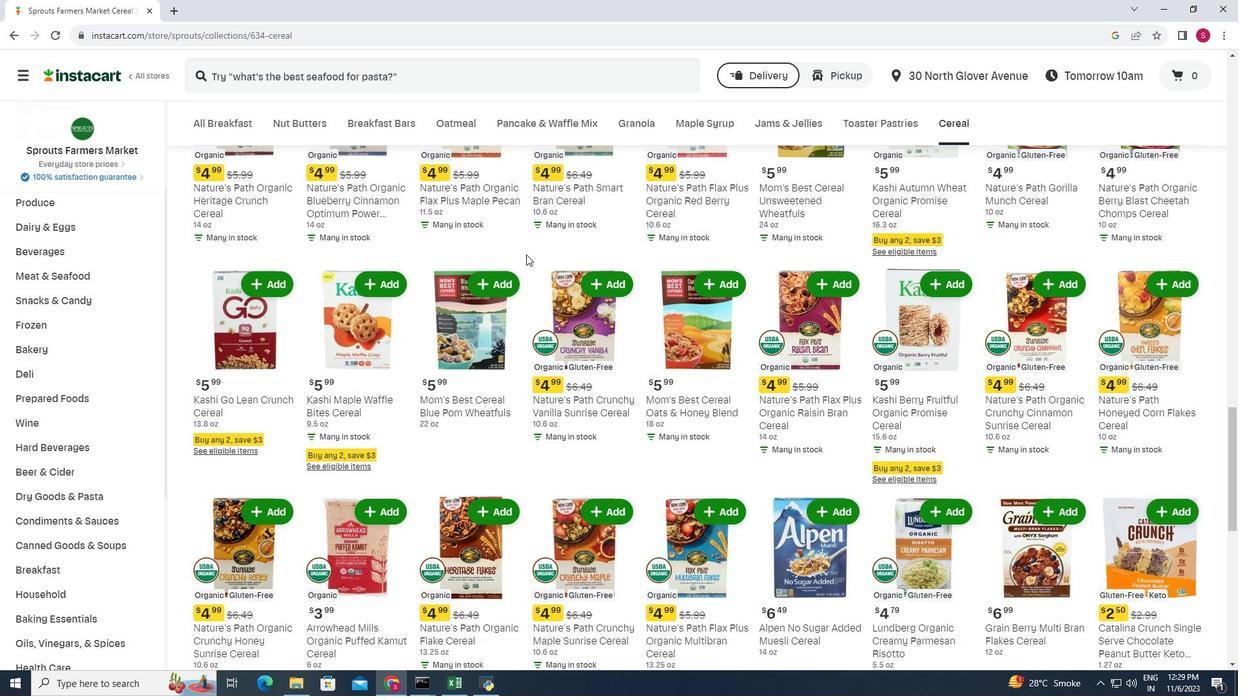 
Action: Mouse scrolled (526, 255) with delta (0, 0)
Screenshot: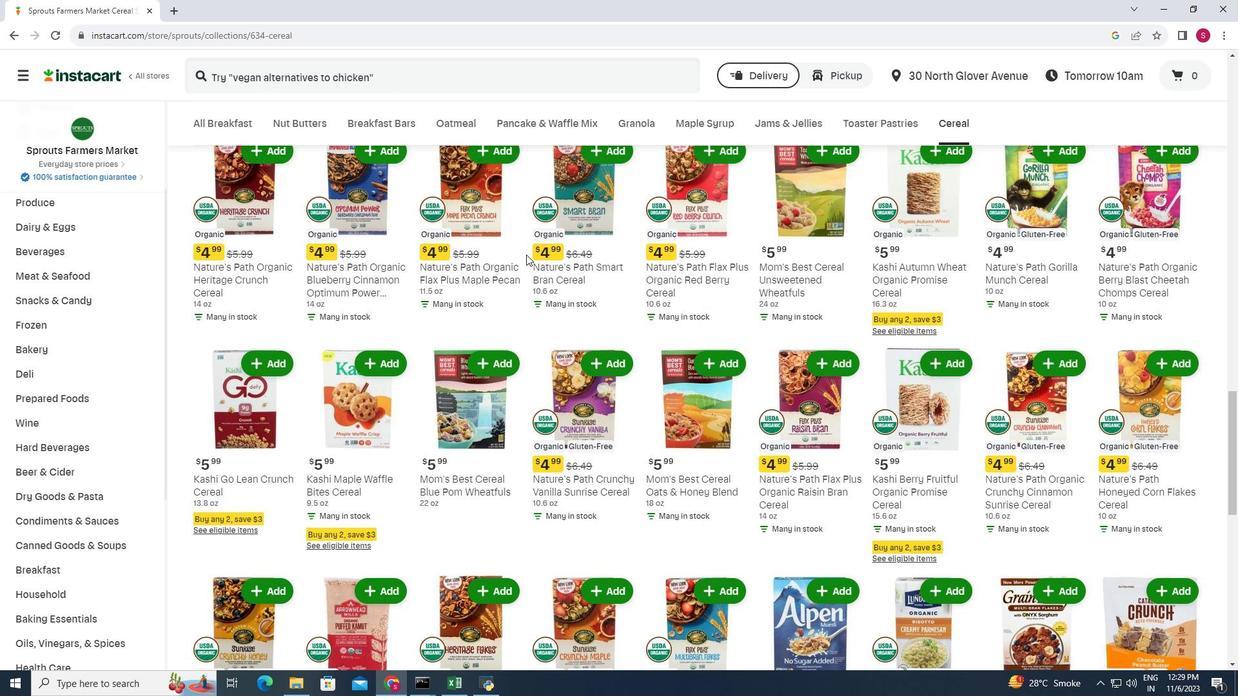 
Action: Mouse scrolled (526, 255) with delta (0, 0)
Screenshot: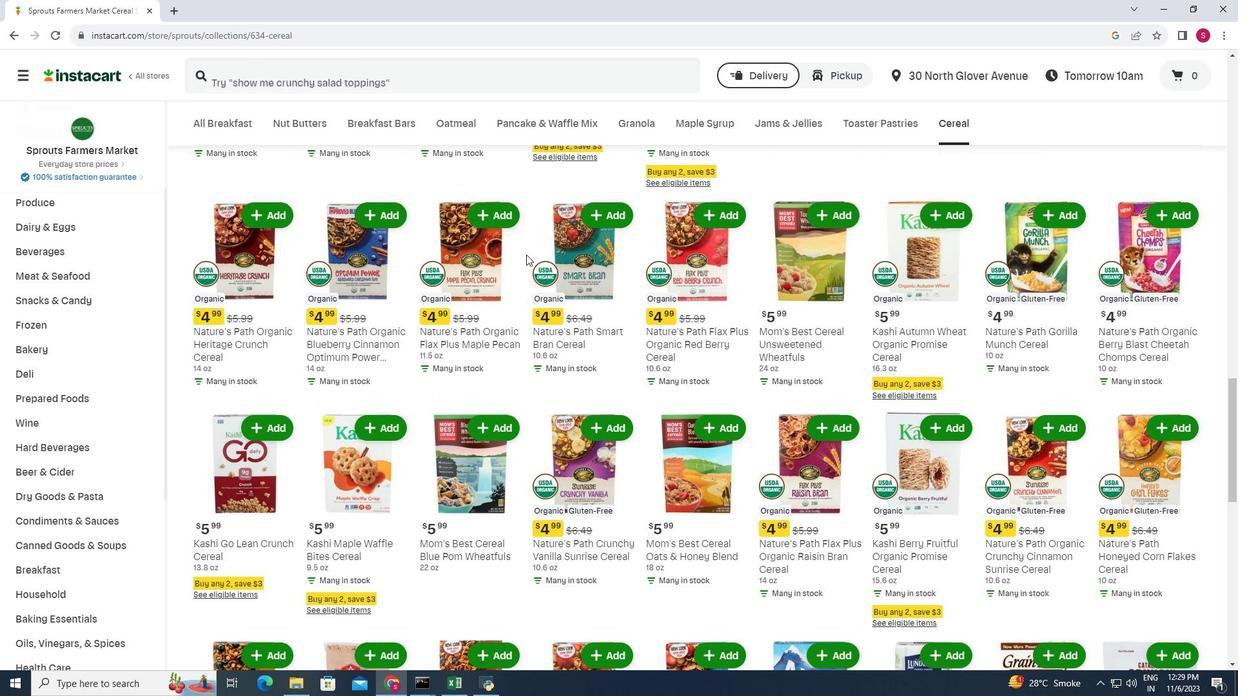 
Action: Mouse scrolled (526, 255) with delta (0, 0)
Screenshot: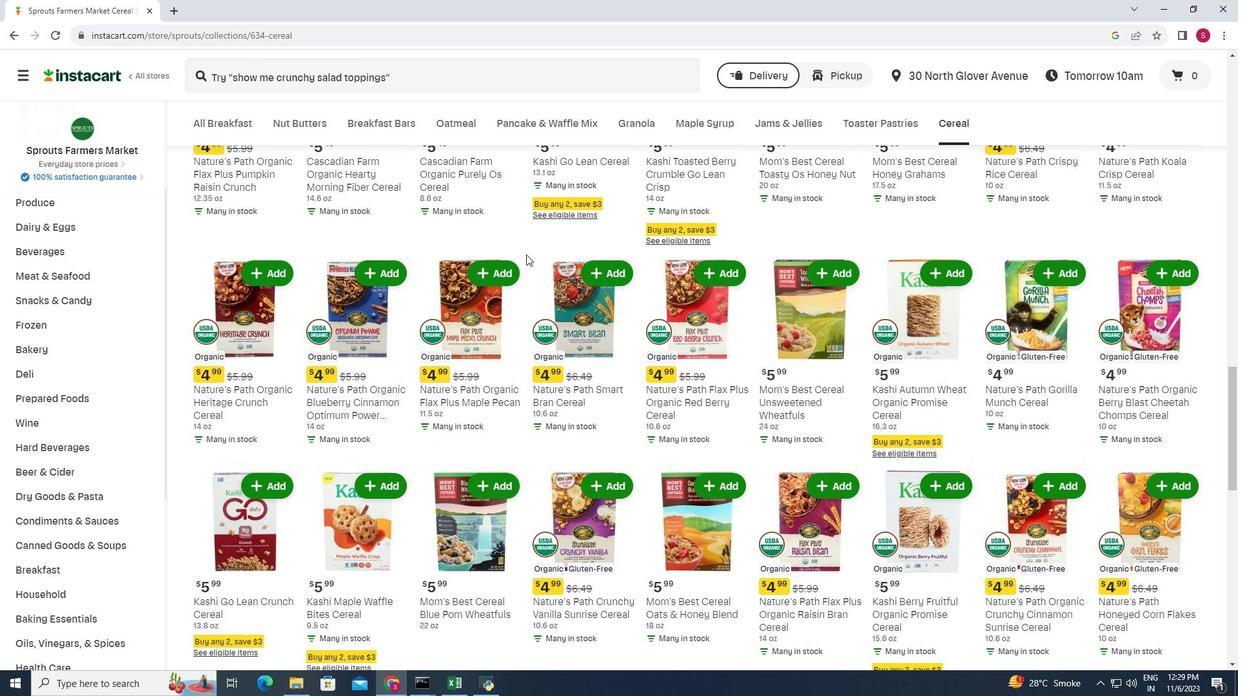 
Action: Mouse scrolled (526, 255) with delta (0, 0)
Screenshot: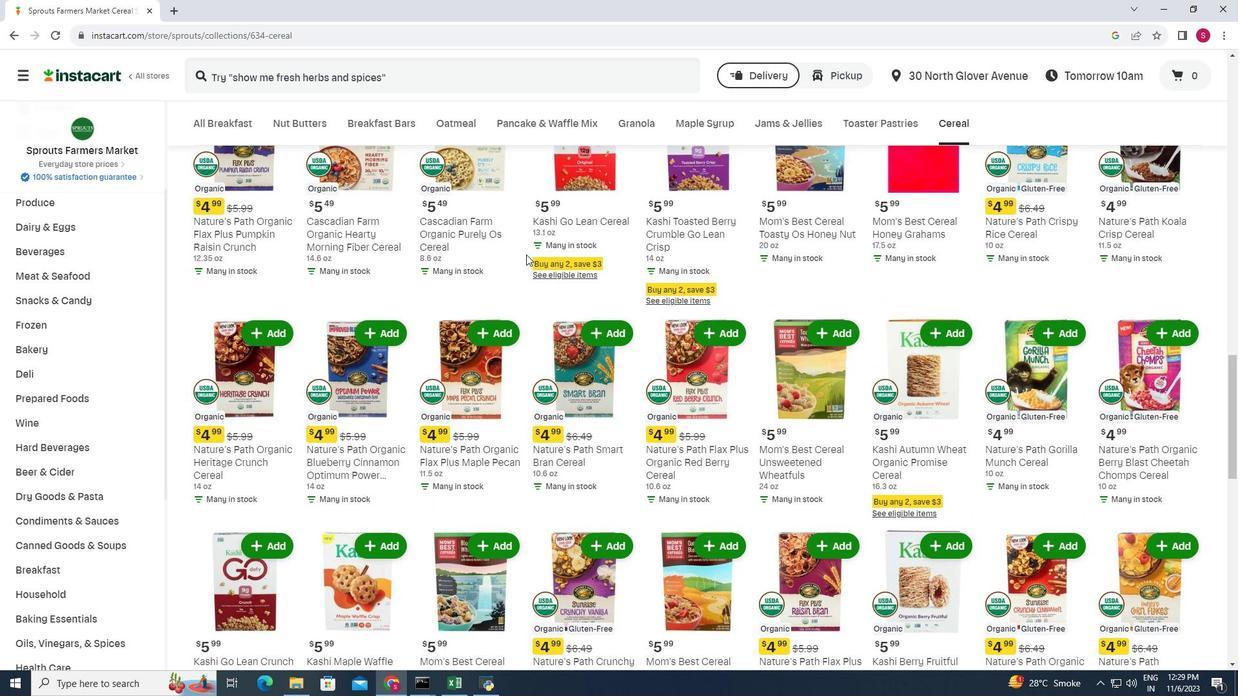 
Action: Mouse scrolled (526, 255) with delta (0, 0)
Screenshot: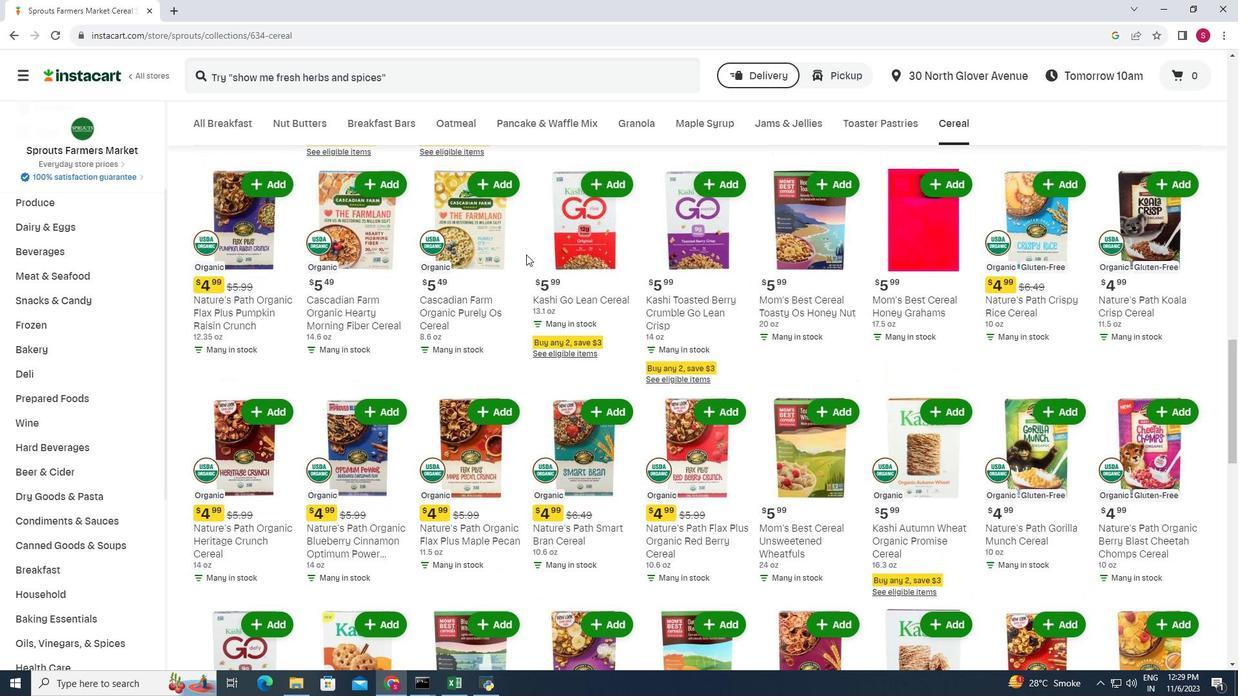 
Action: Mouse scrolled (526, 255) with delta (0, 0)
Screenshot: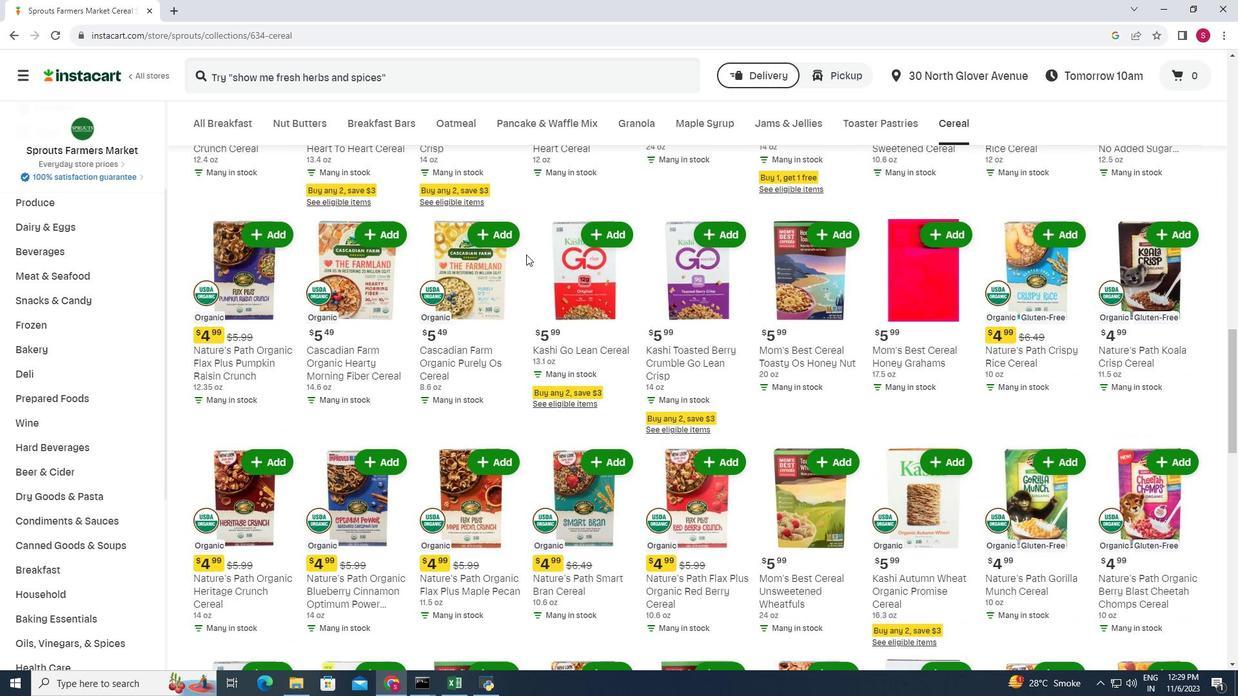 
Action: Mouse scrolled (526, 255) with delta (0, 0)
Screenshot: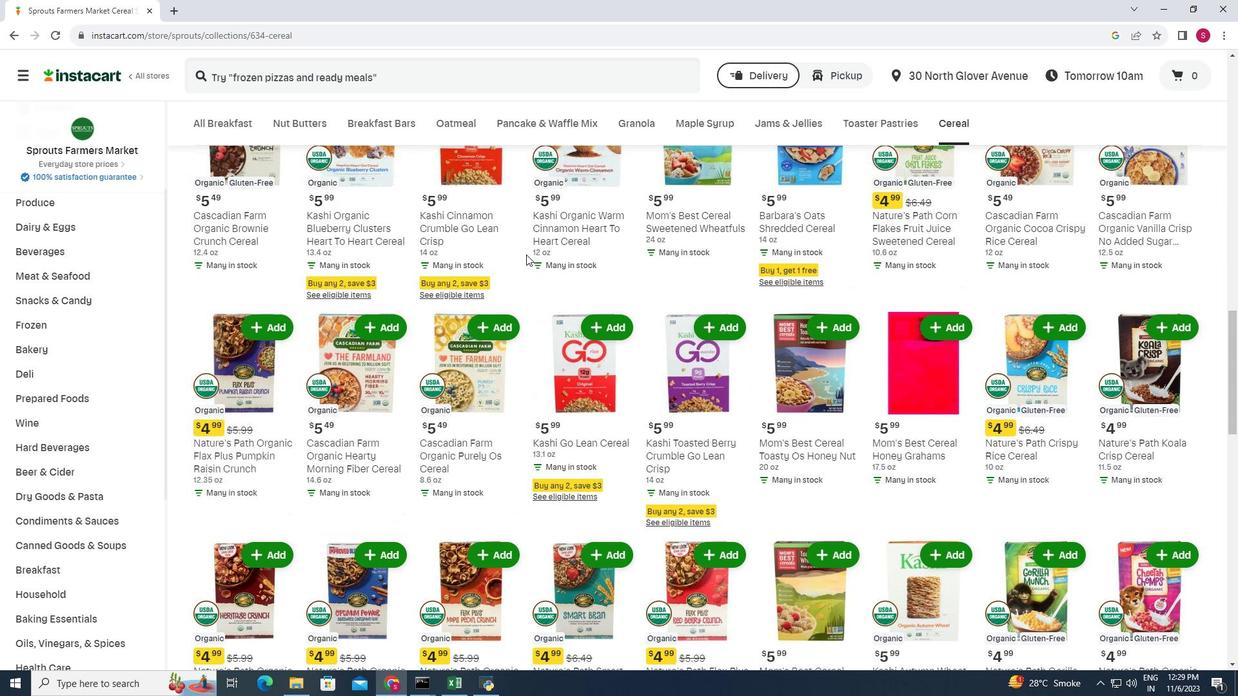 
Action: Mouse scrolled (526, 255) with delta (0, 0)
Screenshot: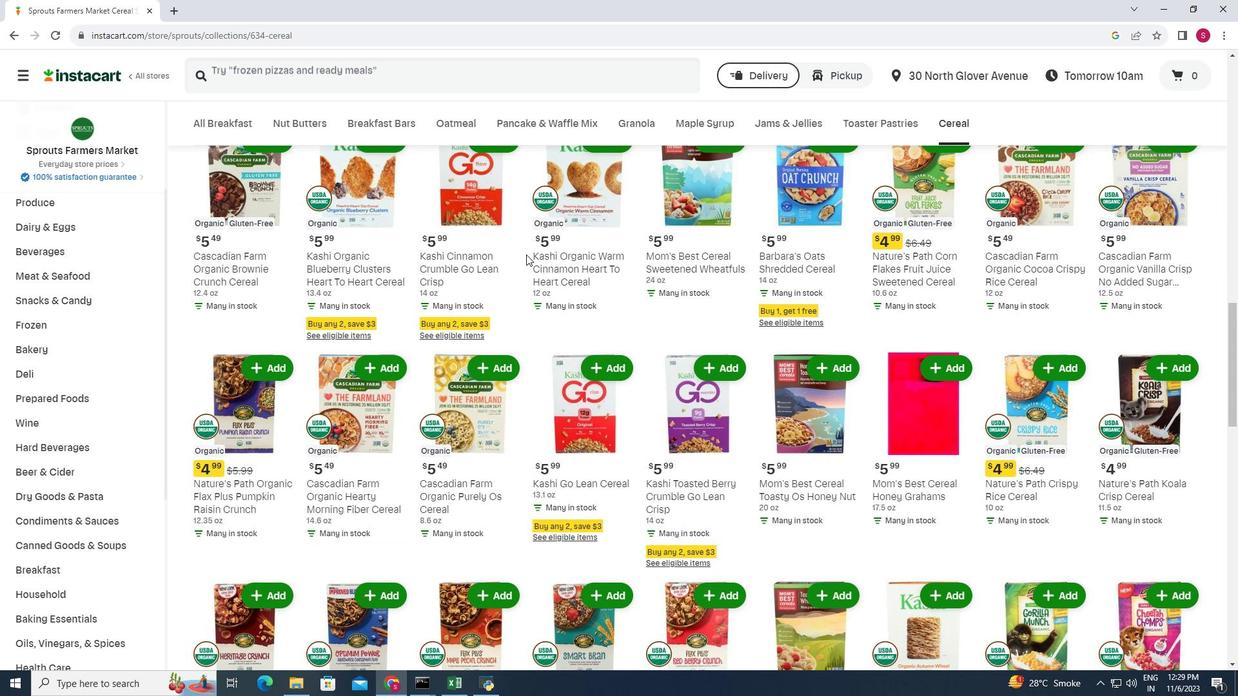 
Action: Mouse scrolled (526, 255) with delta (0, 0)
Screenshot: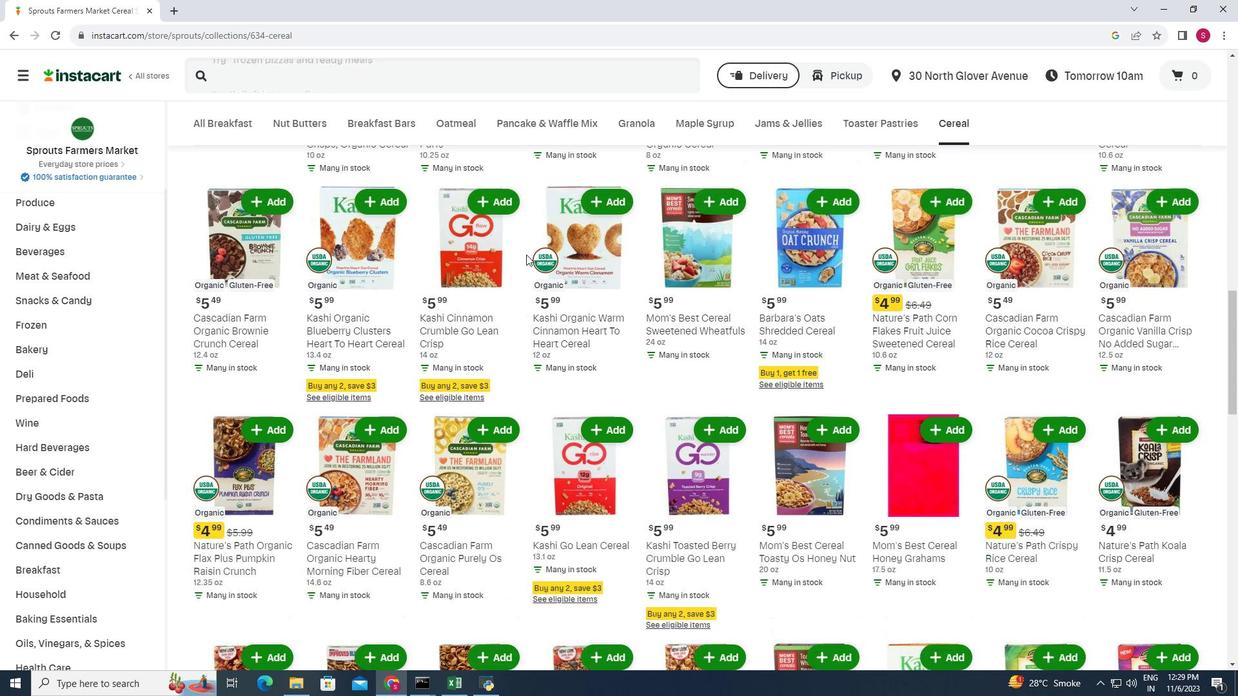 
Action: Mouse scrolled (526, 255) with delta (0, 0)
Screenshot: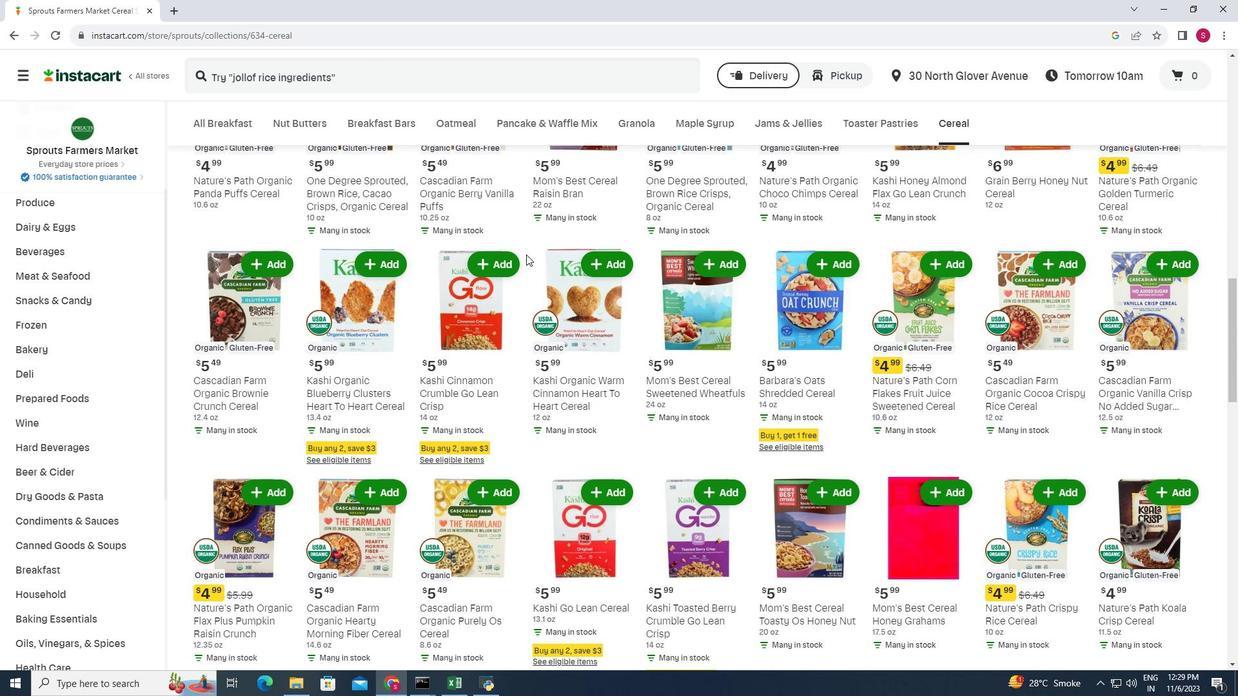 
Action: Mouse scrolled (526, 255) with delta (0, 0)
Screenshot: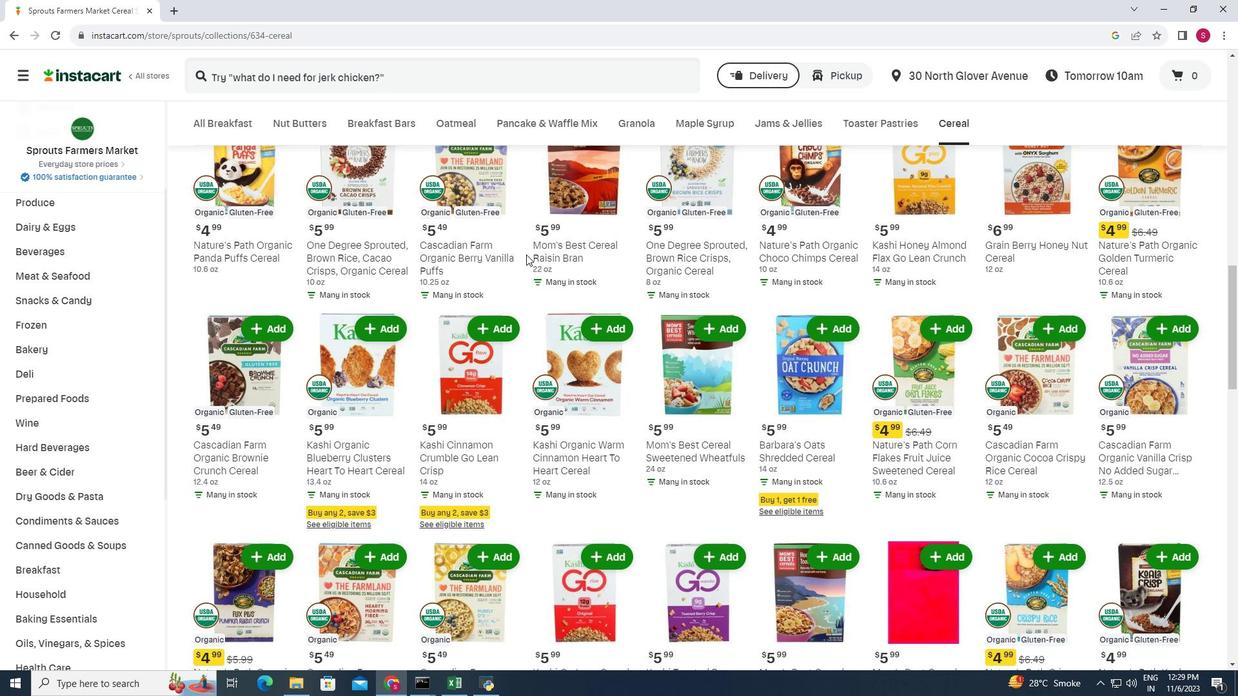 
Action: Mouse scrolled (526, 255) with delta (0, 0)
Screenshot: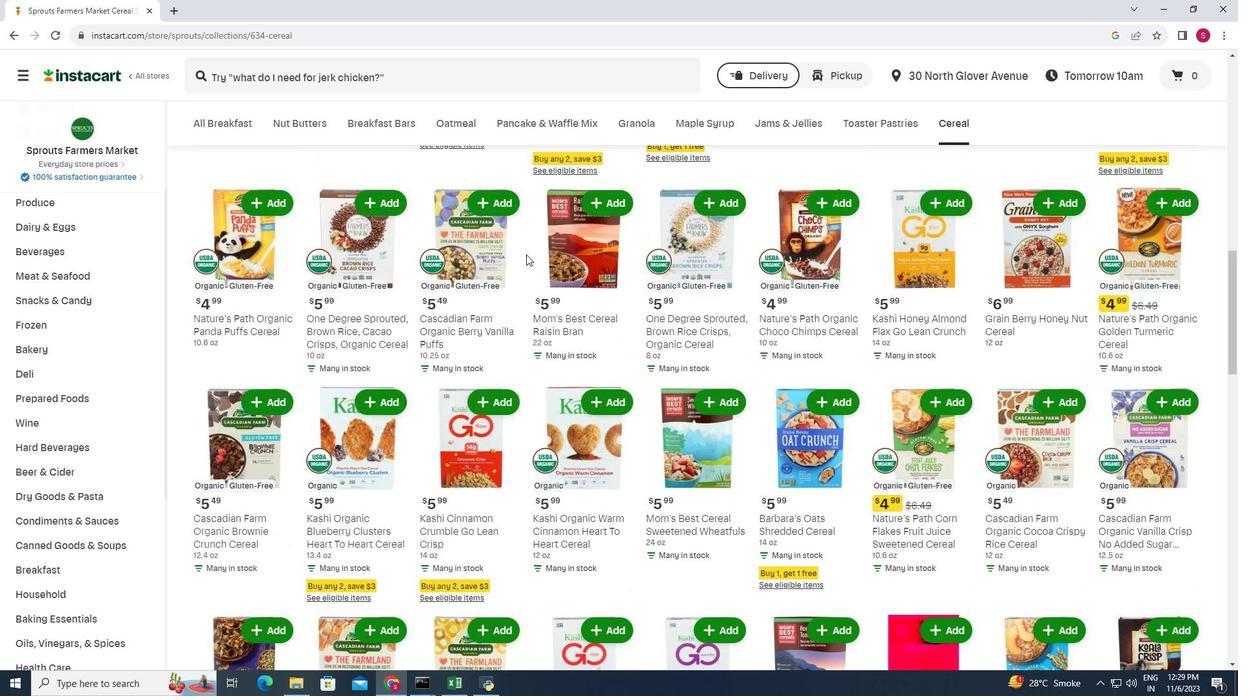 
Action: Mouse scrolled (526, 255) with delta (0, 0)
Screenshot: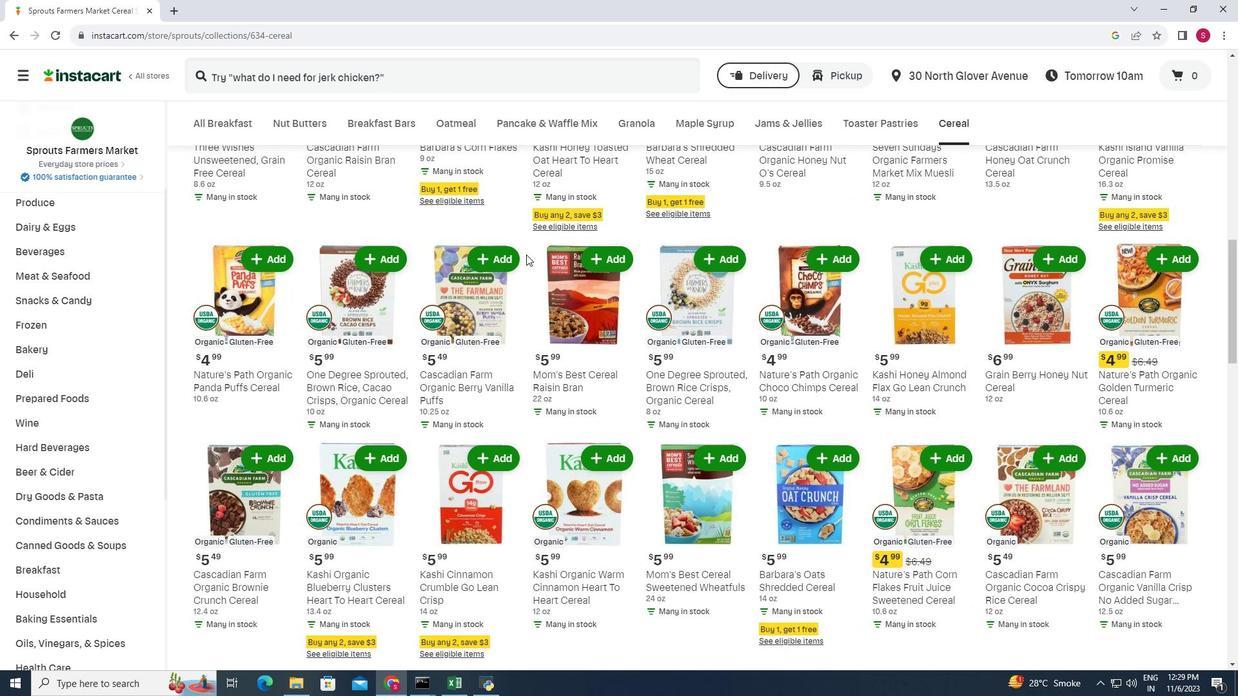 
Action: Mouse scrolled (526, 255) with delta (0, 0)
Screenshot: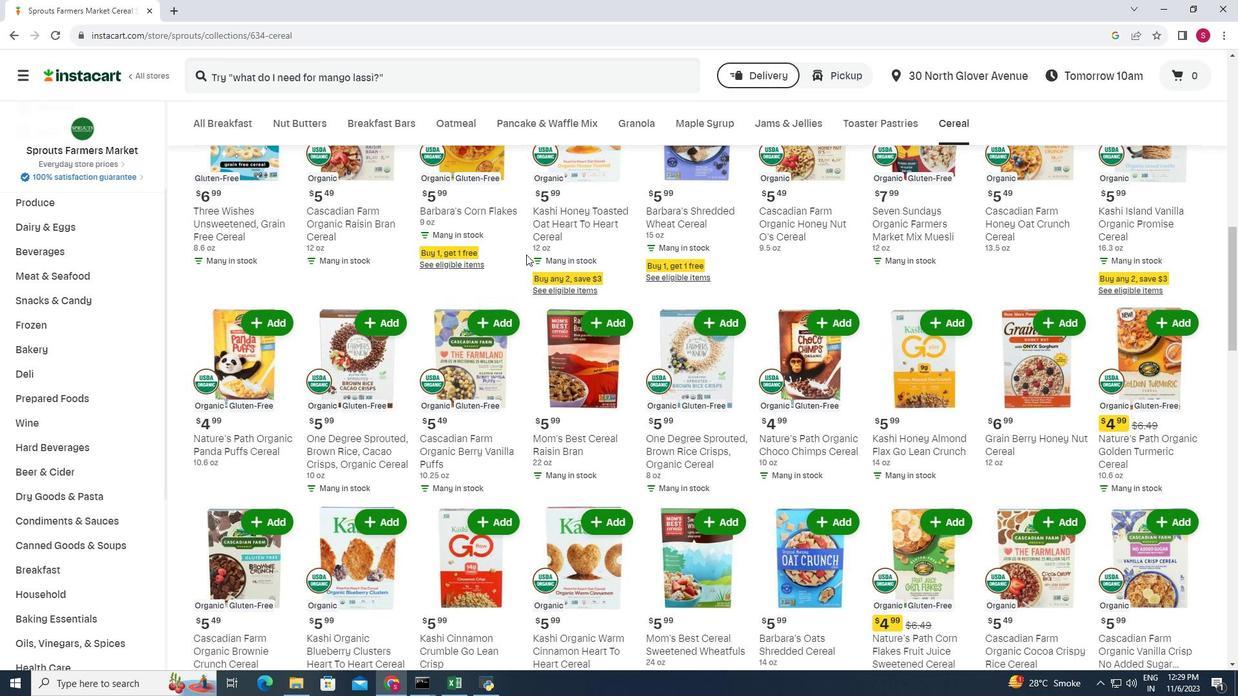 
Action: Mouse moved to (523, 257)
Screenshot: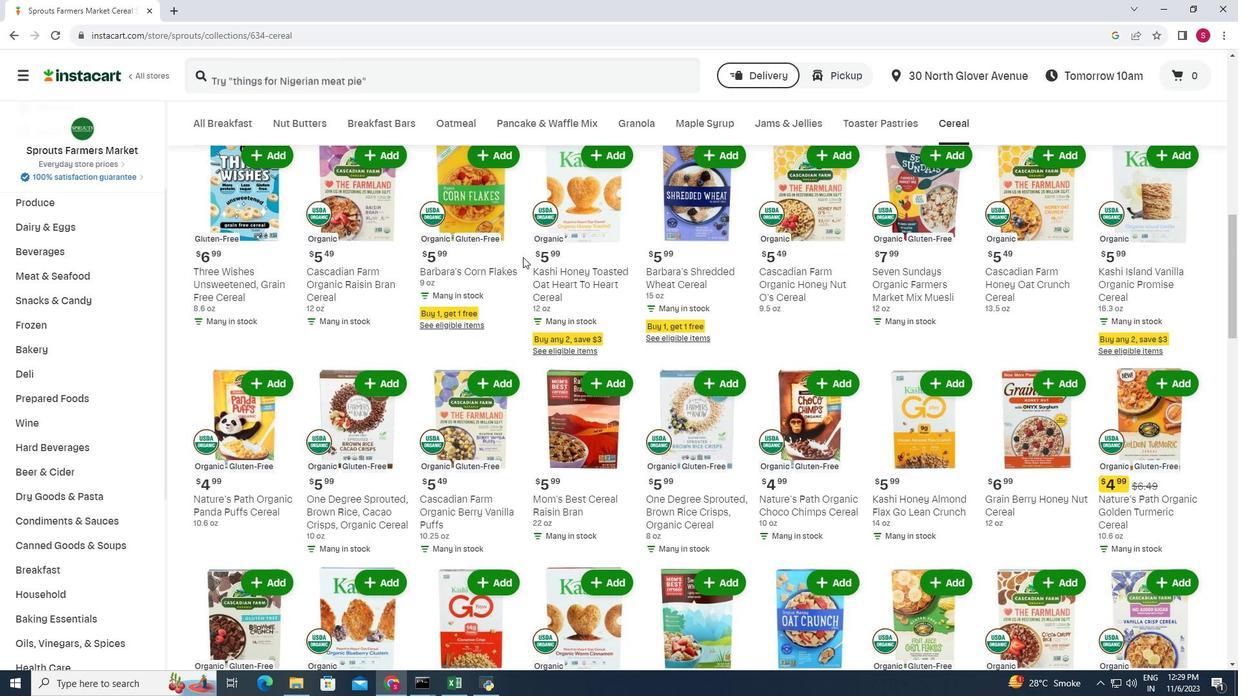 
Action: Mouse scrolled (523, 258) with delta (0, 0)
Screenshot: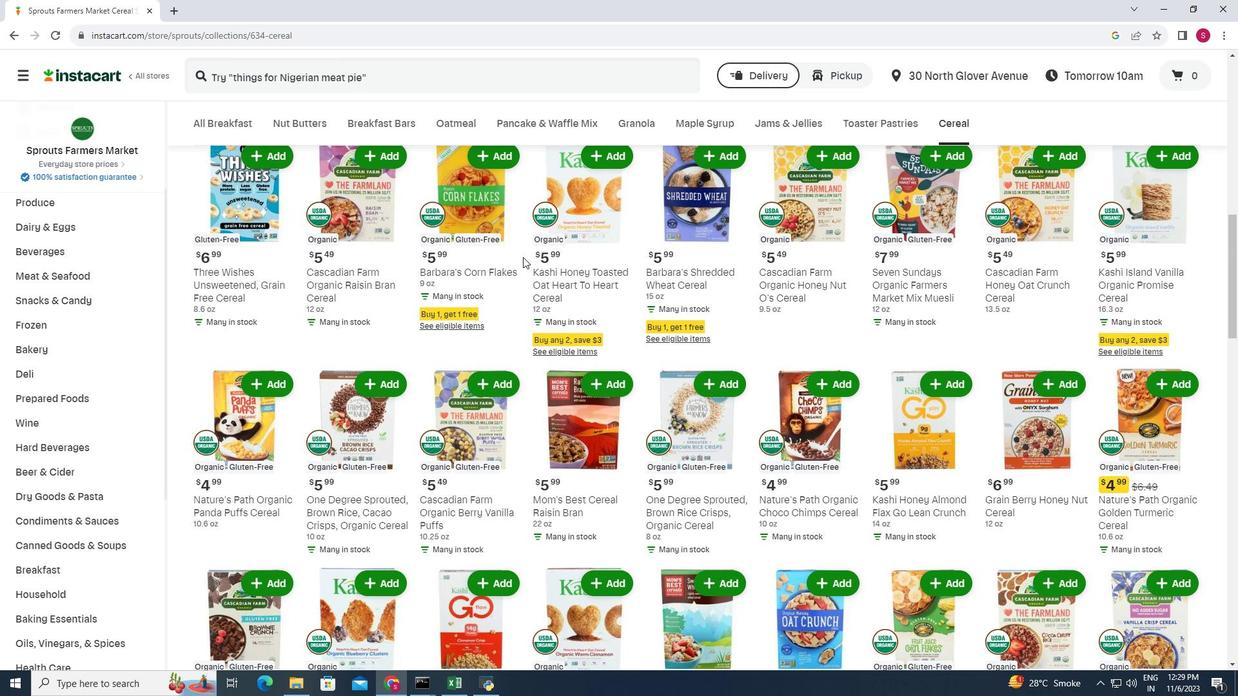 
Action: Mouse scrolled (523, 258) with delta (0, 0)
Screenshot: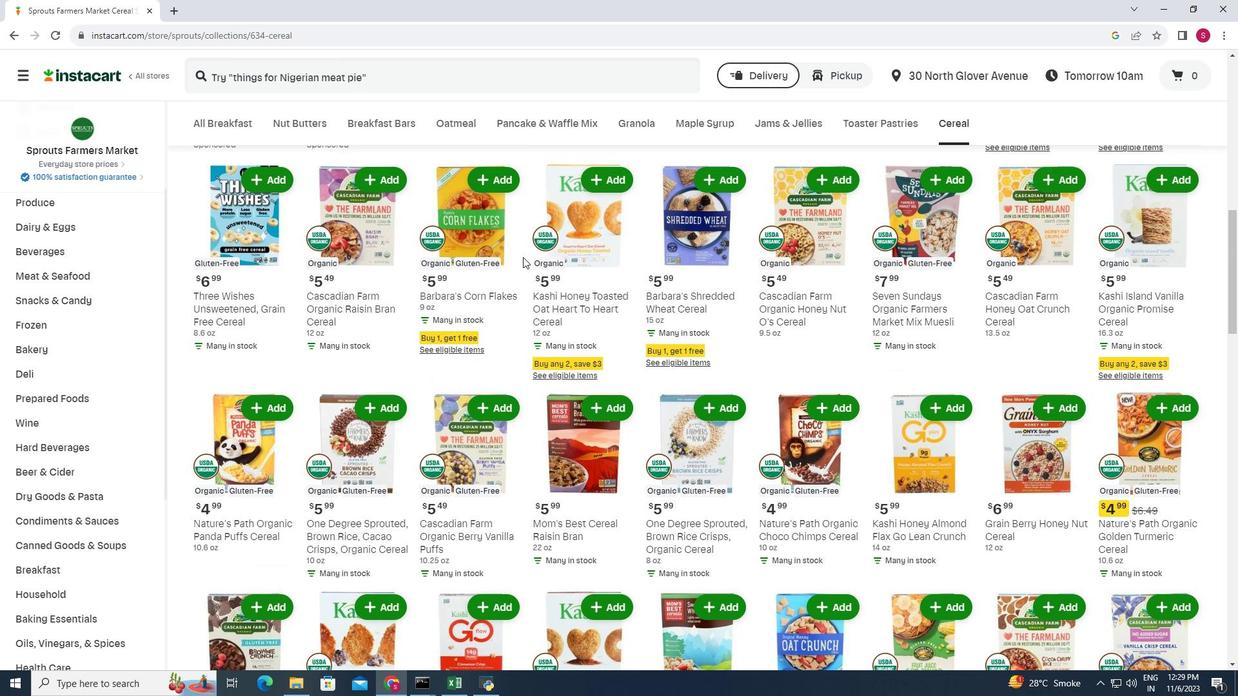 
Action: Mouse moved to (525, 255)
Screenshot: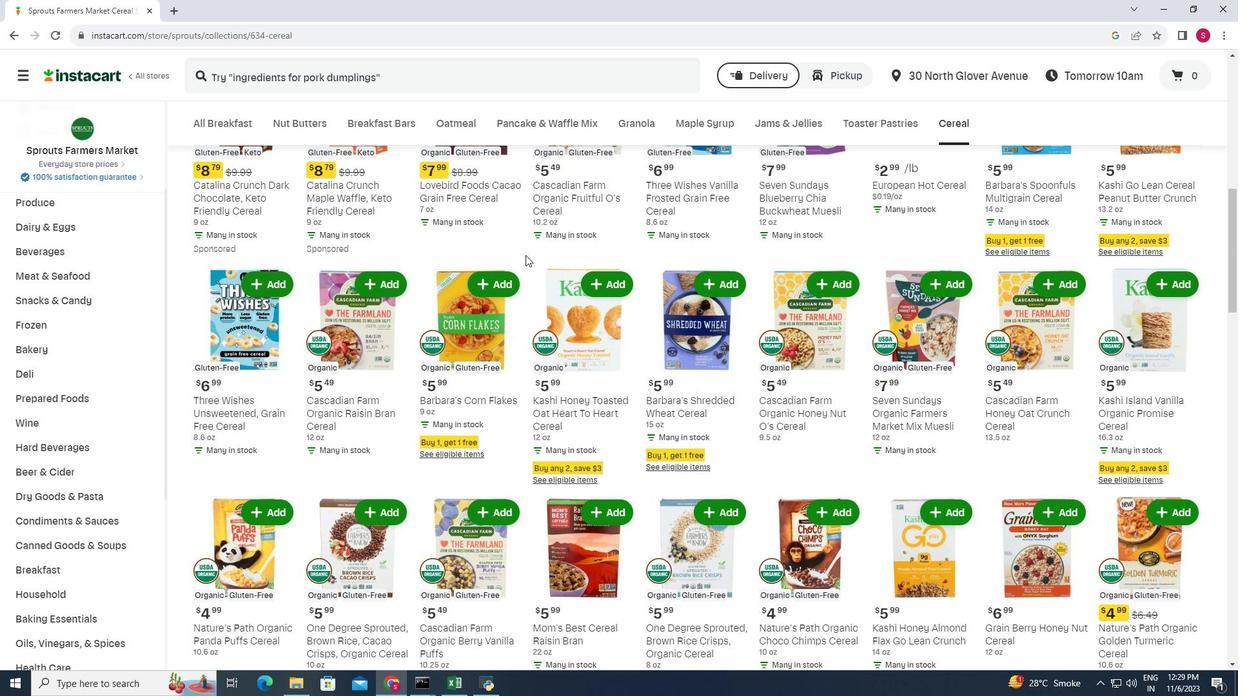 
Action: Mouse scrolled (525, 256) with delta (0, 0)
Screenshot: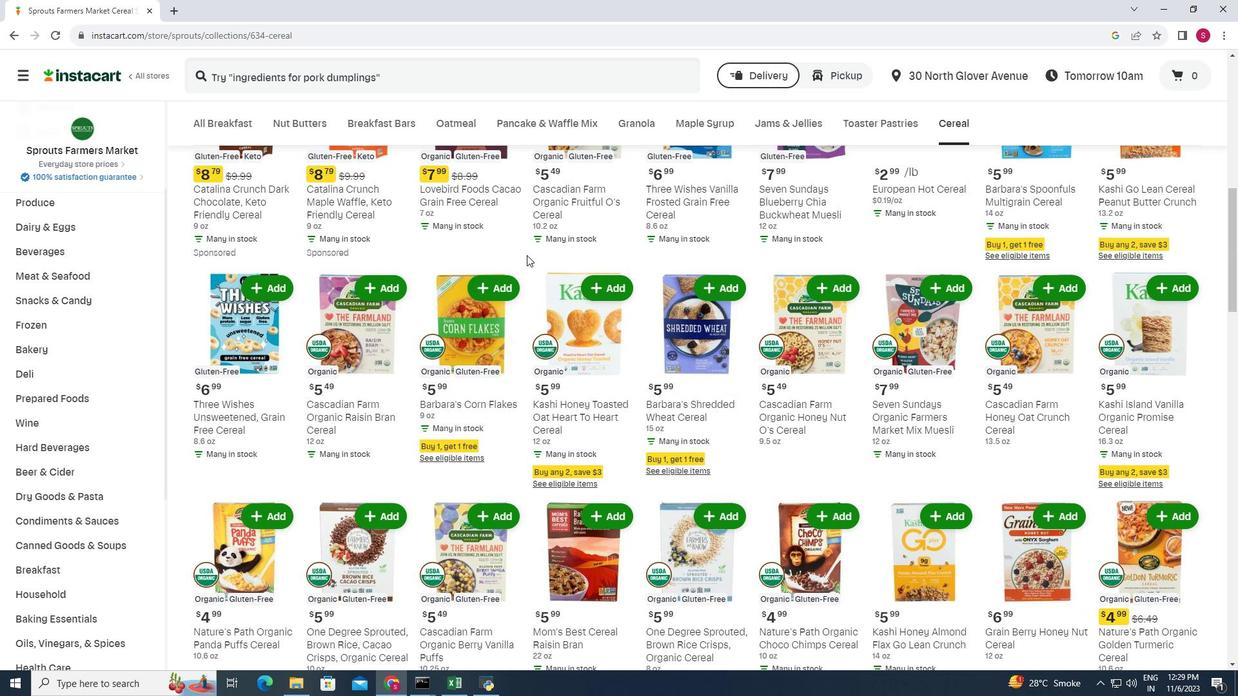 
Action: Mouse moved to (527, 254)
Screenshot: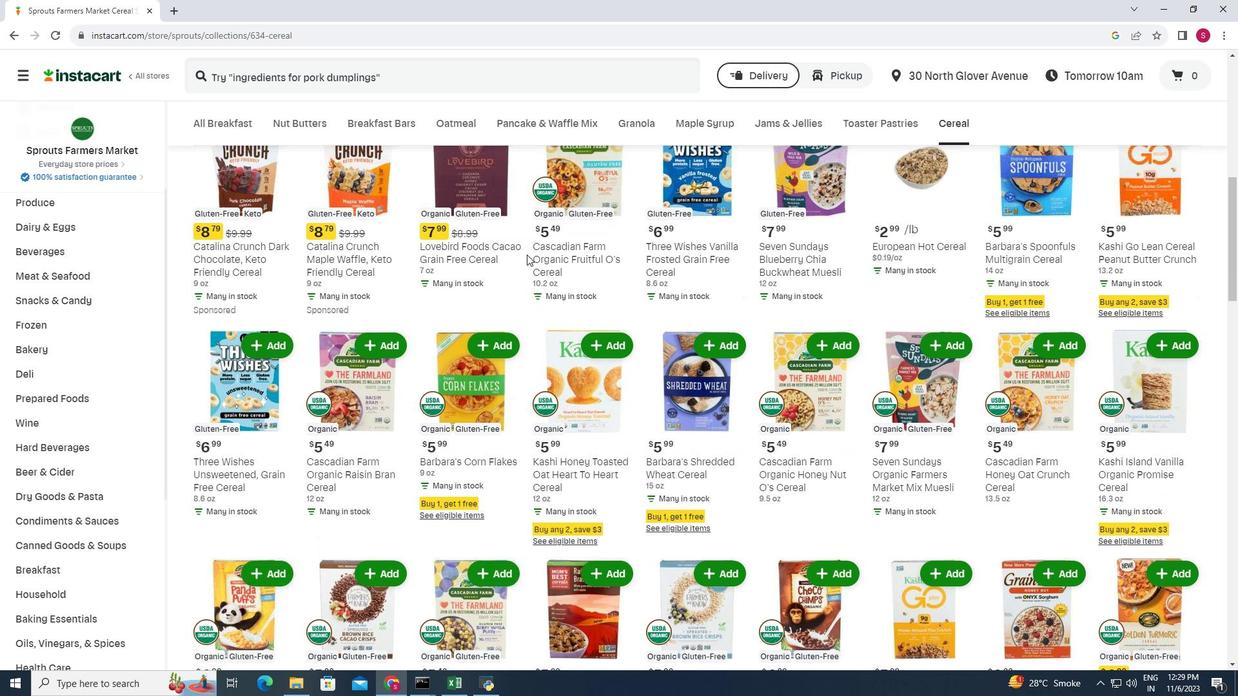 
Action: Mouse scrolled (527, 255) with delta (0, 0)
Screenshot: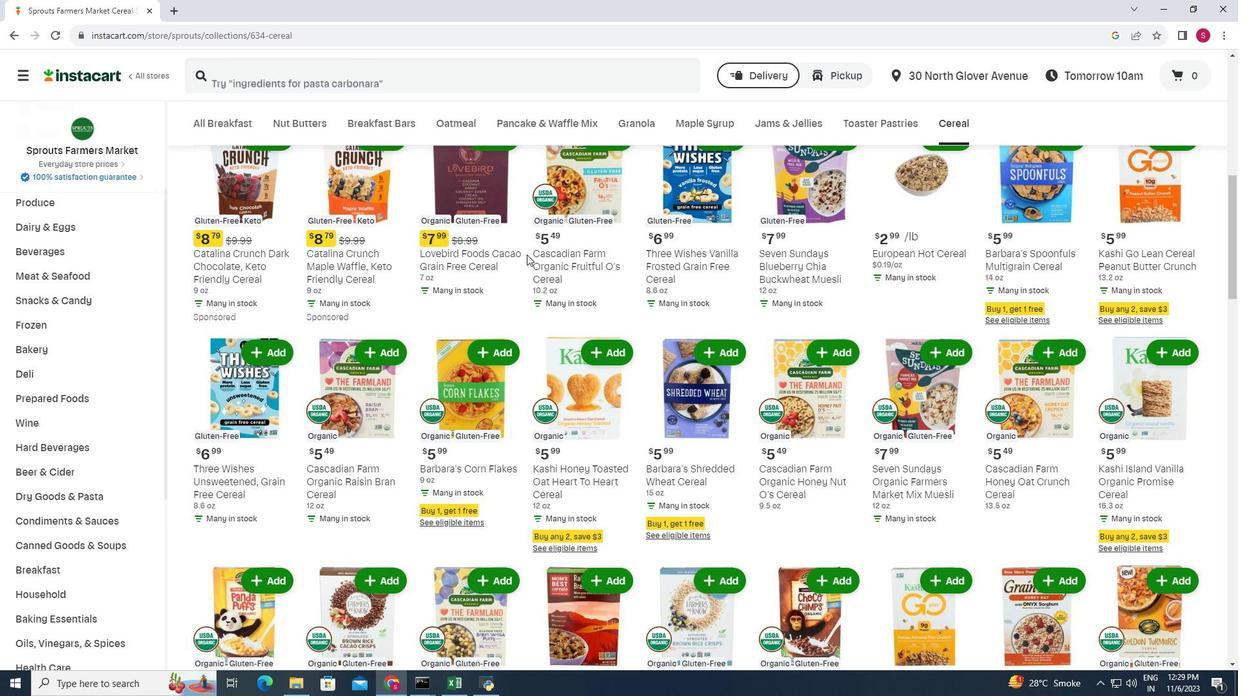 
Action: Mouse scrolled (527, 255) with delta (0, 0)
Screenshot: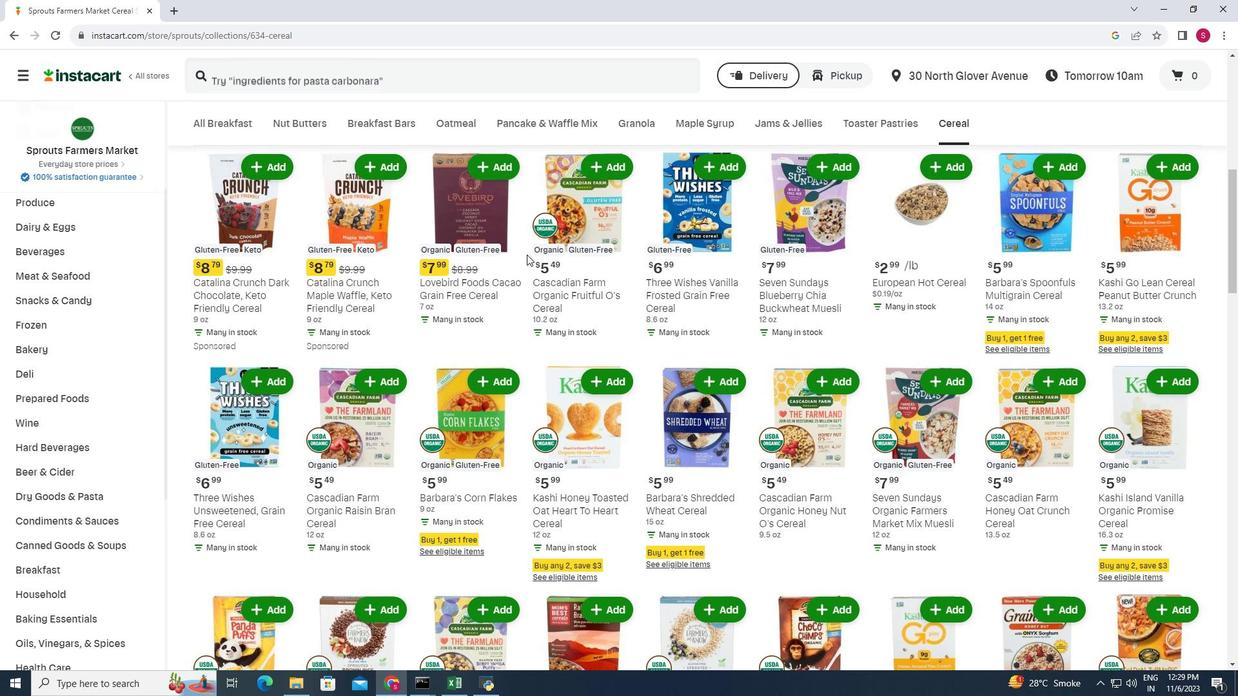 
Action: Mouse scrolled (527, 255) with delta (0, 0)
Screenshot: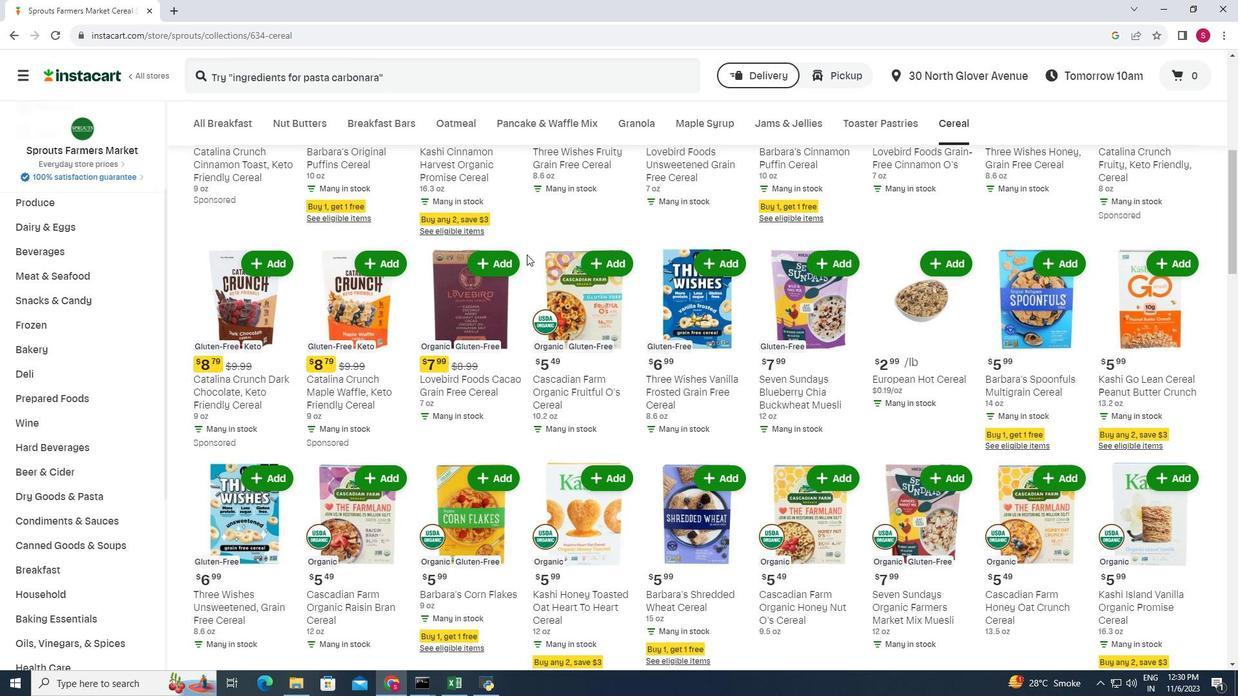 
Action: Mouse scrolled (527, 255) with delta (0, 0)
Screenshot: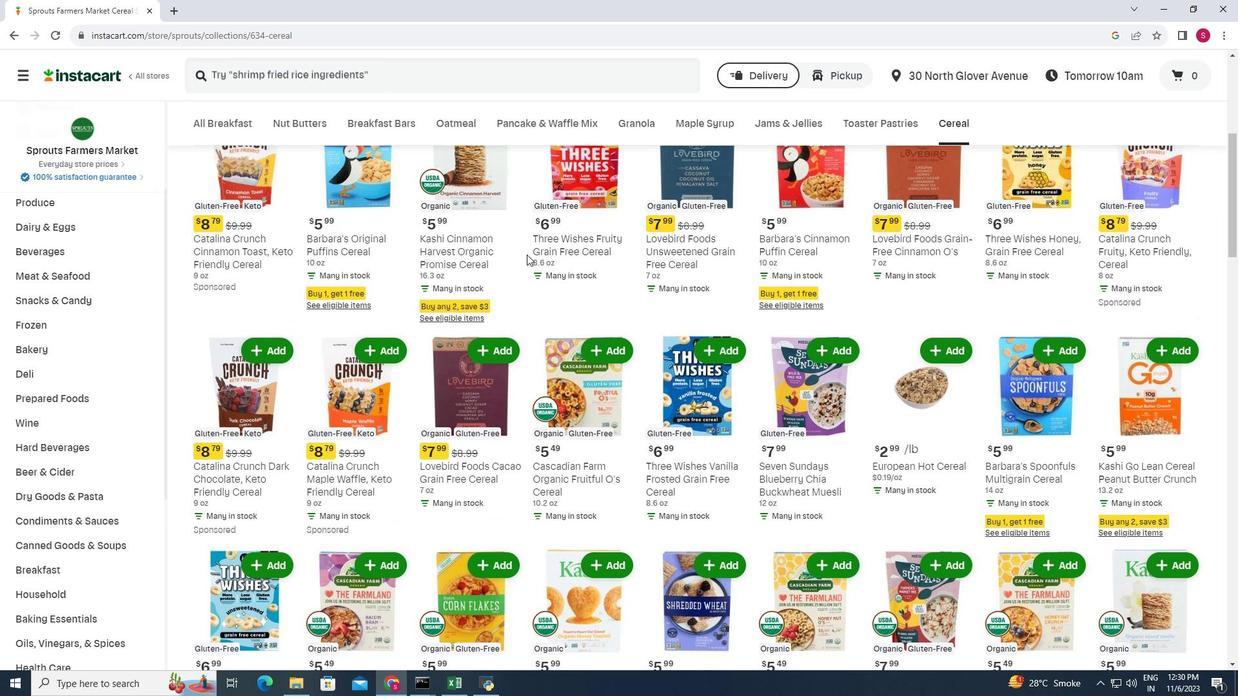 
Action: Mouse scrolled (527, 255) with delta (0, 0)
Screenshot: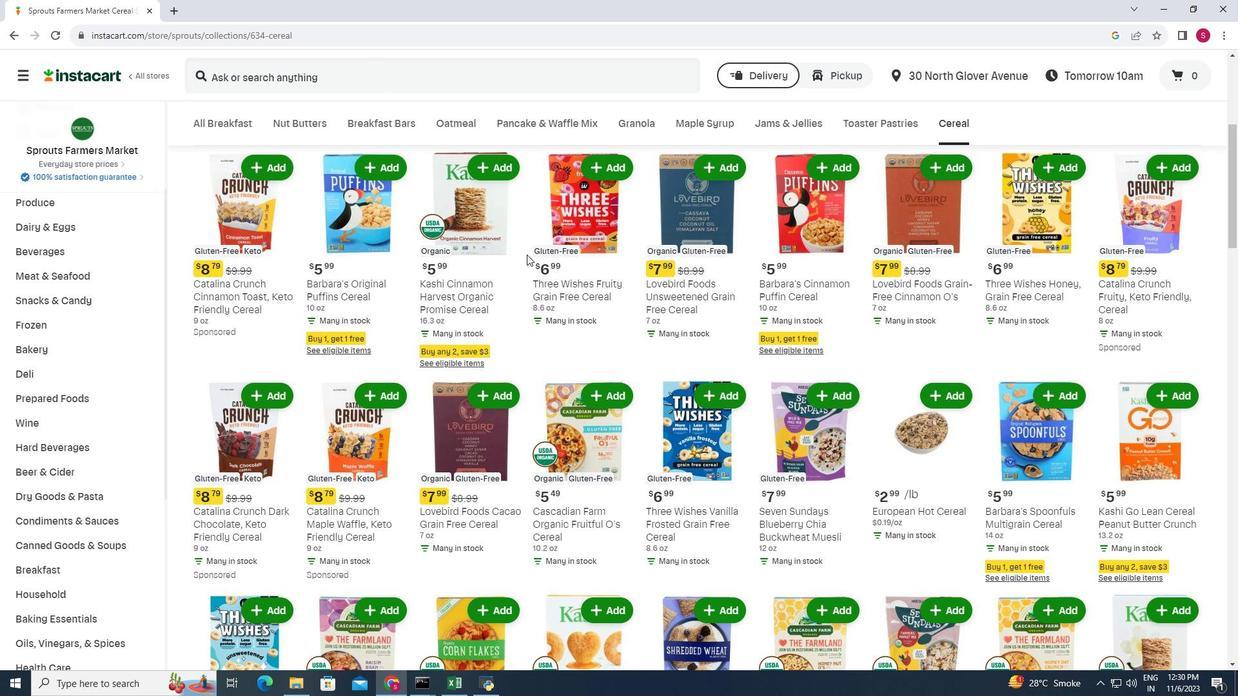 
Action: Mouse scrolled (527, 255) with delta (0, 0)
Screenshot: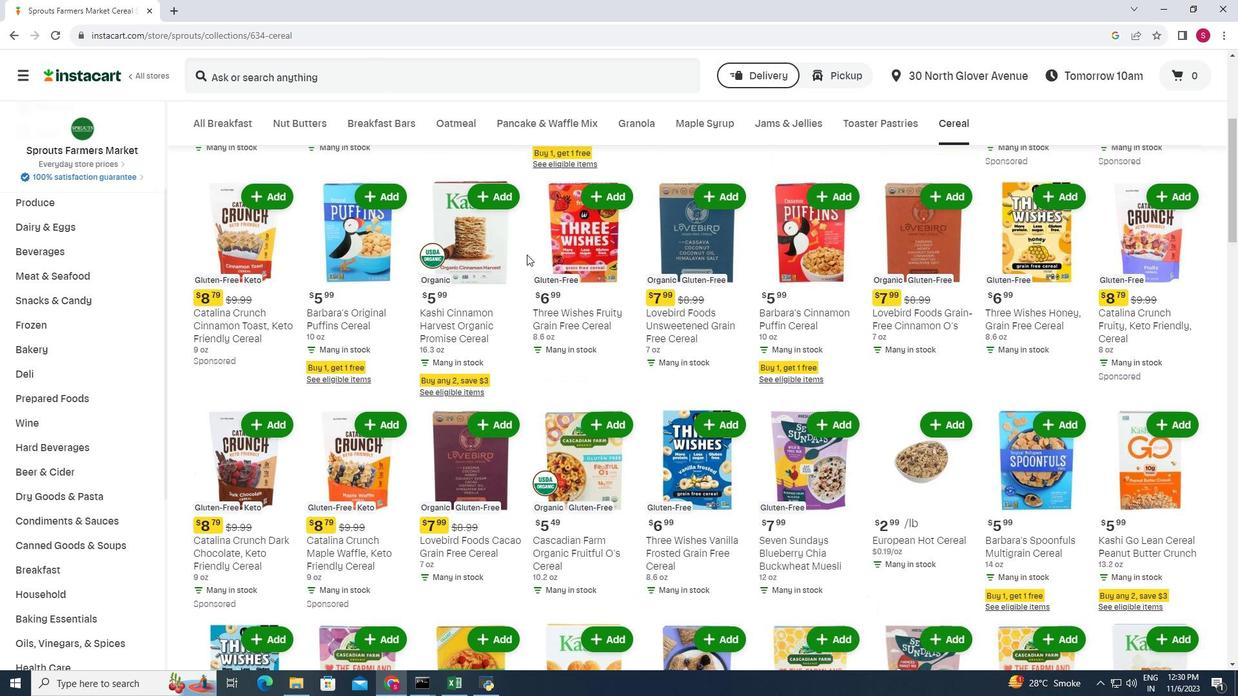 
Action: Mouse moved to (527, 247)
Screenshot: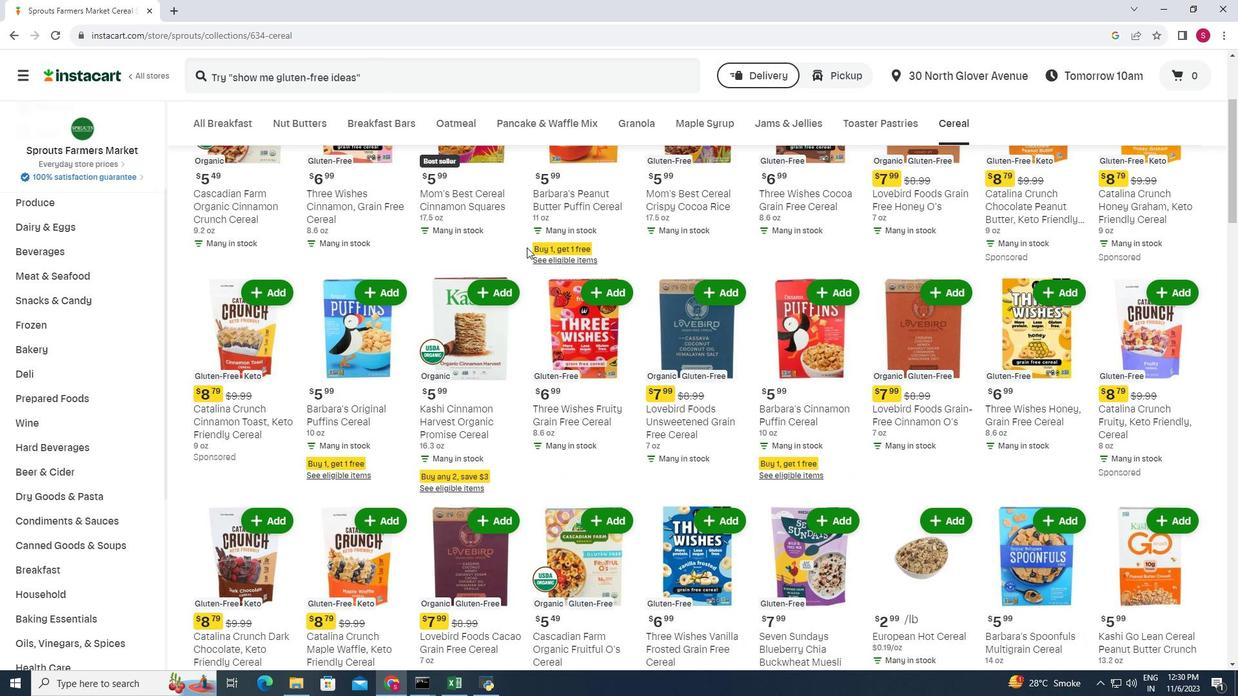 
Action: Mouse scrolled (527, 248) with delta (0, 0)
Screenshot: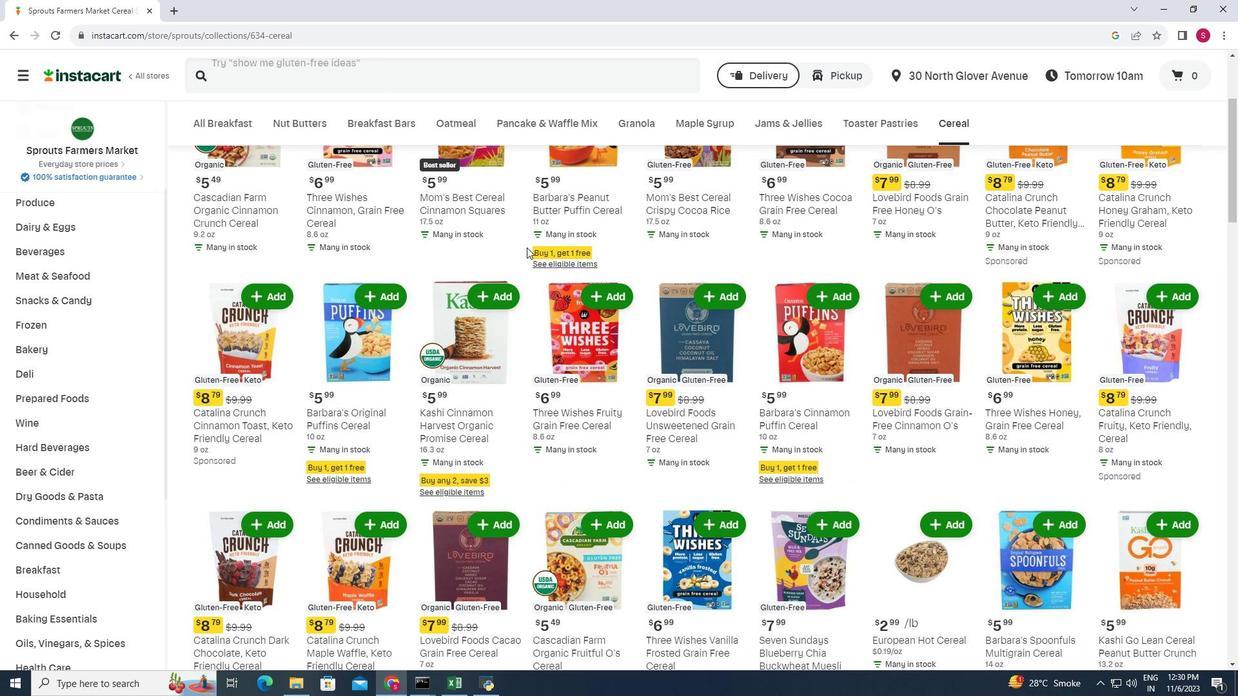 
Action: Mouse scrolled (527, 248) with delta (0, 0)
Screenshot: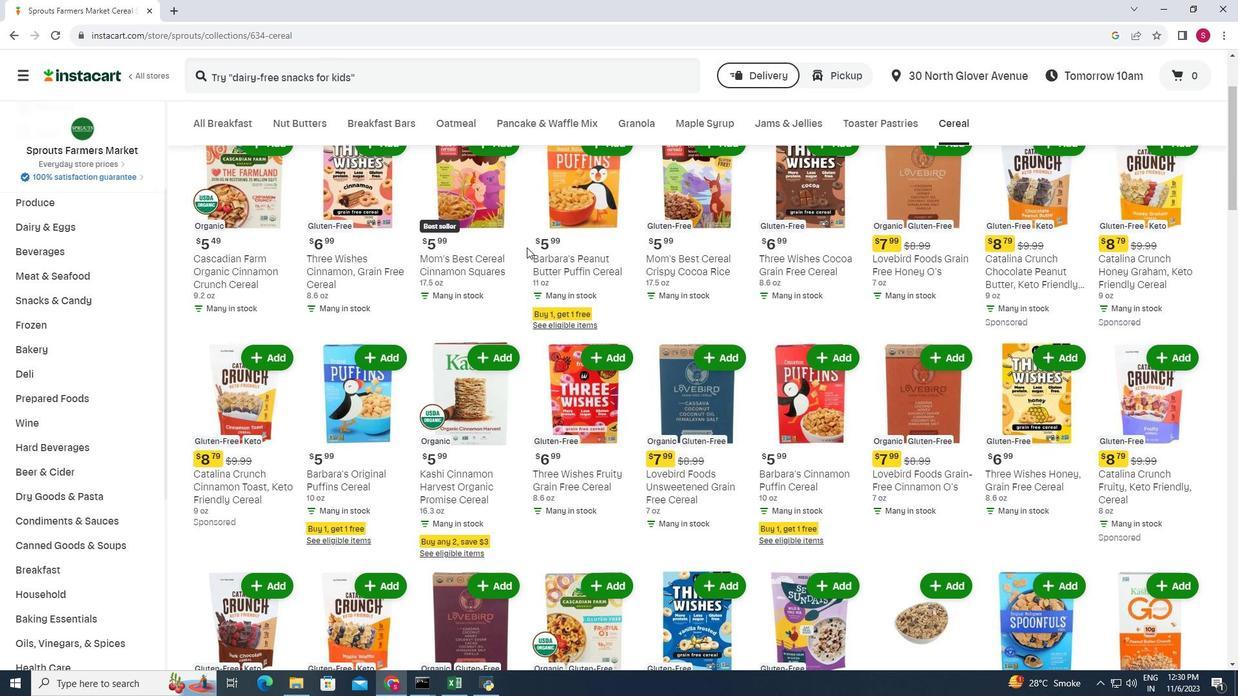 
Action: Mouse moved to (385, 207)
Screenshot: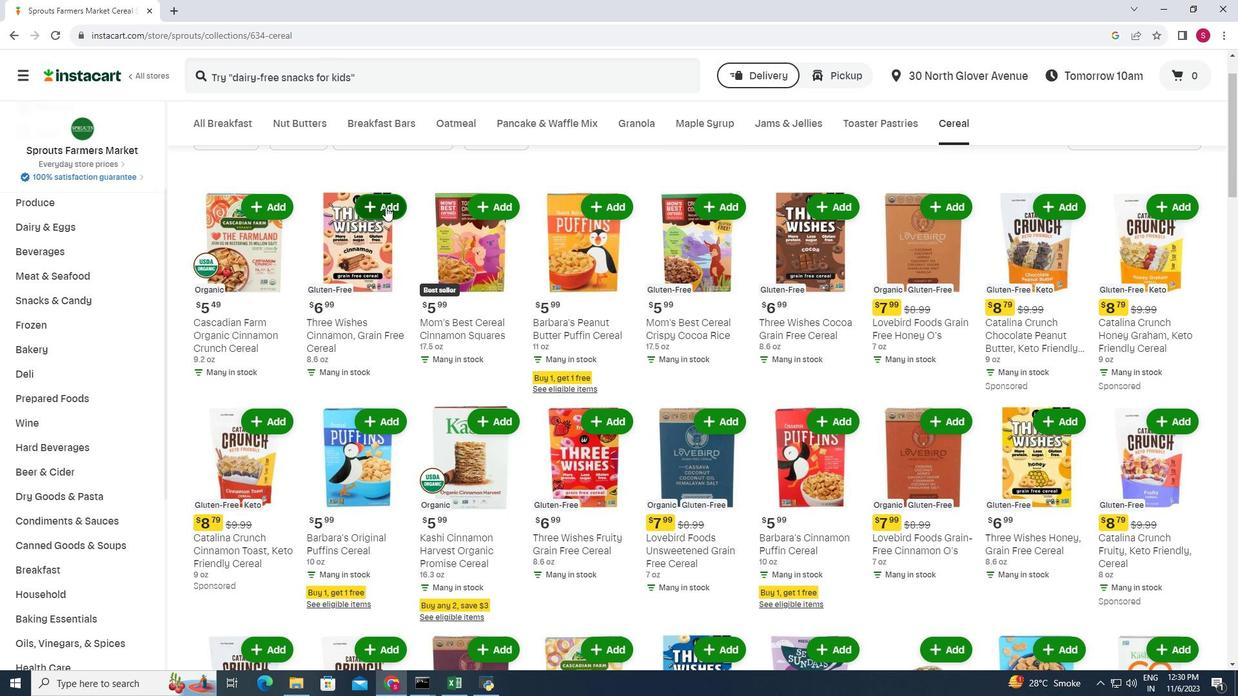 
Action: Mouse pressed left at (385, 207)
Screenshot: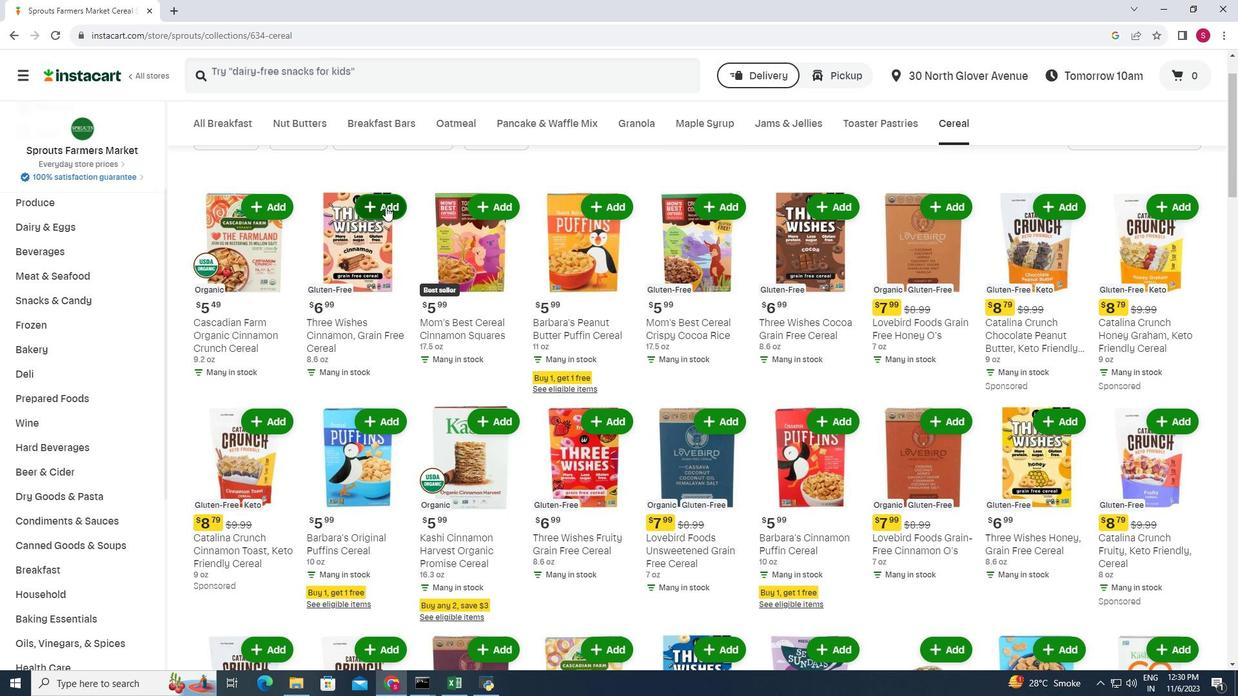 
Action: Mouse moved to (422, 176)
Screenshot: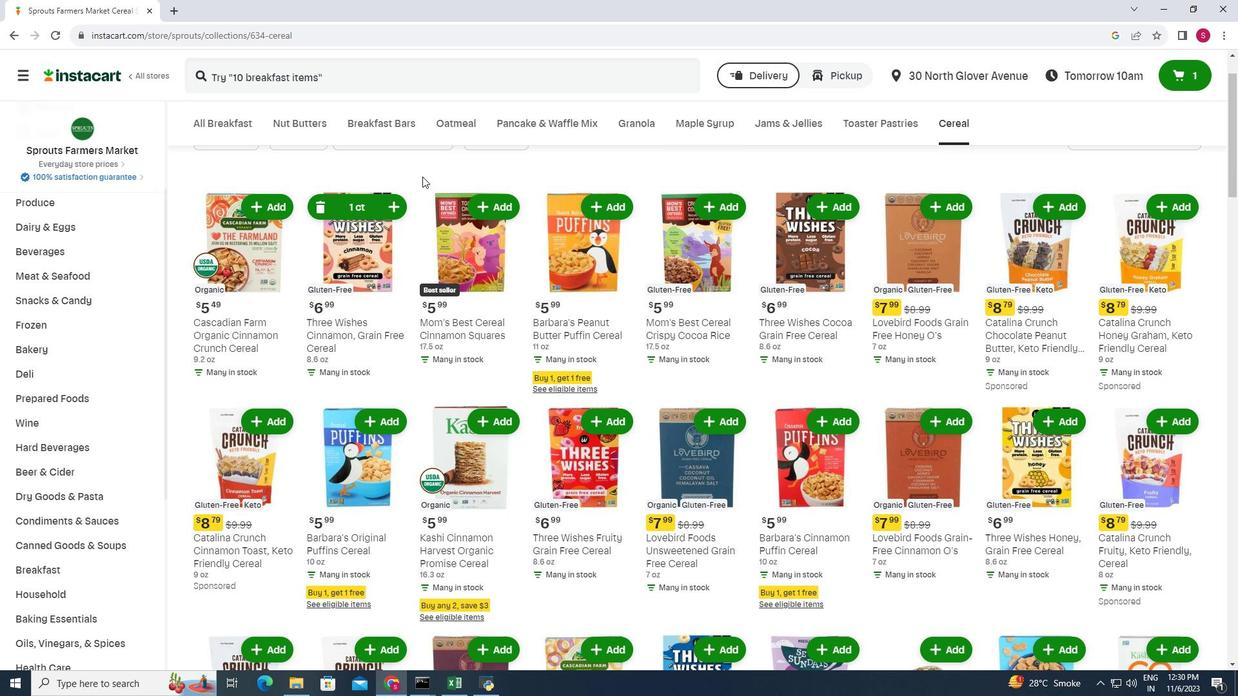 
